 Task: Find connections with filter location Jianguang with filter topic #managementwith filter profile language English with filter current company Crompton Greaves Consumer Electricals Limited with filter school Shanmugha Arts, Science, Technology & Reserch Academy (SASTRA), Thanjavur with filter industry Wholesale Apparel and Sewing Supplies with filter service category Public Speaking with filter keywords title Physical Therapist
Action: Mouse moved to (635, 82)
Screenshot: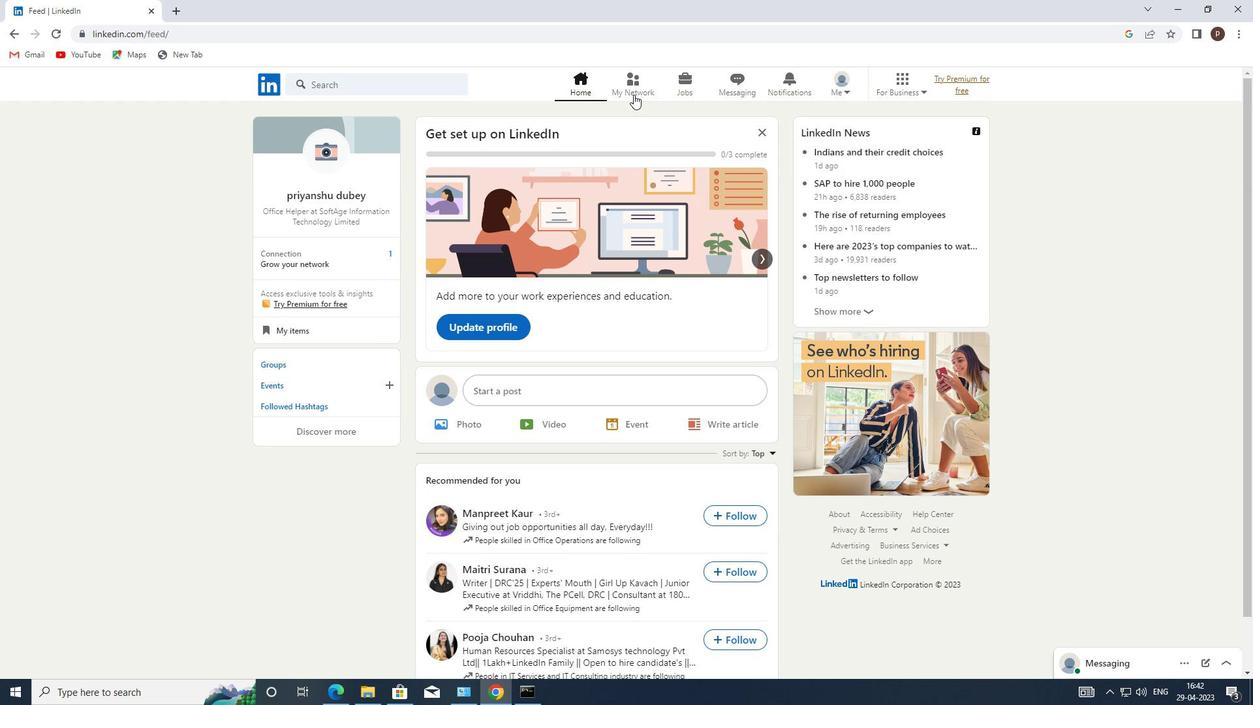 
Action: Mouse pressed left at (635, 82)
Screenshot: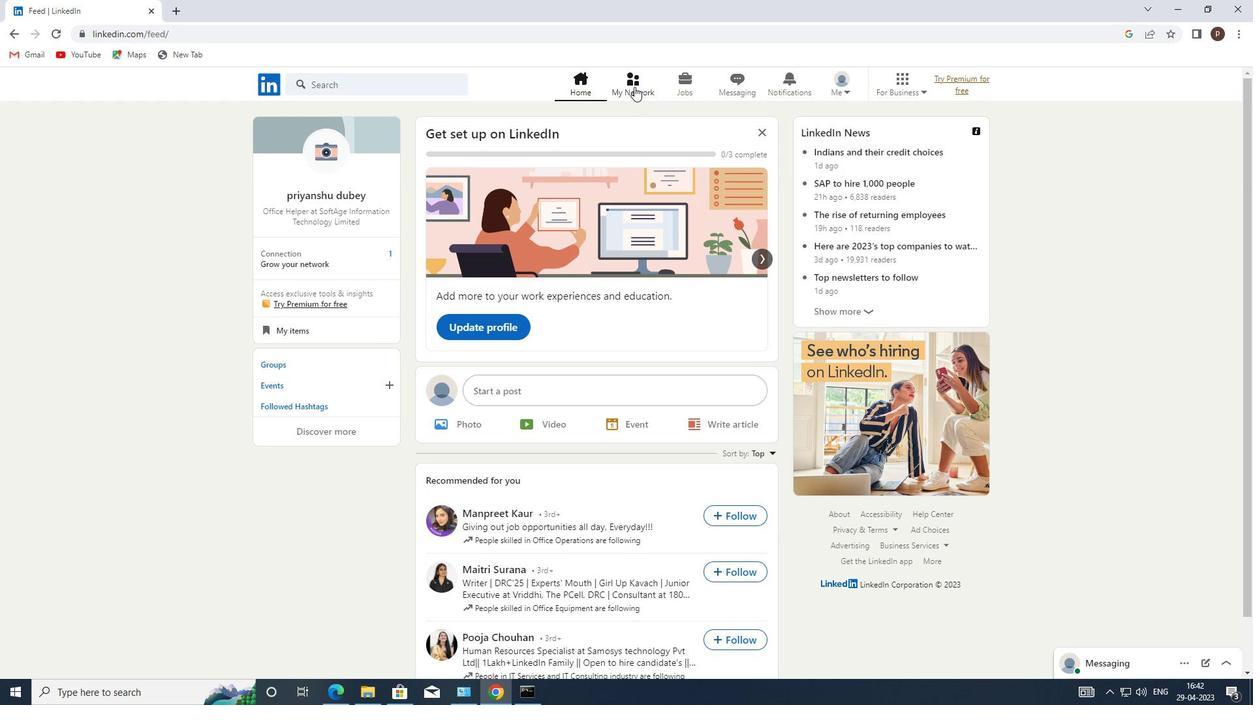
Action: Mouse moved to (324, 161)
Screenshot: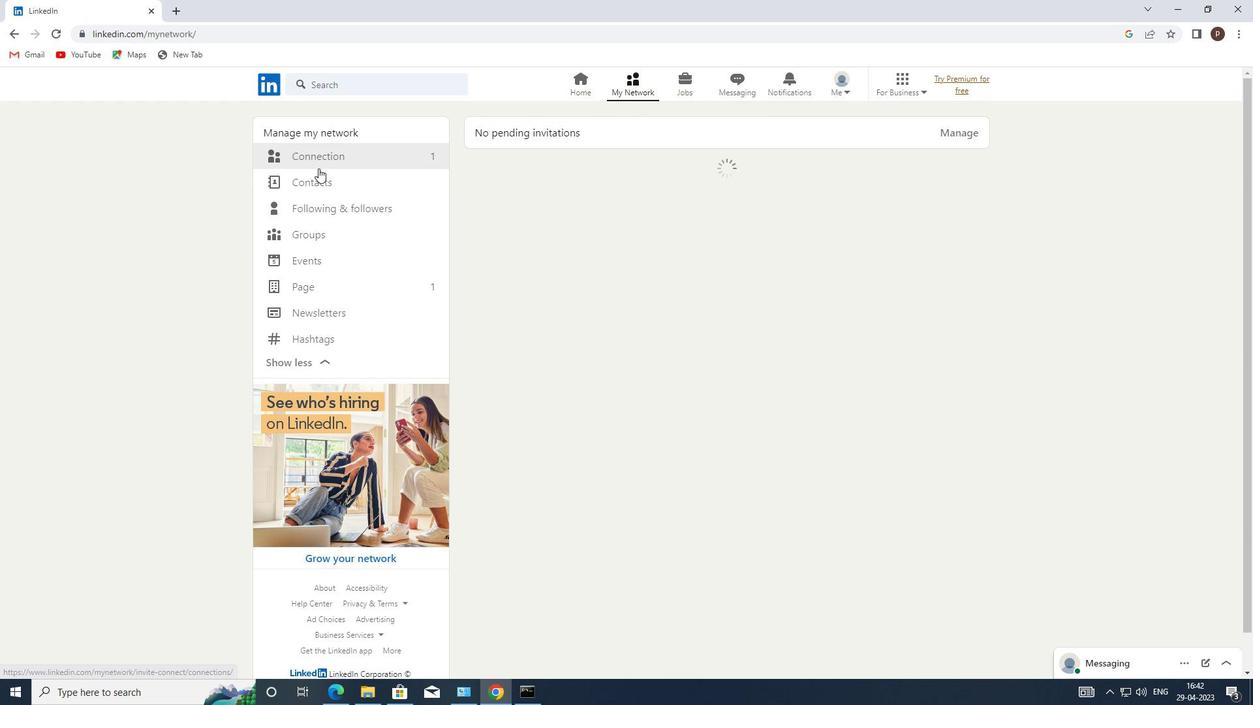 
Action: Mouse pressed left at (324, 161)
Screenshot: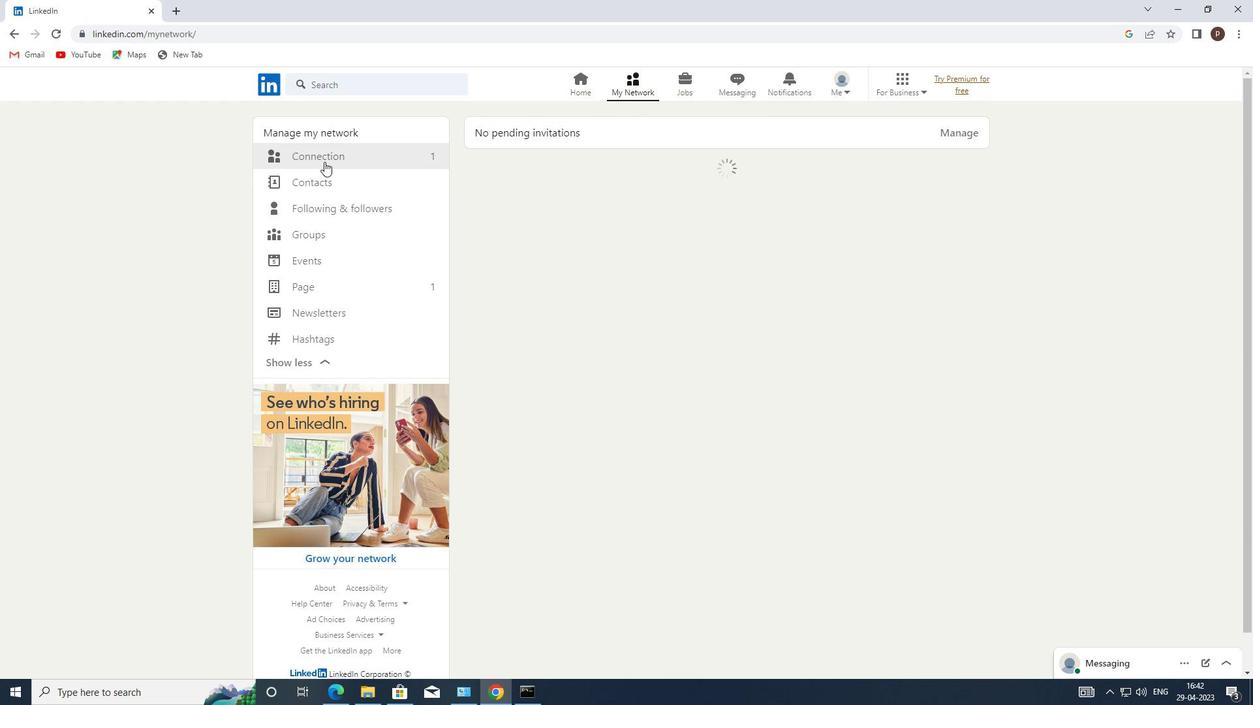 
Action: Mouse moved to (747, 158)
Screenshot: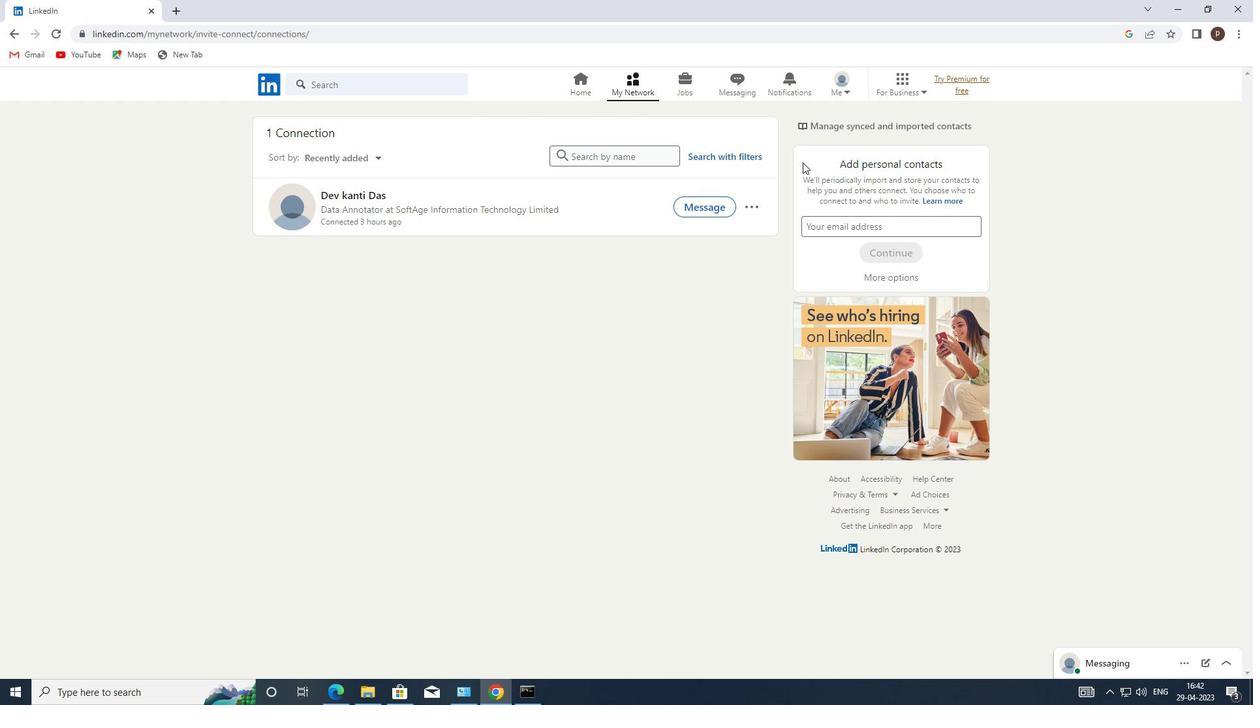 
Action: Mouse pressed left at (747, 158)
Screenshot: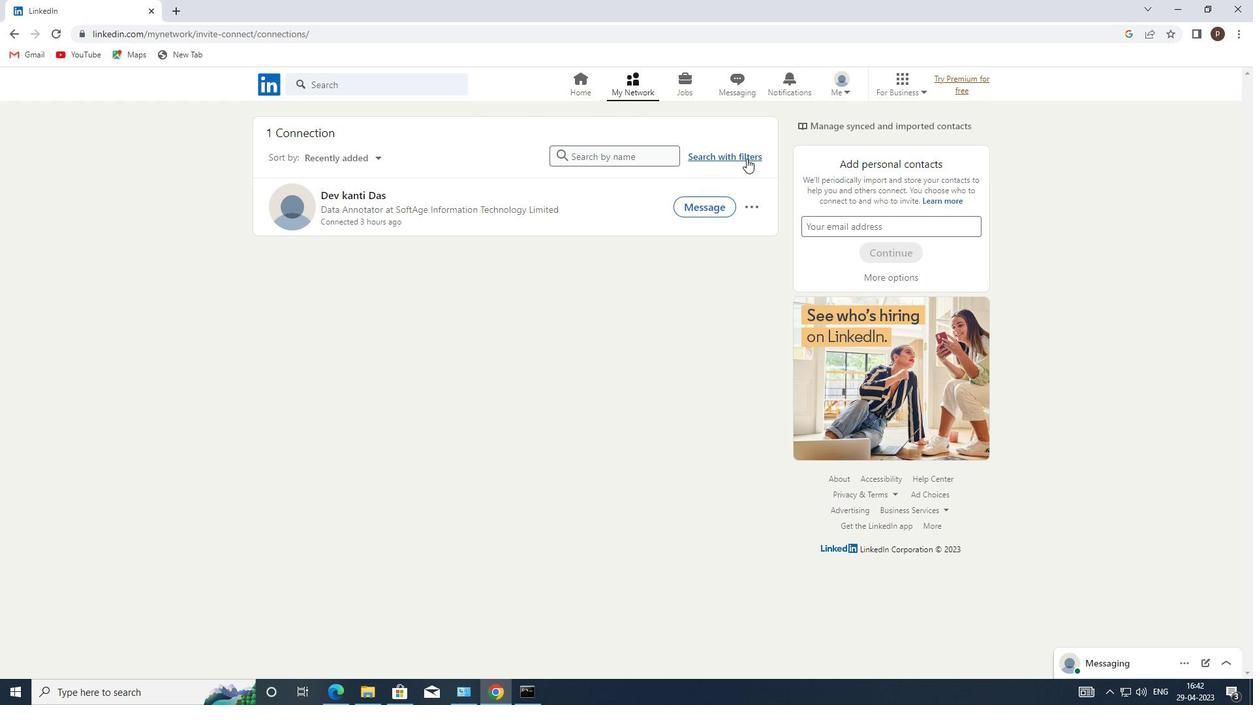 
Action: Mouse moved to (679, 126)
Screenshot: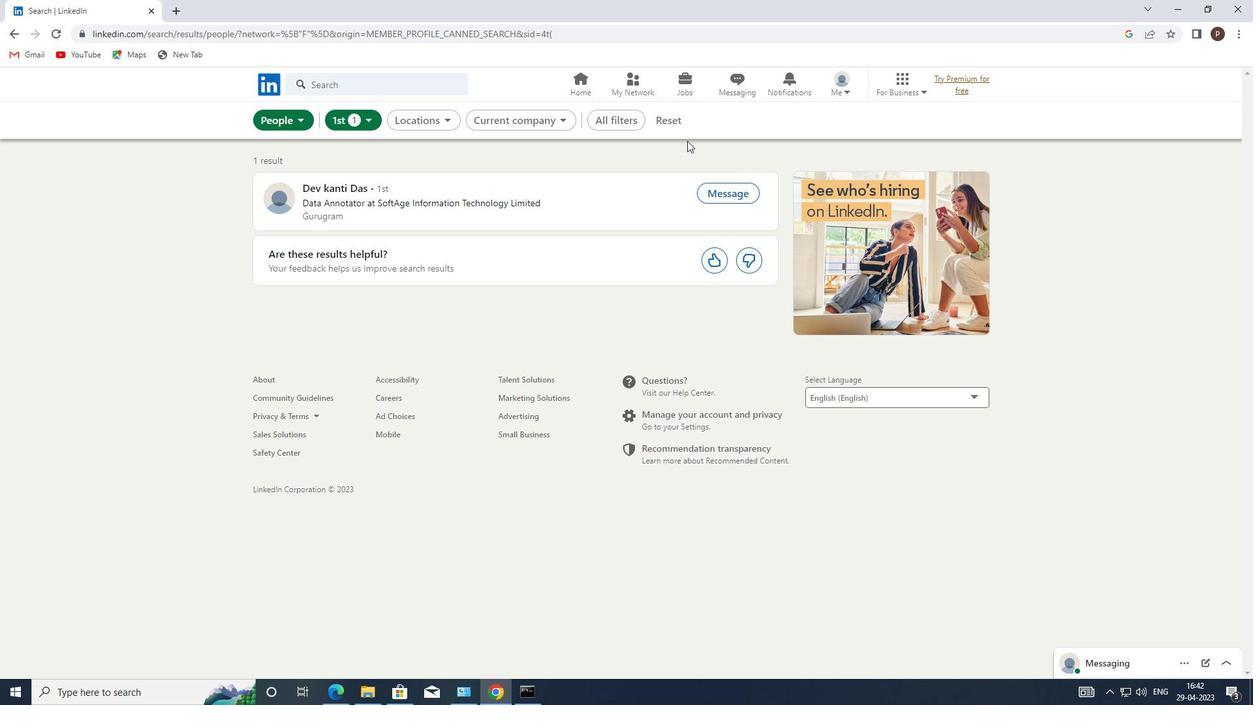 
Action: Mouse pressed left at (679, 126)
Screenshot: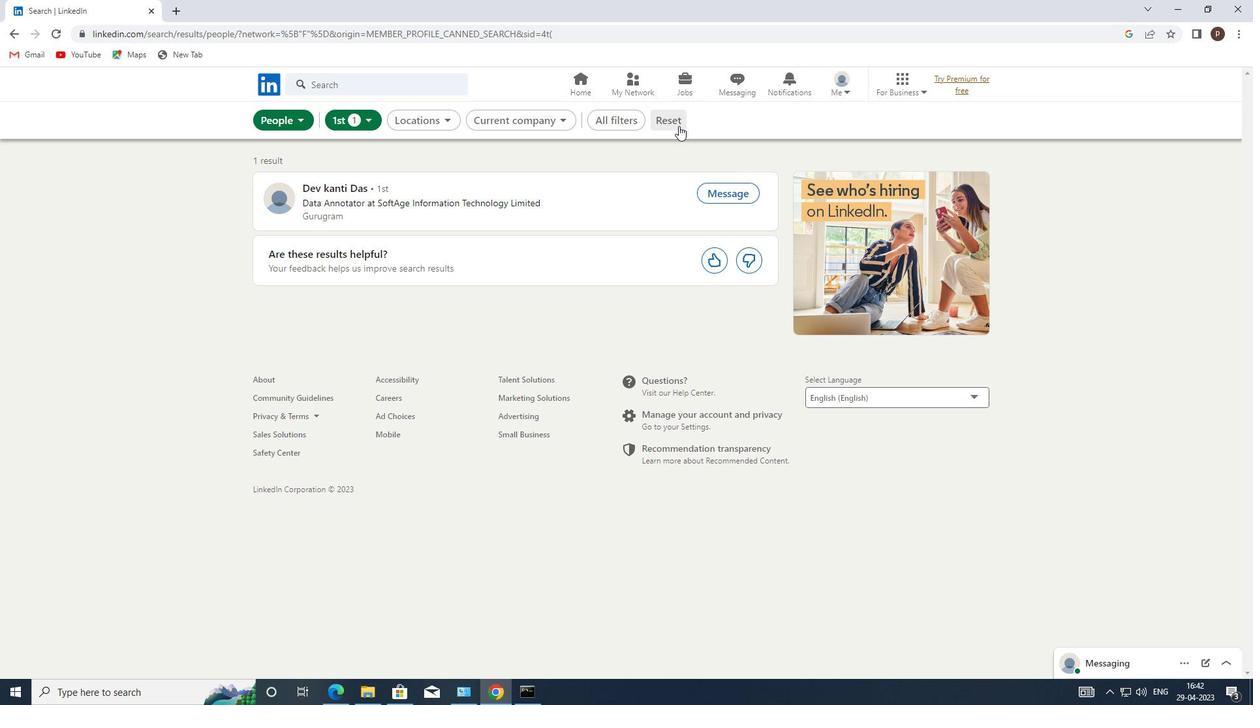 
Action: Mouse moved to (651, 127)
Screenshot: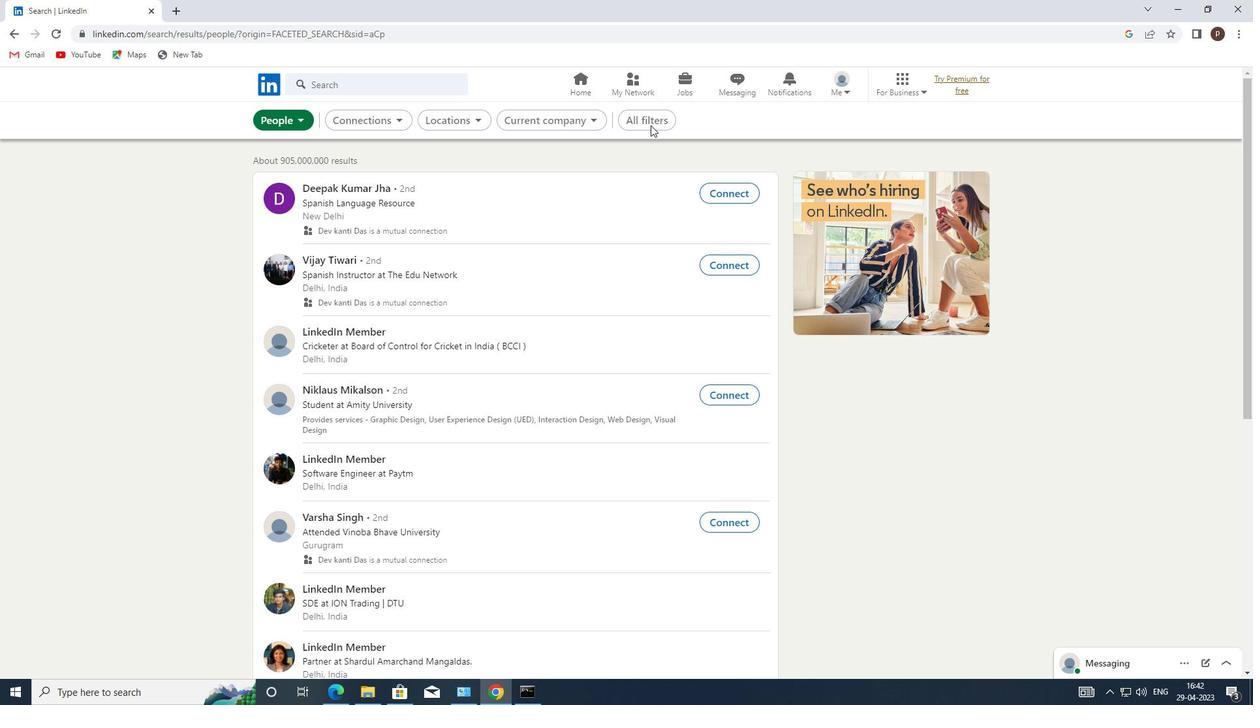 
Action: Mouse pressed left at (651, 127)
Screenshot: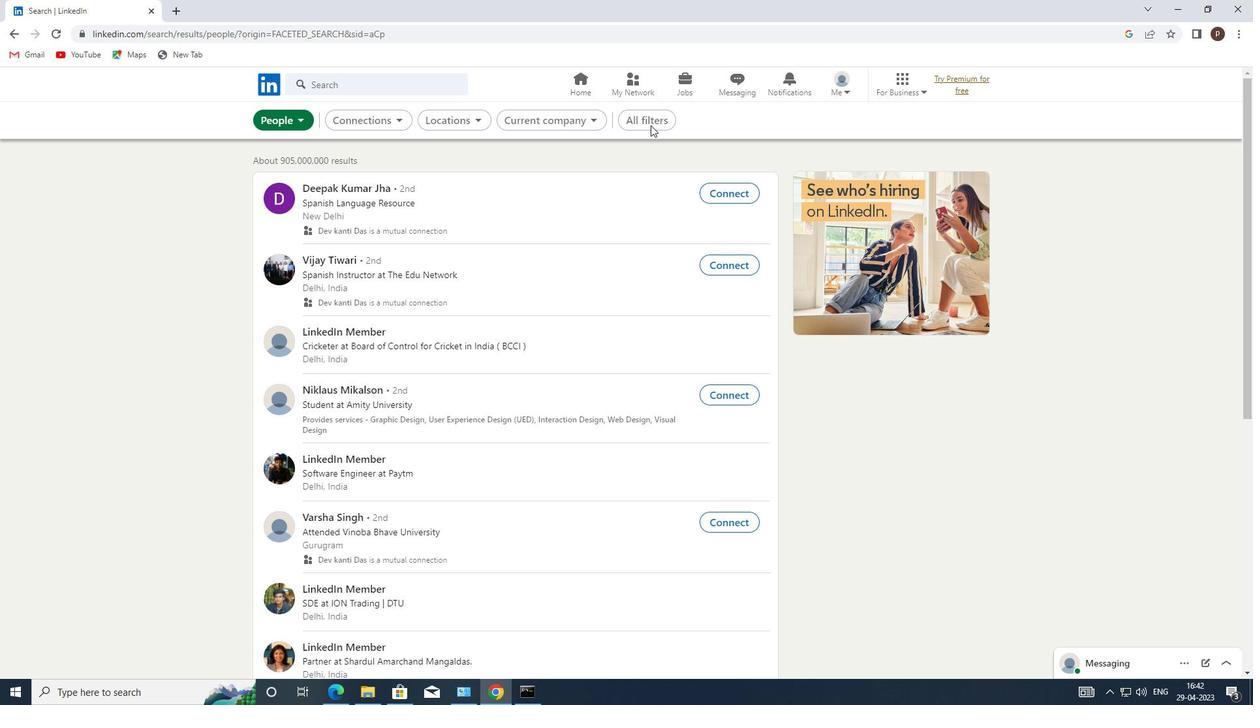 
Action: Mouse moved to (1102, 515)
Screenshot: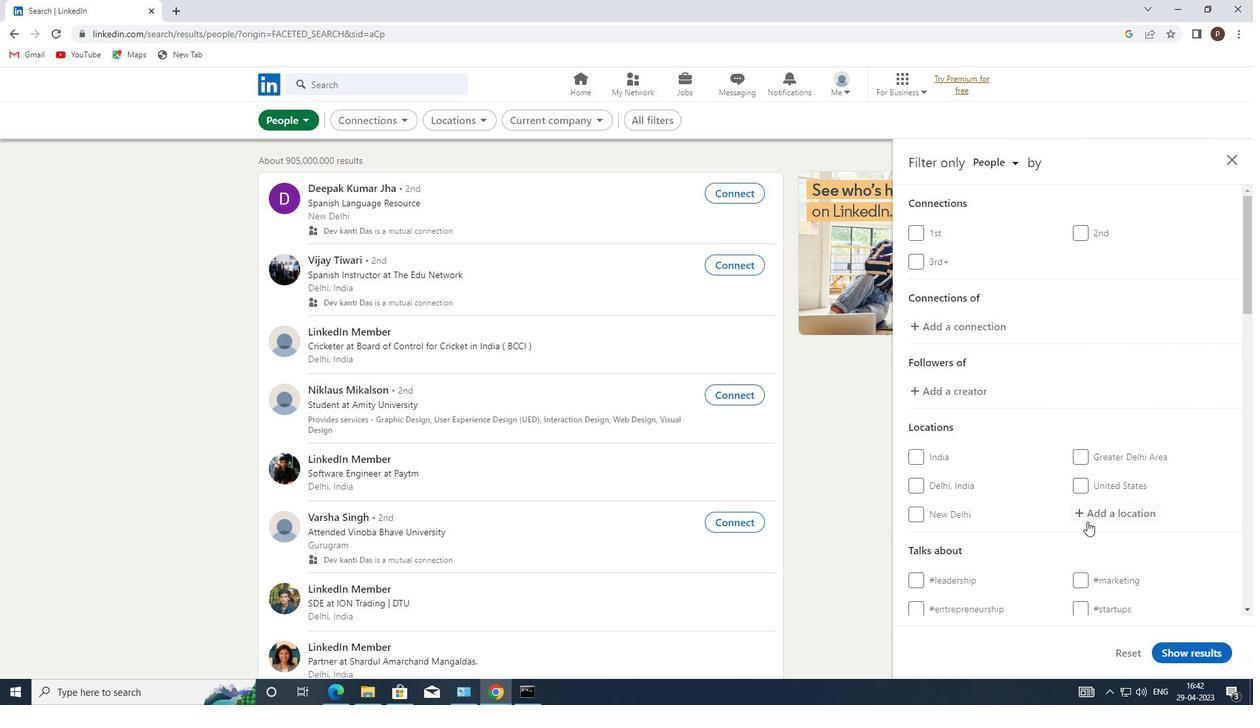 
Action: Mouse pressed left at (1102, 515)
Screenshot: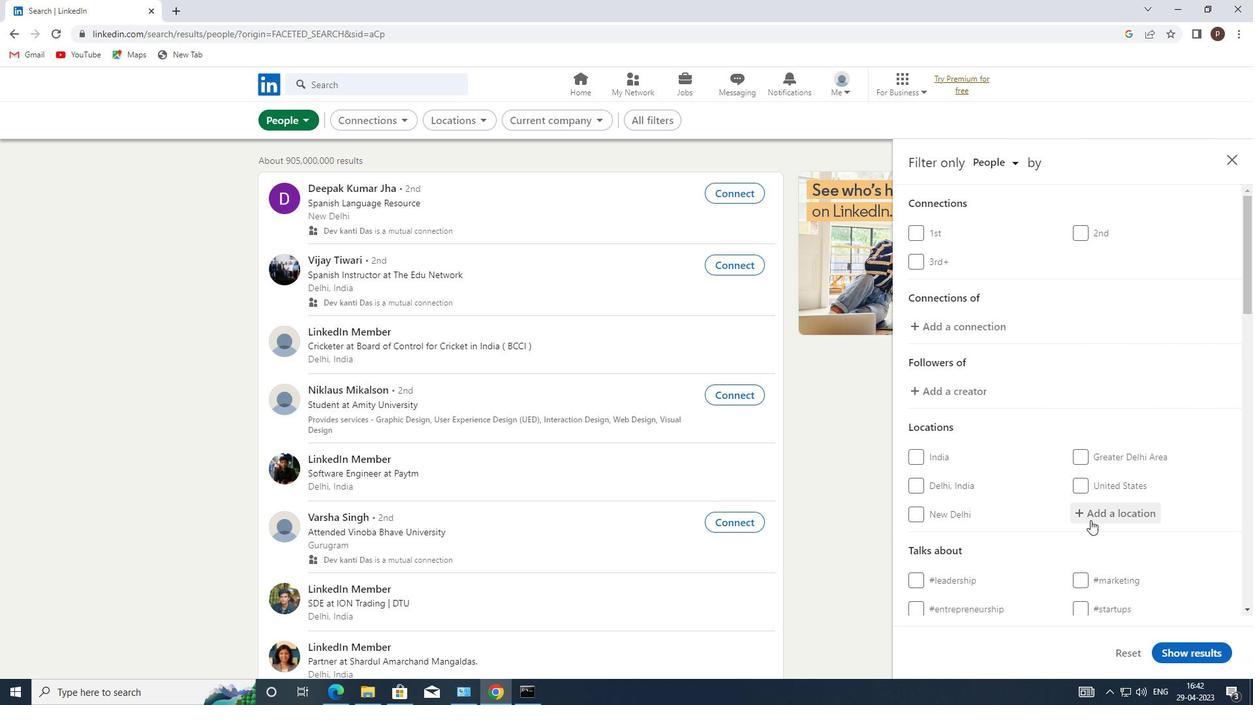 
Action: Key pressed j<Key.caps_lock>ianguang
Screenshot: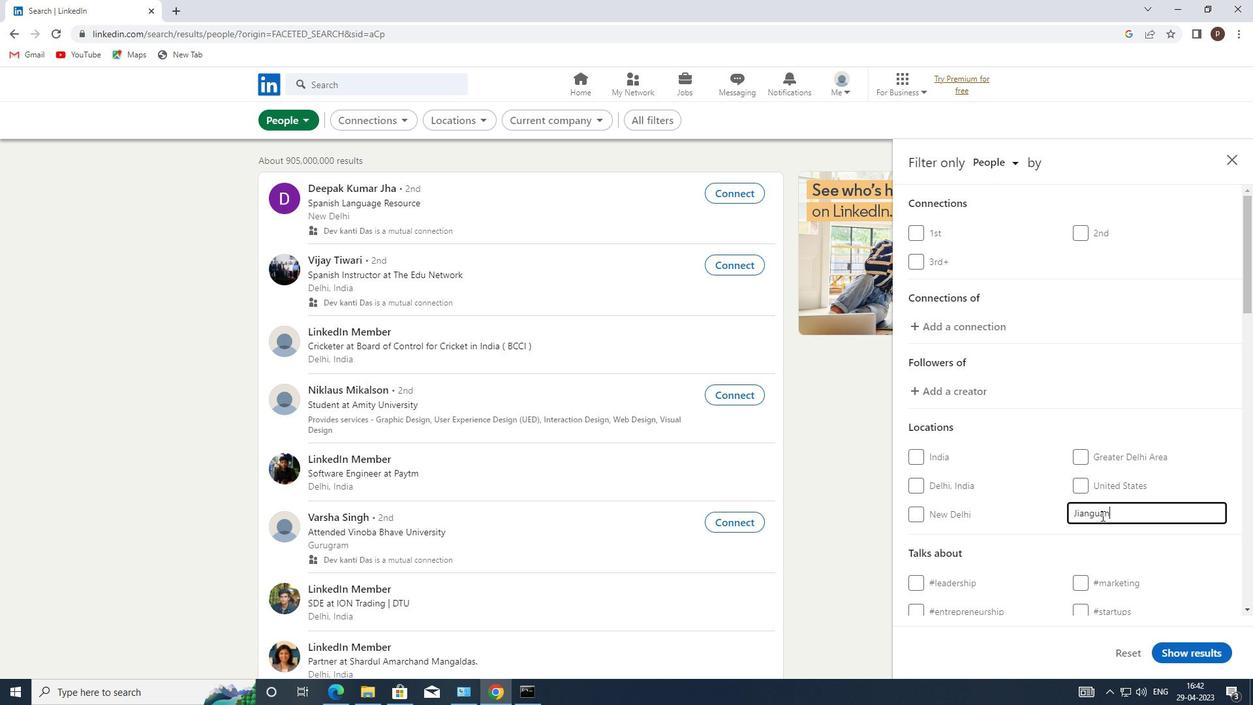 
Action: Mouse moved to (1059, 526)
Screenshot: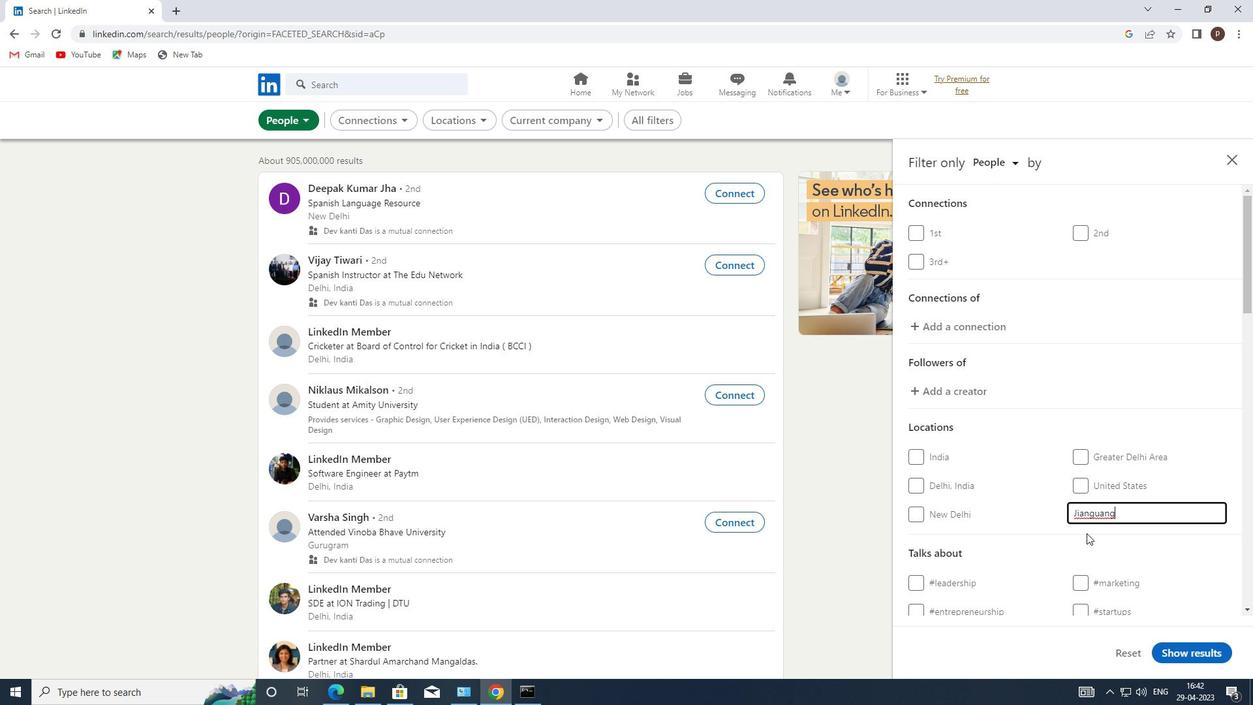 
Action: Mouse scrolled (1059, 526) with delta (0, 0)
Screenshot: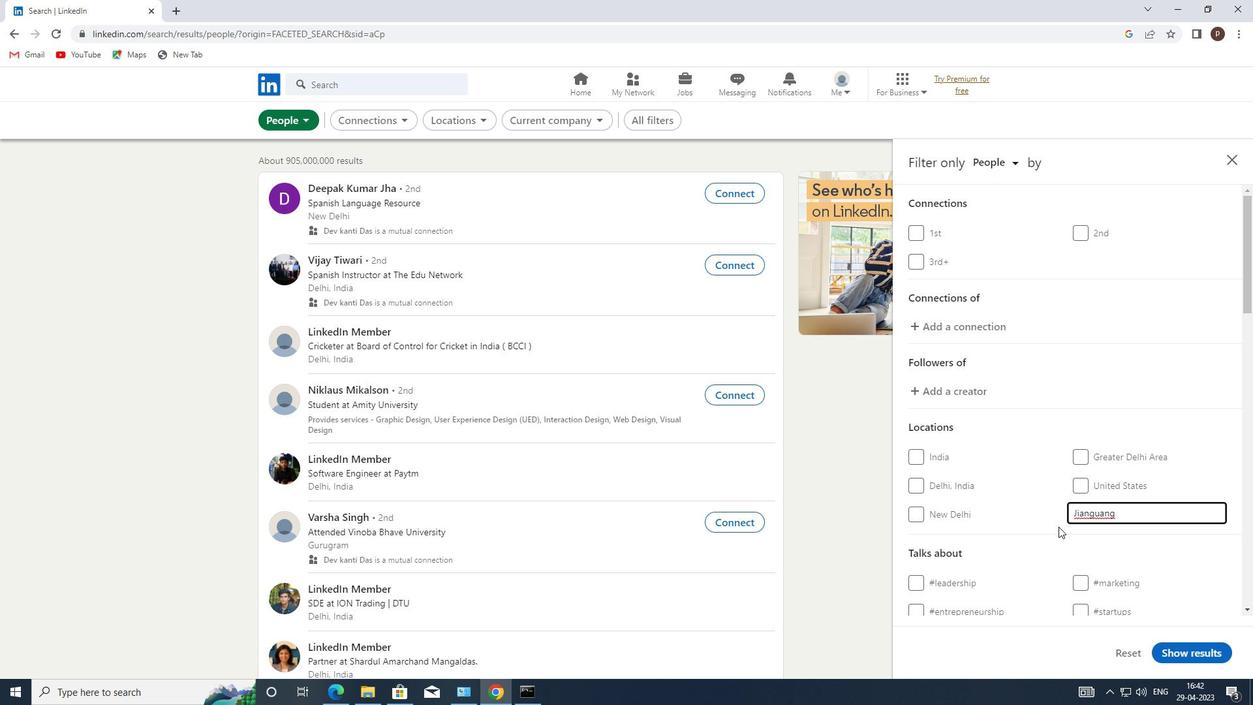 
Action: Mouse moved to (1092, 539)
Screenshot: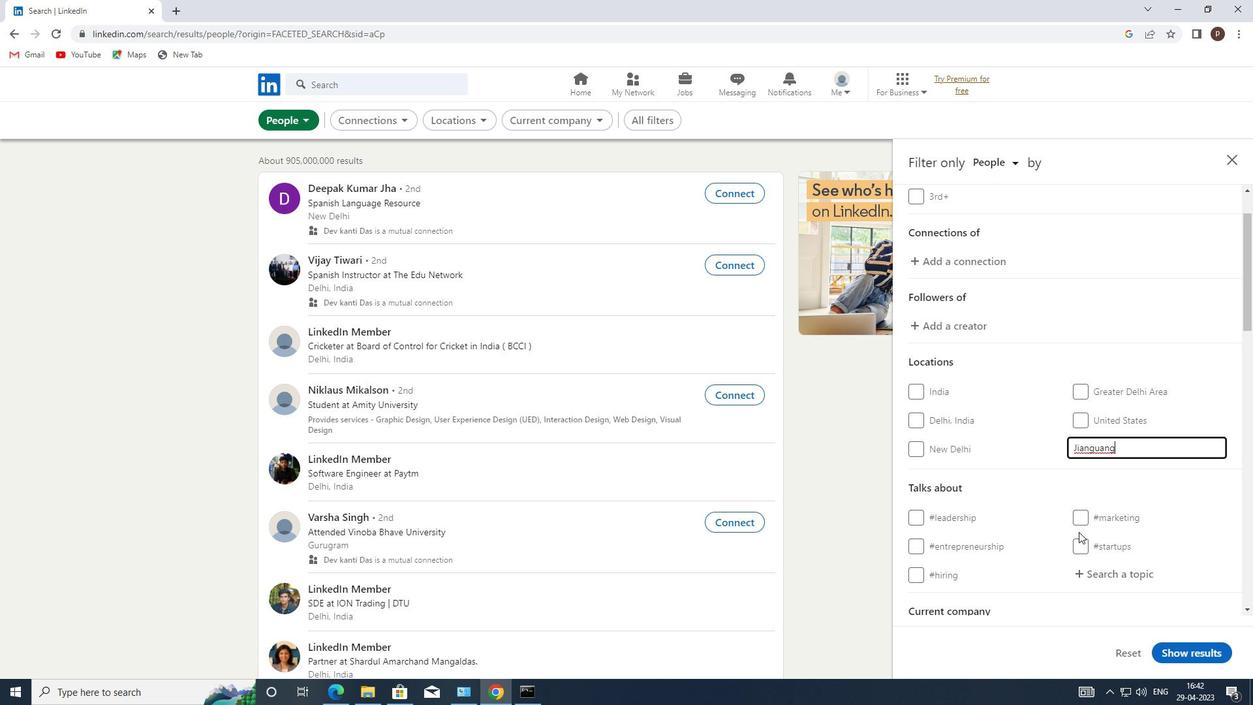 
Action: Mouse scrolled (1092, 538) with delta (0, 0)
Screenshot: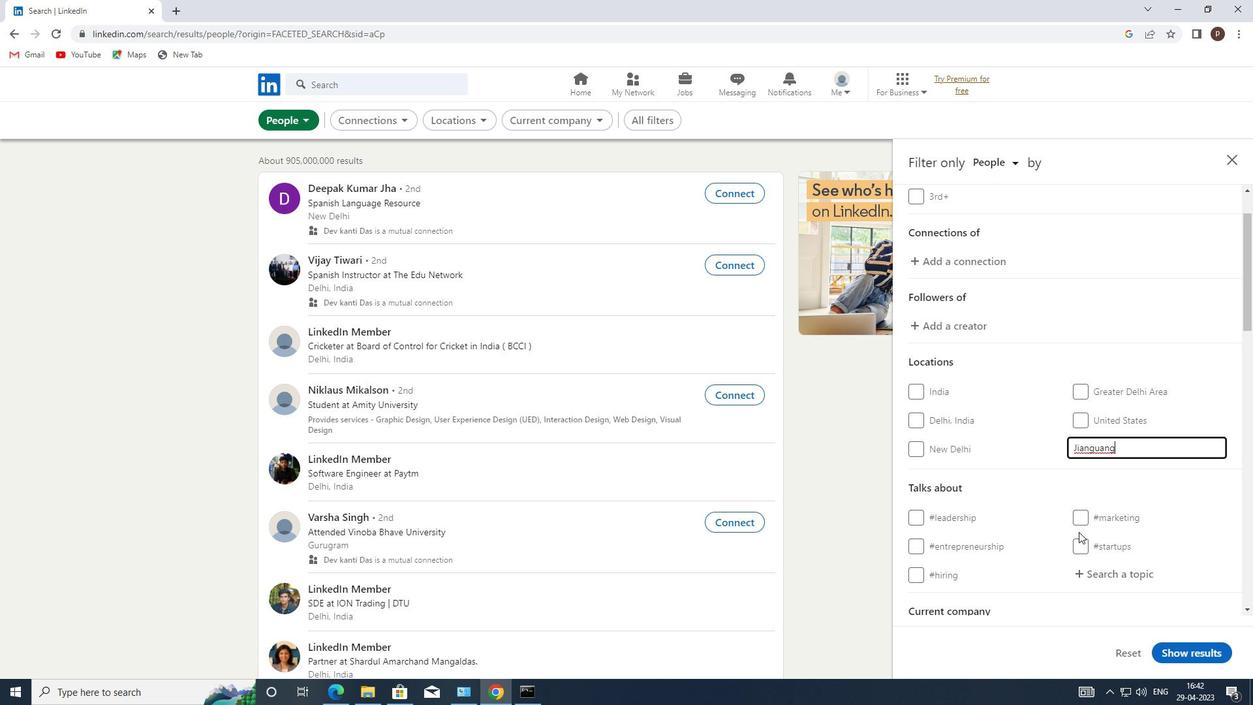 
Action: Mouse moved to (1104, 507)
Screenshot: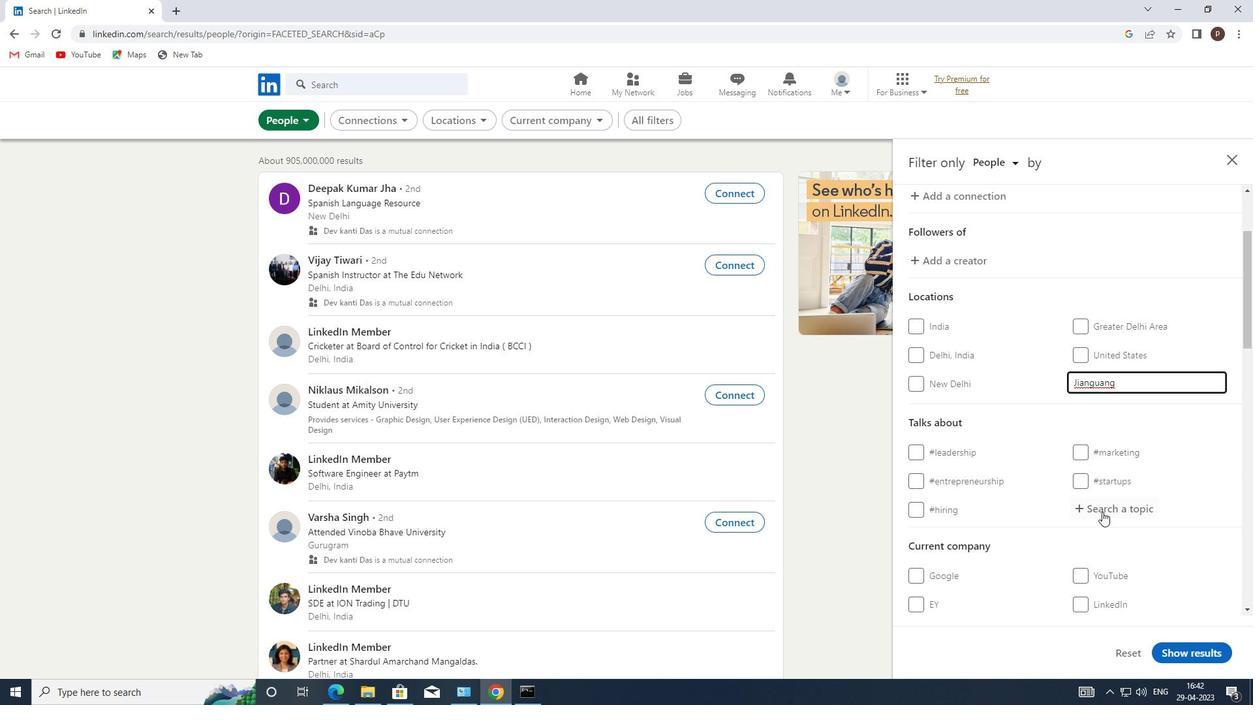 
Action: Mouse pressed left at (1104, 507)
Screenshot: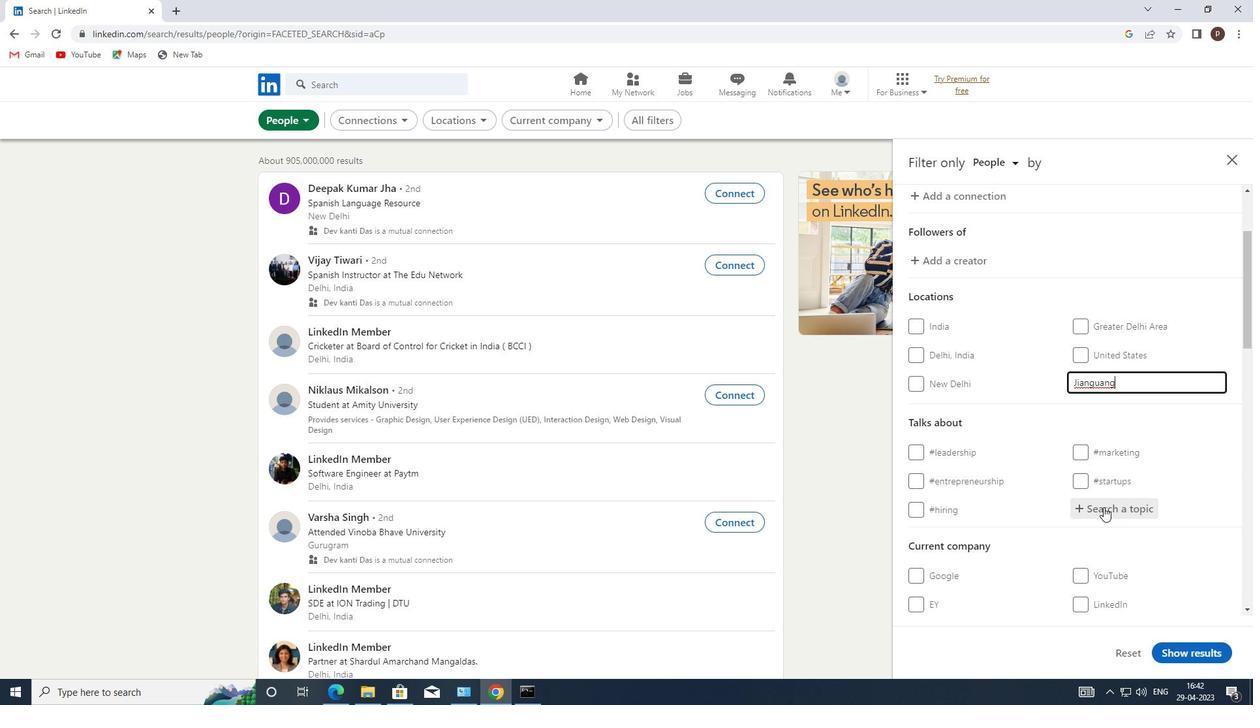 
Action: Key pressed <Key.shift>#MANAGEMENT
Screenshot: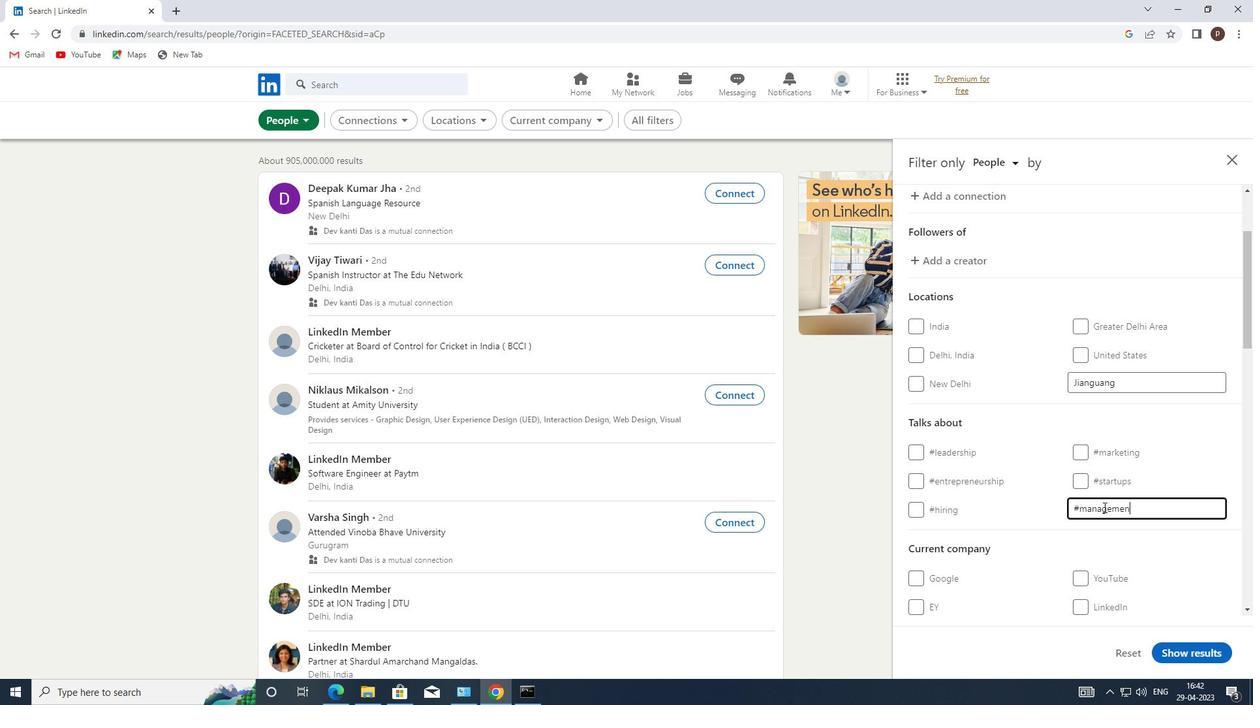 
Action: Mouse moved to (1038, 519)
Screenshot: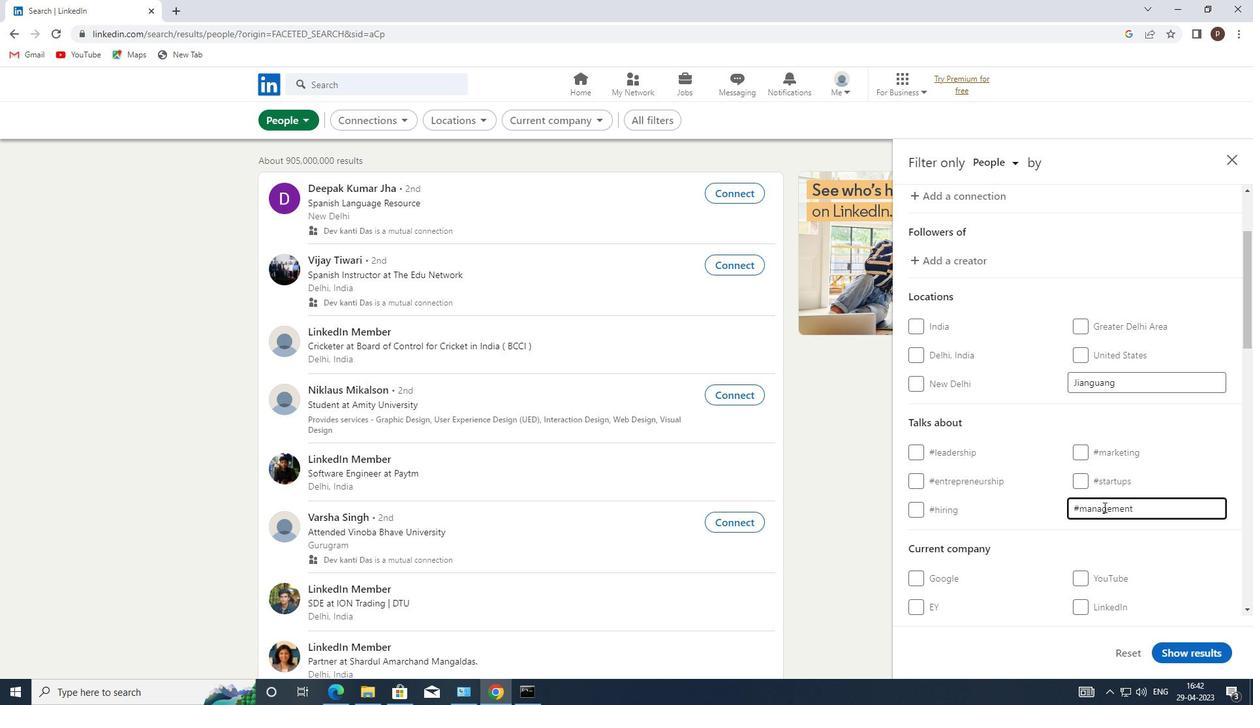 
Action: Mouse scrolled (1038, 518) with delta (0, 0)
Screenshot: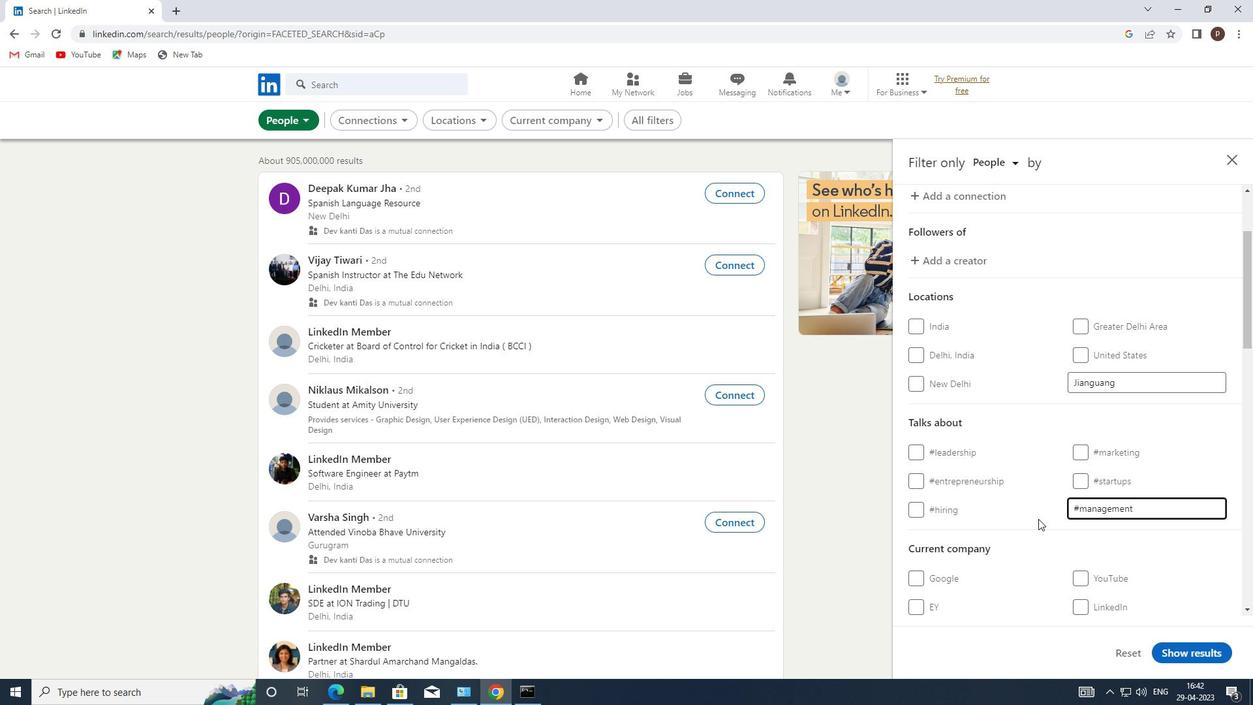 
Action: Mouse scrolled (1038, 518) with delta (0, 0)
Screenshot: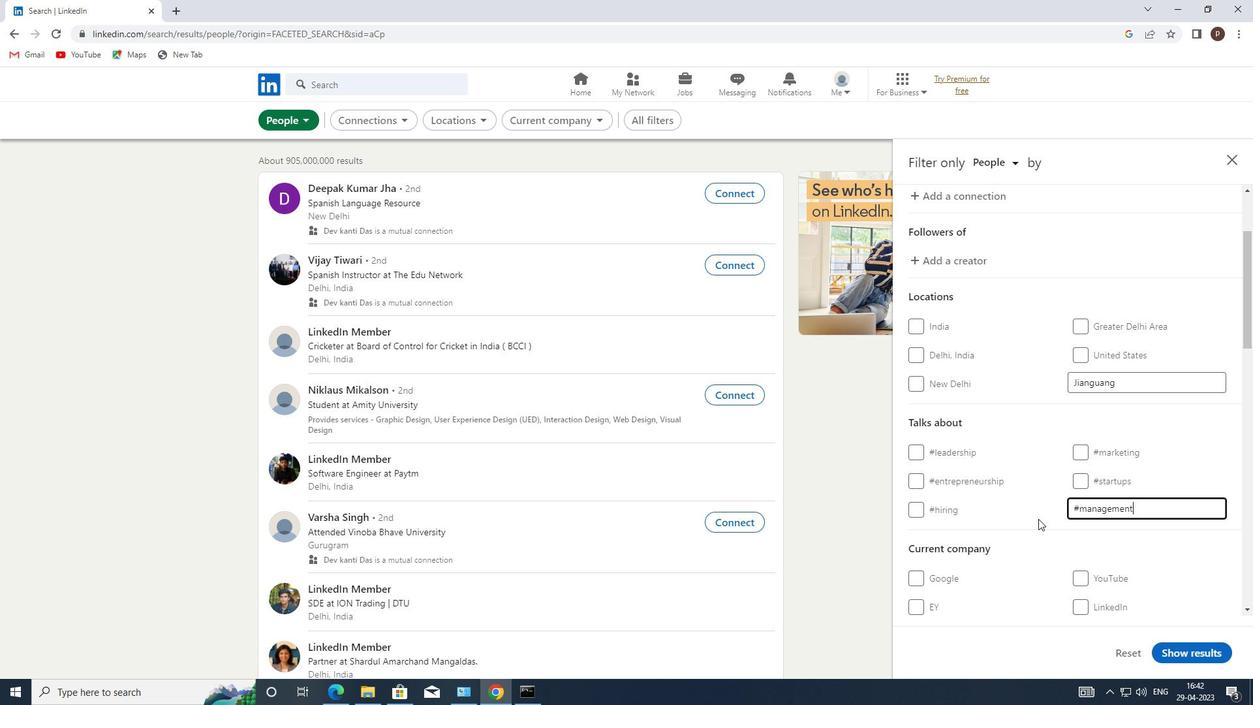 
Action: Mouse moved to (1038, 520)
Screenshot: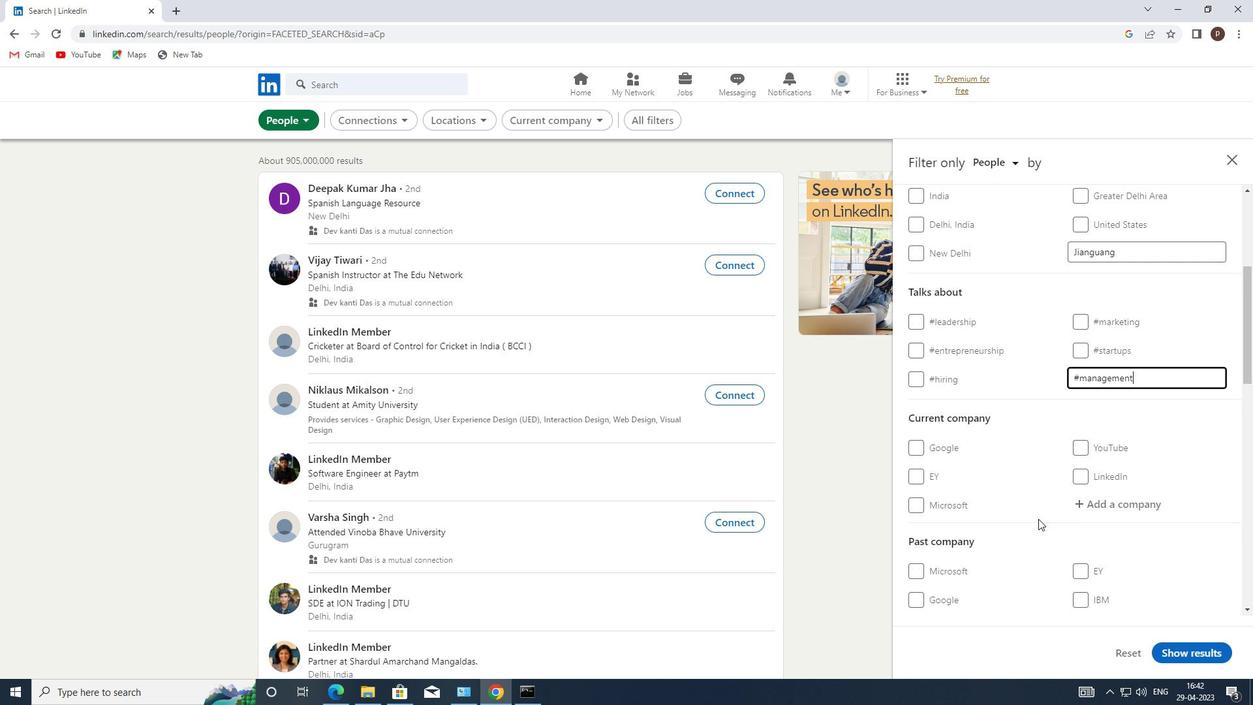 
Action: Mouse scrolled (1038, 519) with delta (0, 0)
Screenshot: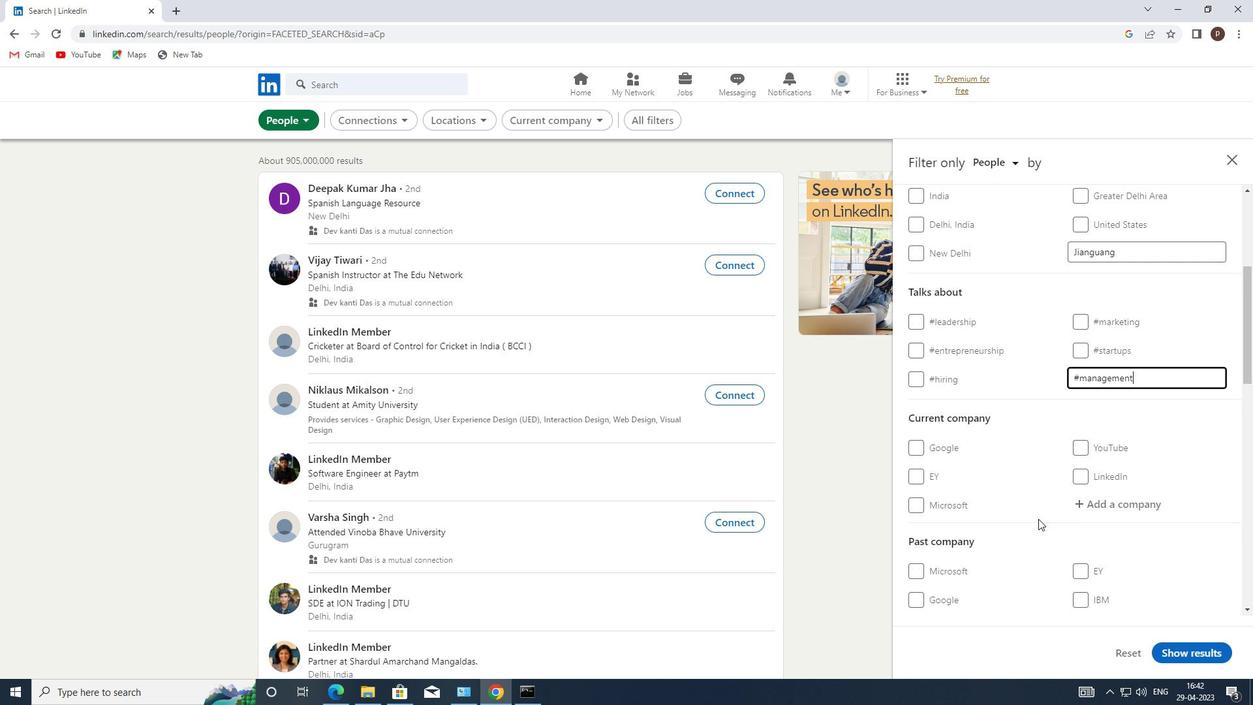 
Action: Mouse moved to (1047, 522)
Screenshot: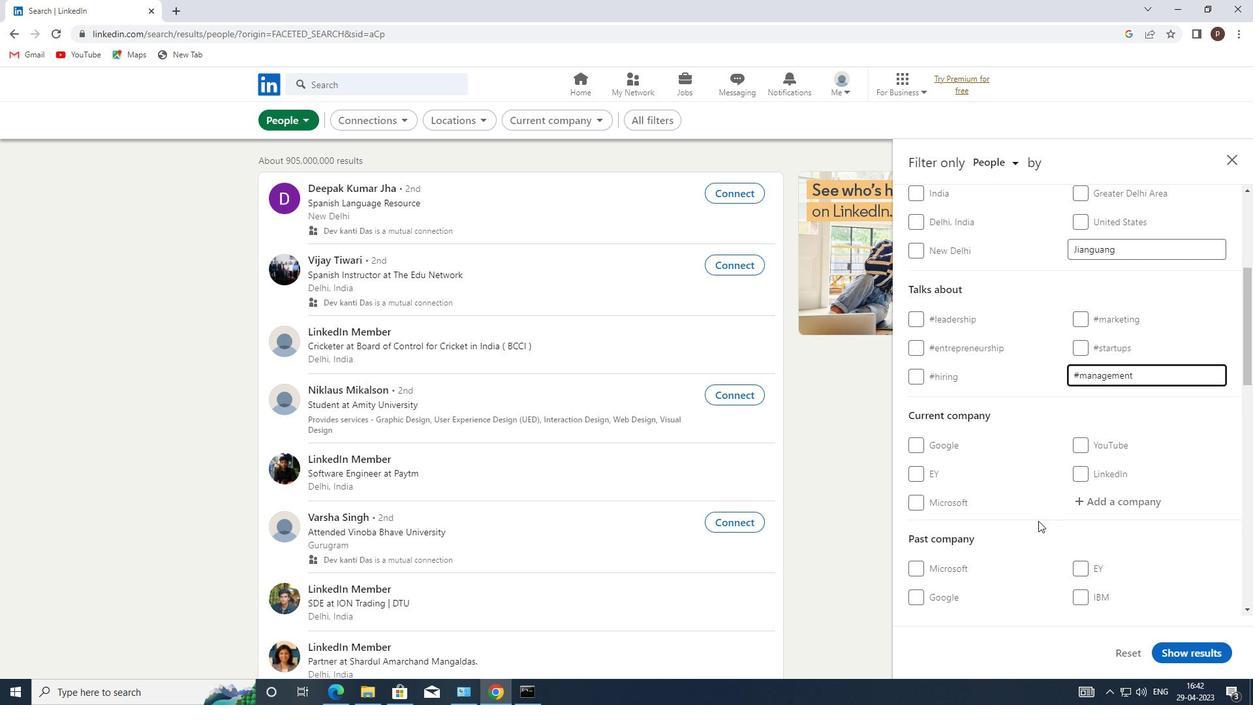 
Action: Mouse scrolled (1047, 521) with delta (0, 0)
Screenshot: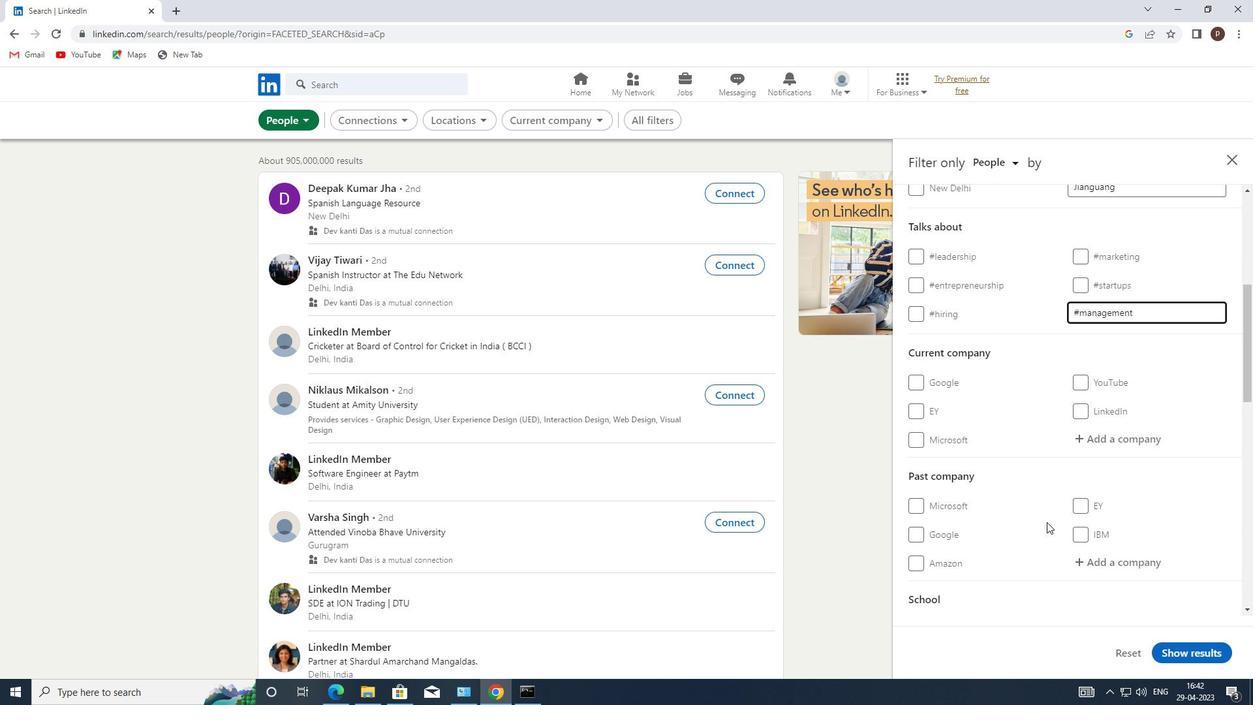 
Action: Mouse moved to (1048, 523)
Screenshot: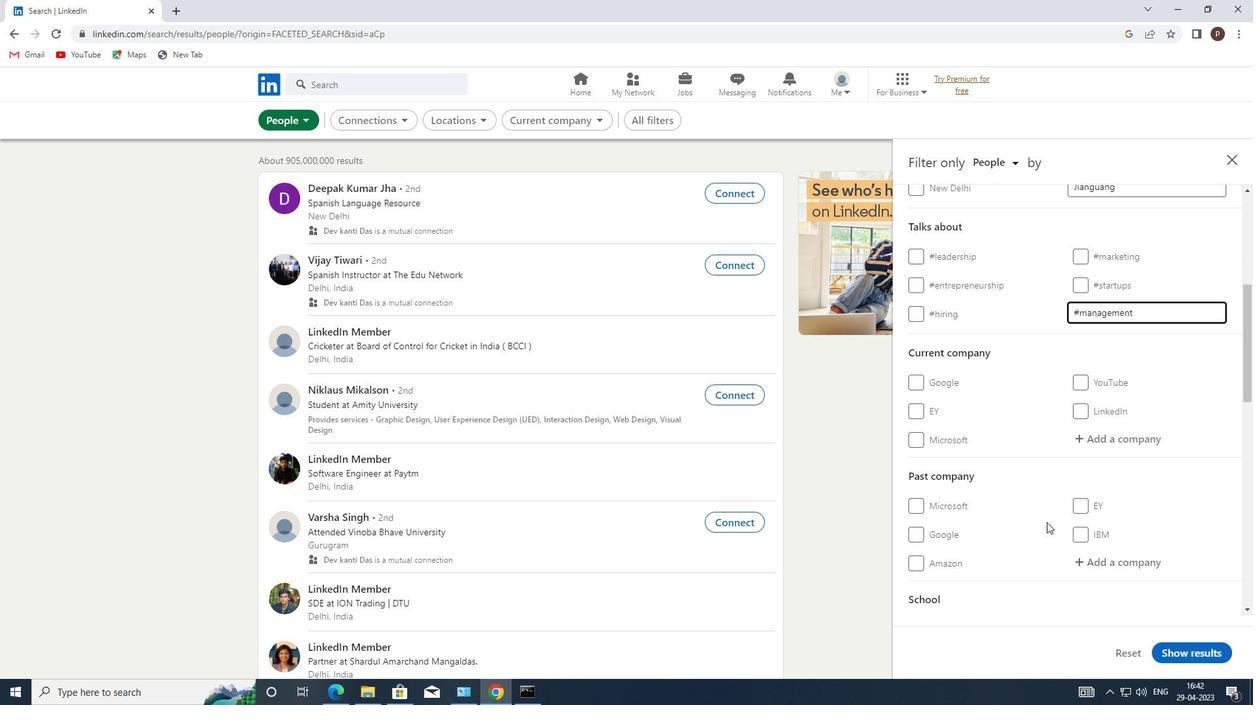 
Action: Mouse scrolled (1048, 523) with delta (0, 0)
Screenshot: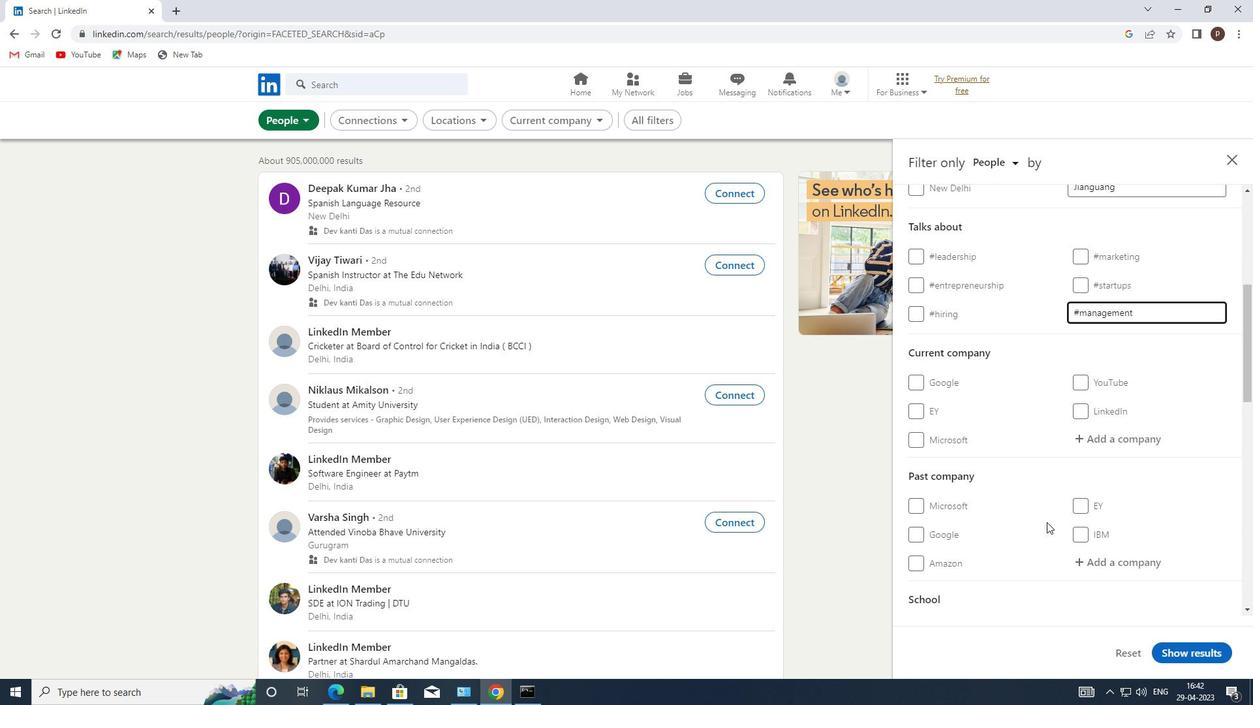 
Action: Mouse moved to (1050, 523)
Screenshot: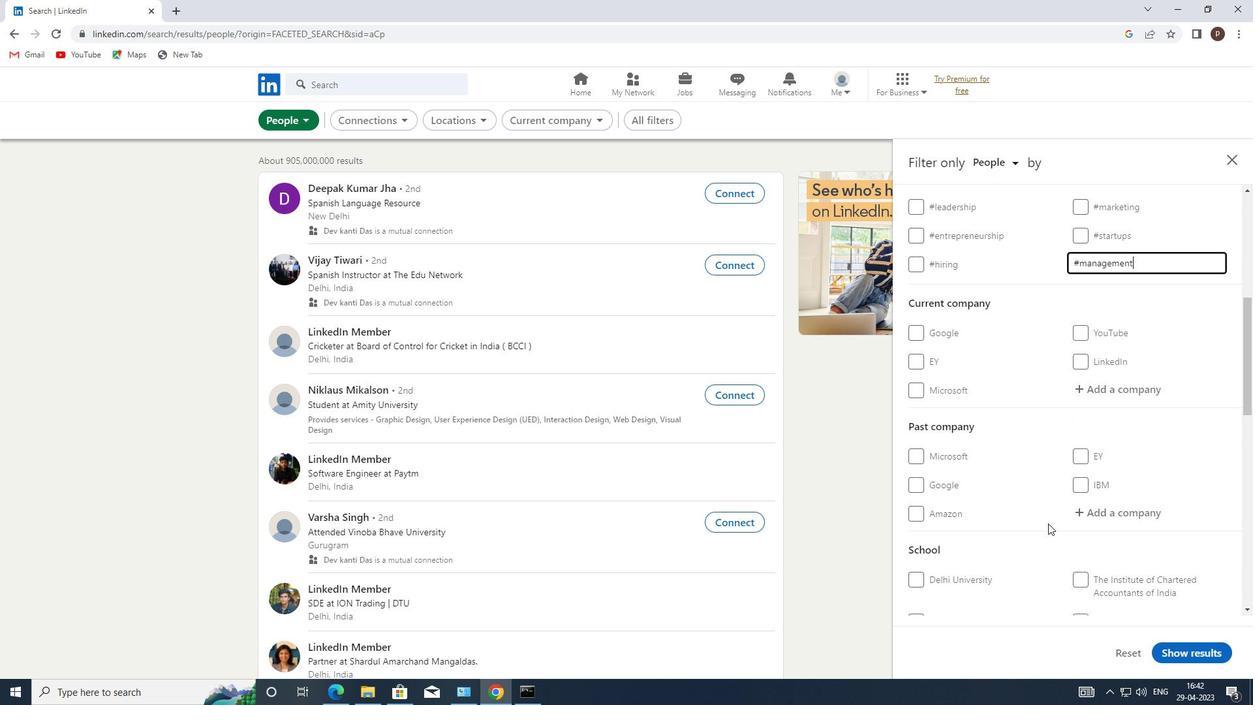 
Action: Mouse scrolled (1050, 523) with delta (0, 0)
Screenshot: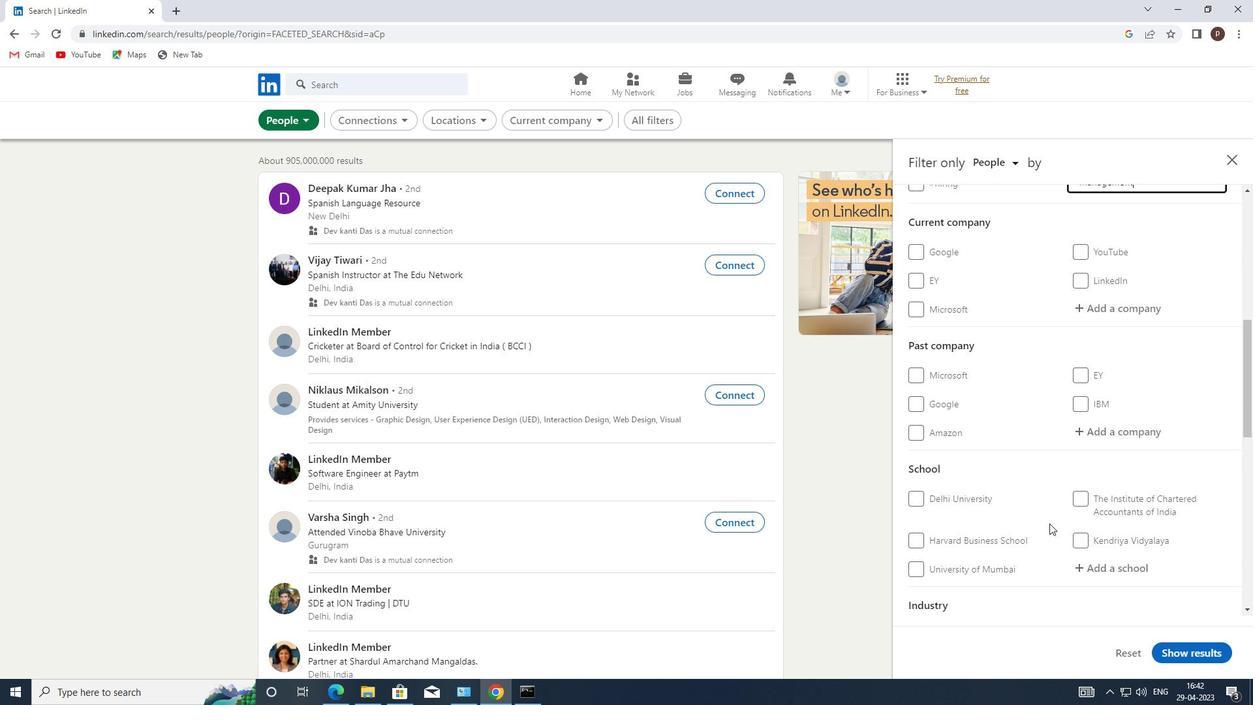 
Action: Mouse scrolled (1050, 523) with delta (0, 0)
Screenshot: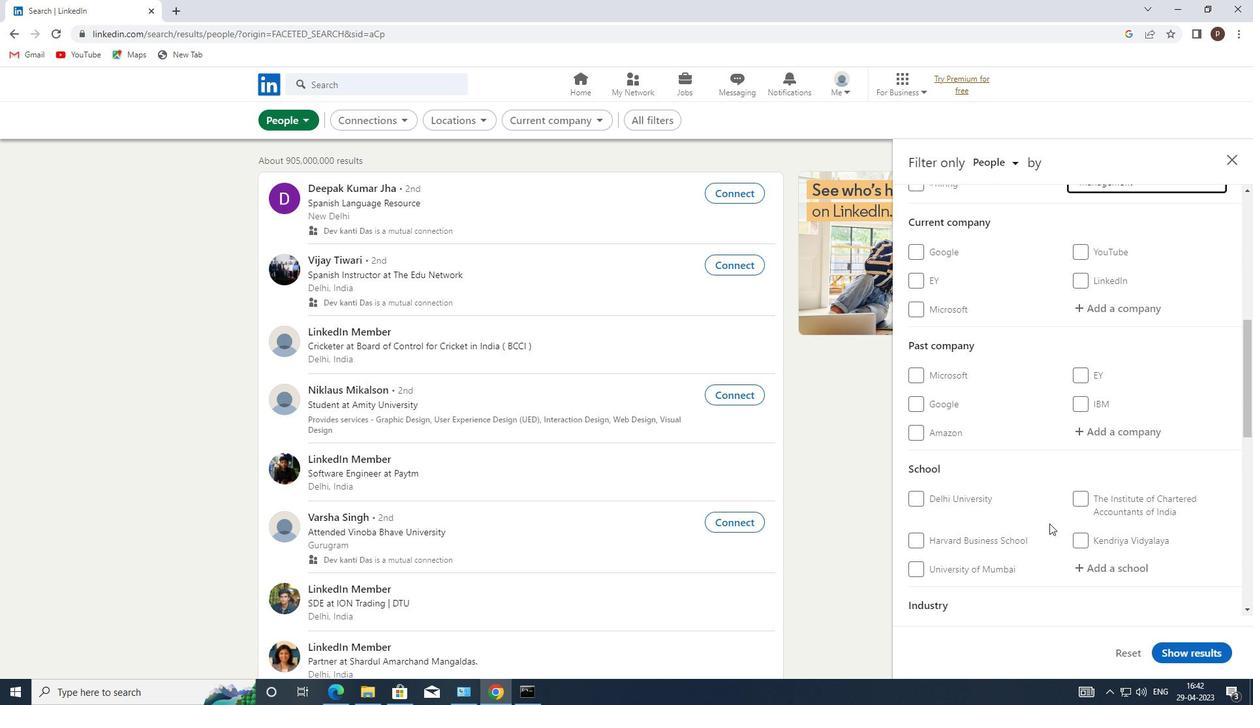 
Action: Mouse scrolled (1050, 523) with delta (0, 0)
Screenshot: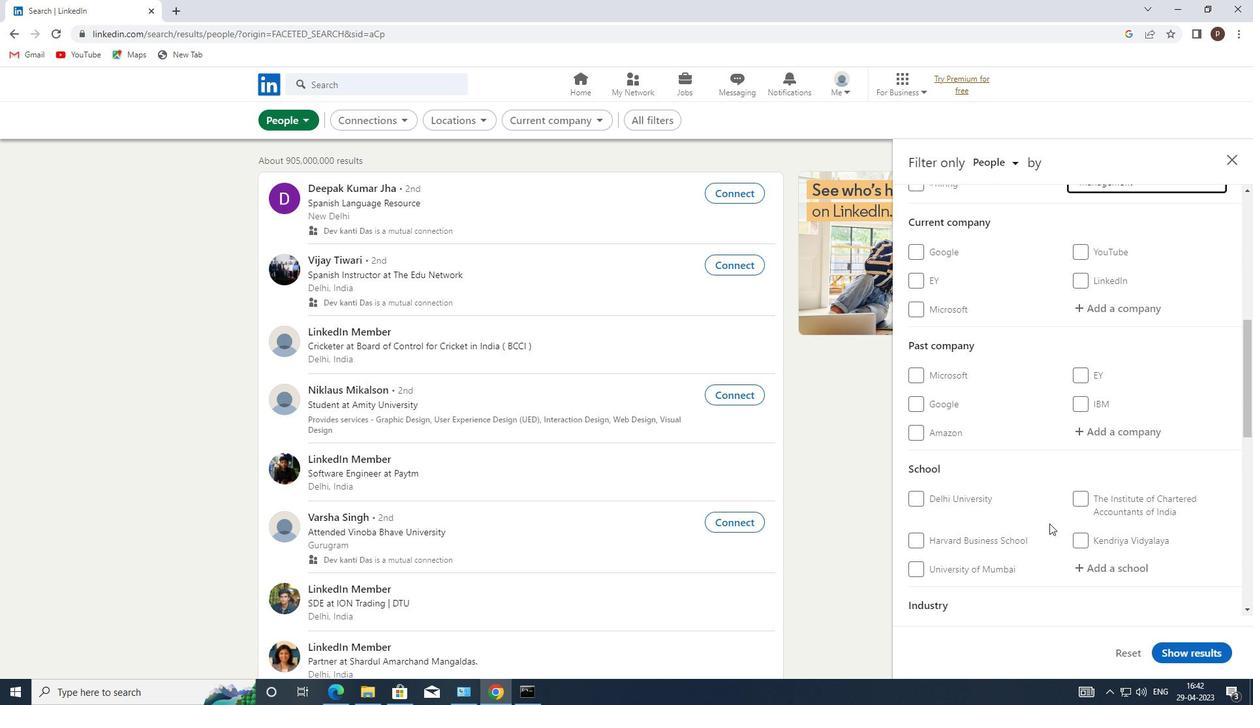 
Action: Mouse moved to (1052, 526)
Screenshot: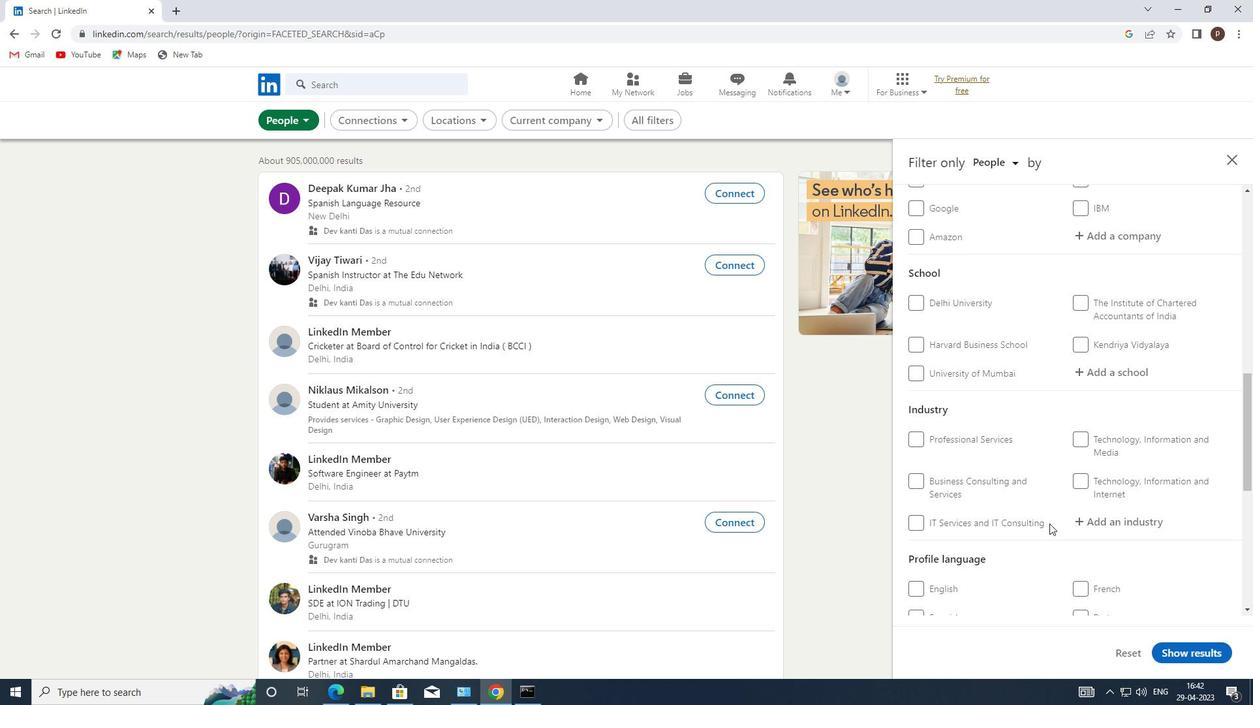 
Action: Mouse scrolled (1052, 526) with delta (0, 0)
Screenshot: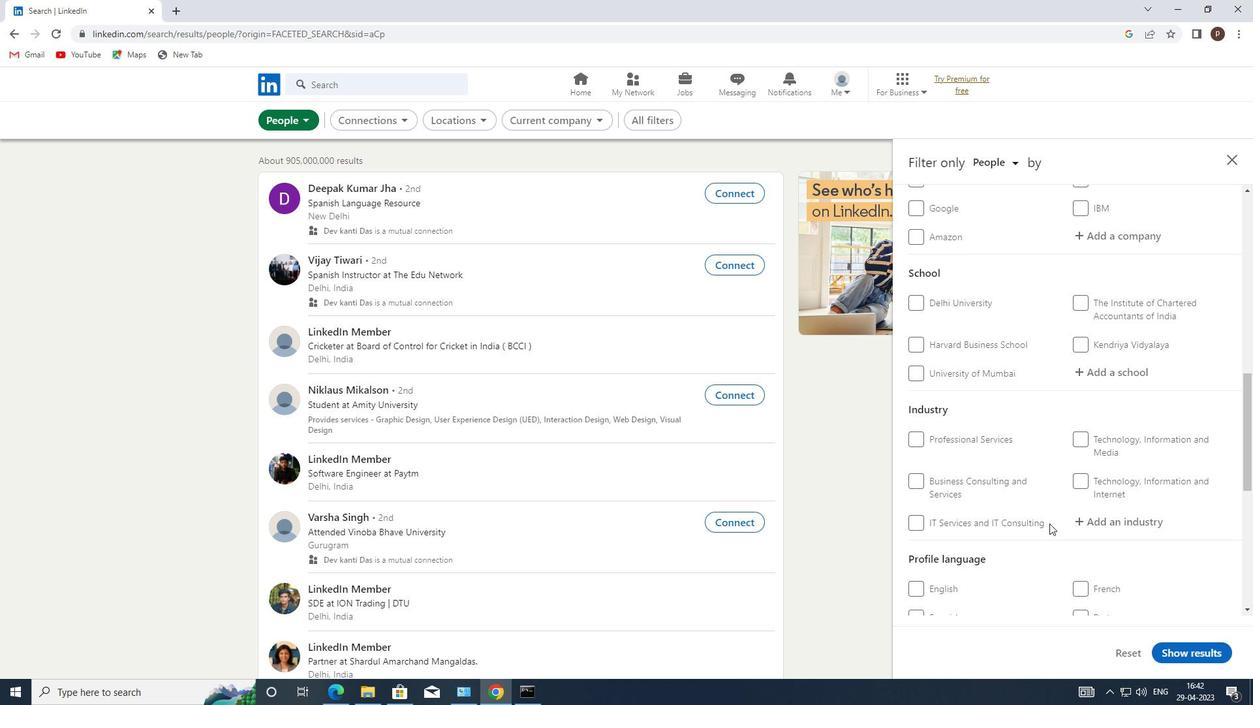 
Action: Mouse moved to (918, 522)
Screenshot: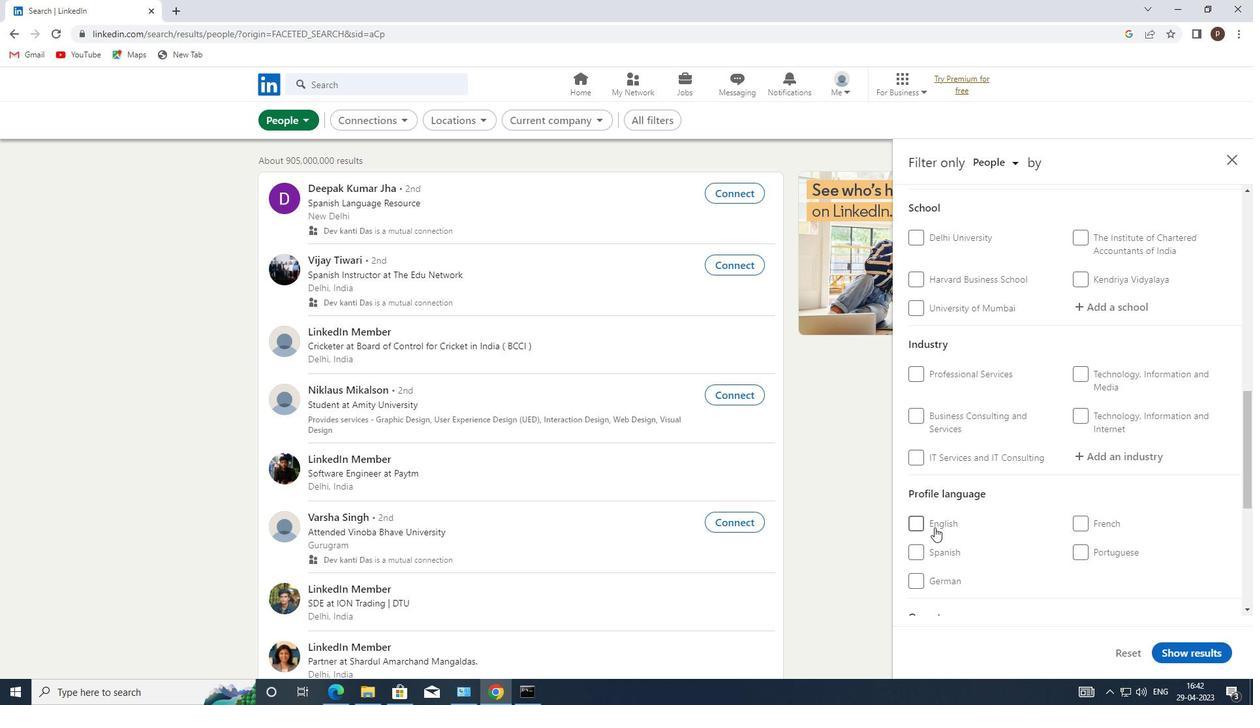 
Action: Mouse pressed left at (918, 522)
Screenshot: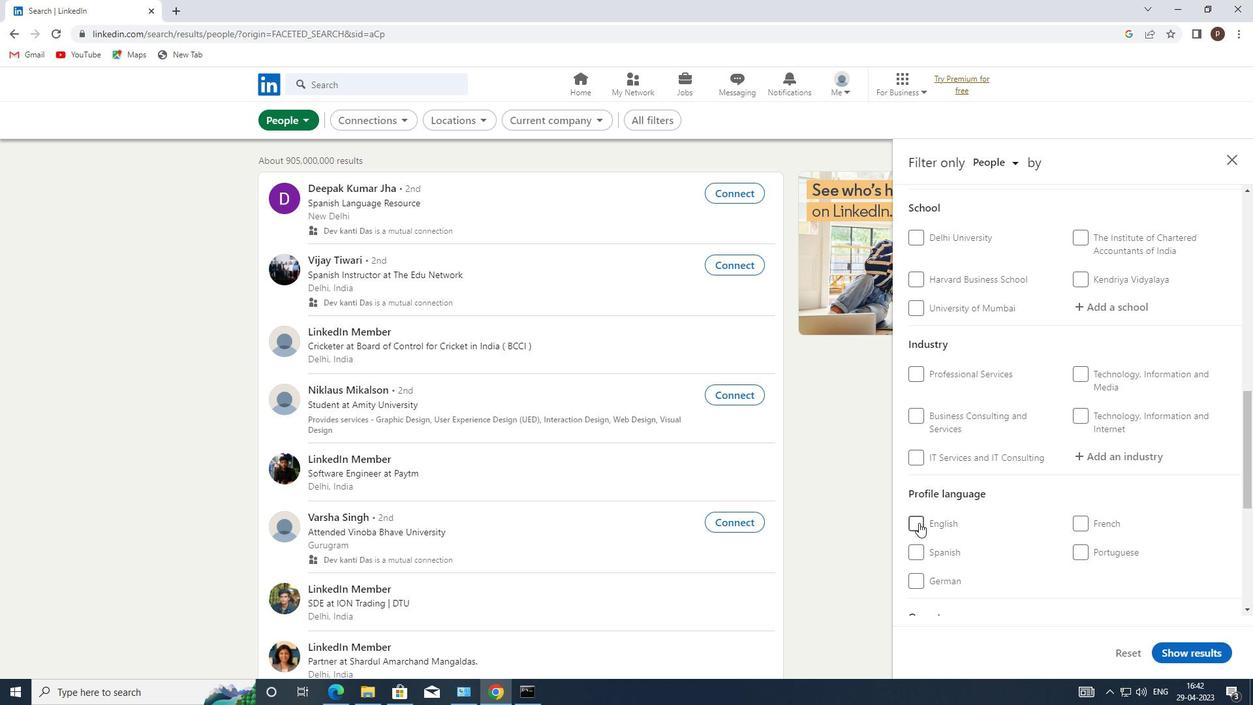 
Action: Mouse moved to (1020, 489)
Screenshot: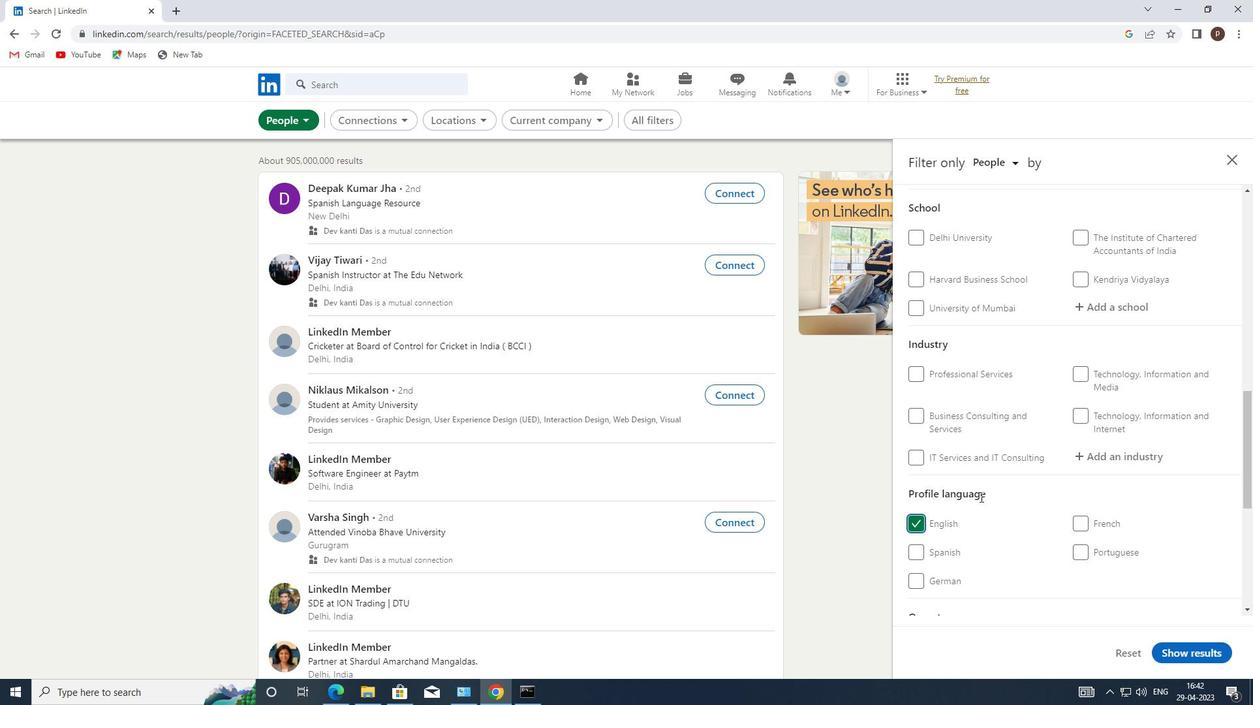 
Action: Mouse scrolled (1020, 489) with delta (0, 0)
Screenshot: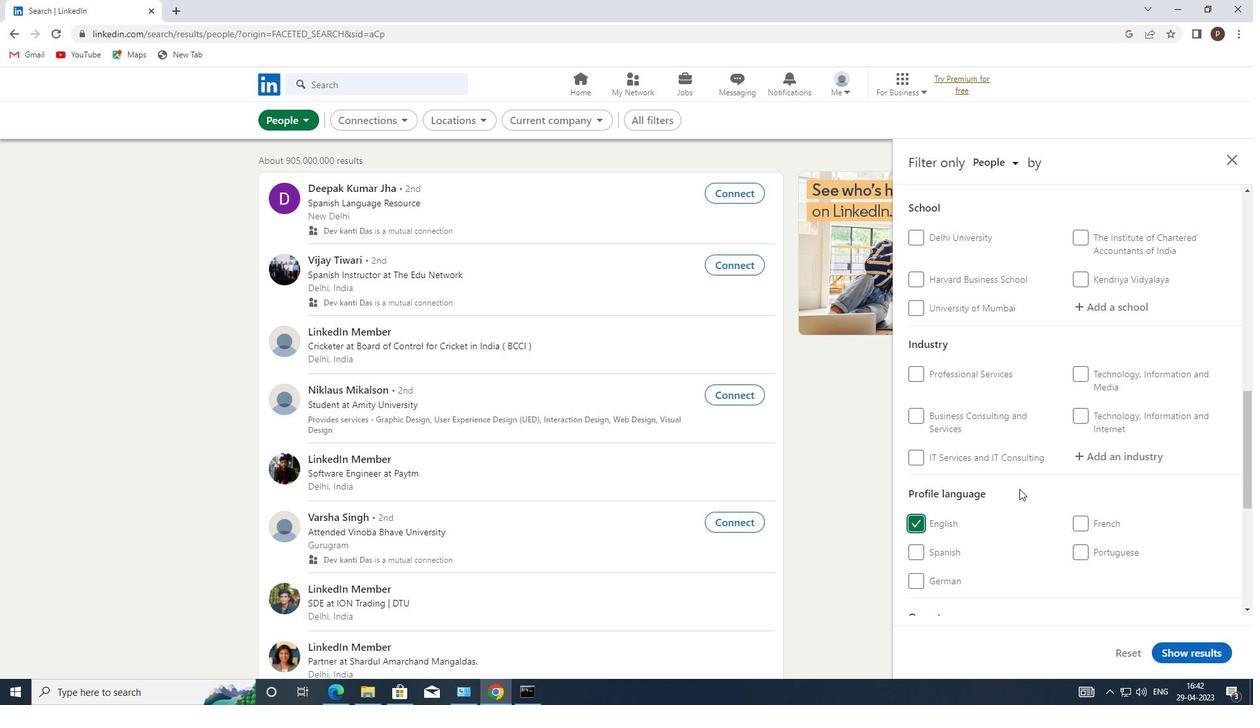 
Action: Mouse scrolled (1020, 489) with delta (0, 0)
Screenshot: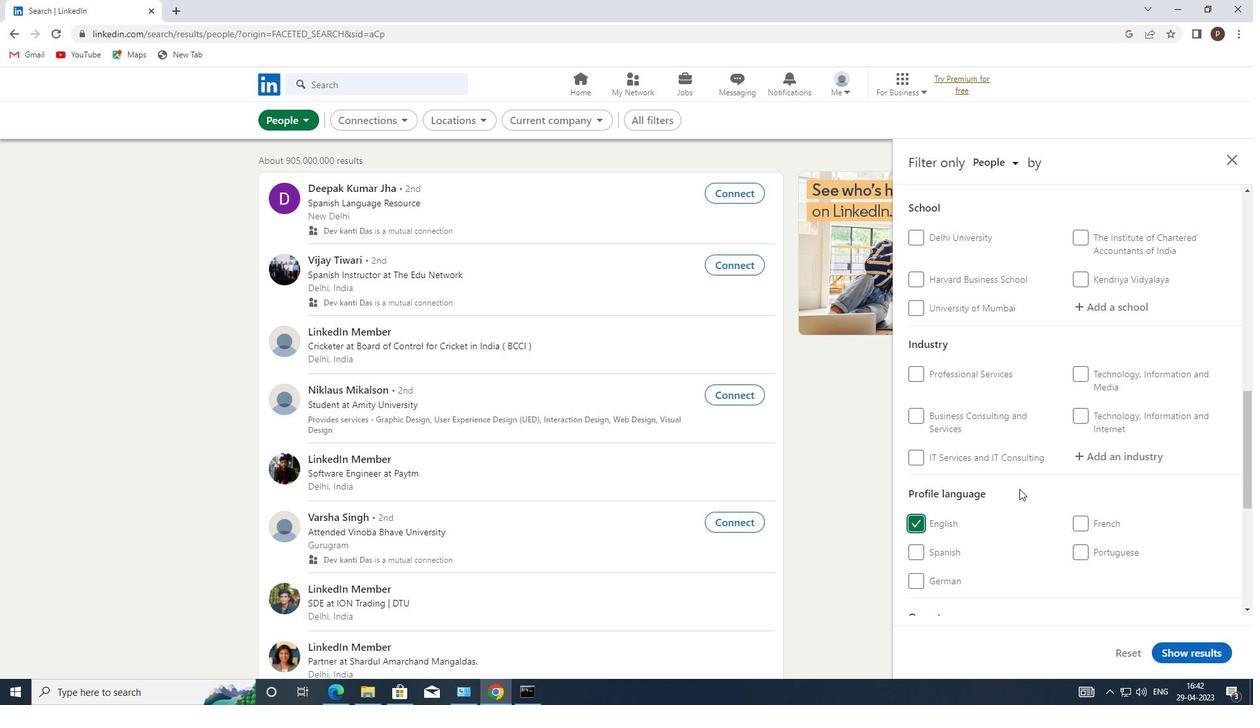
Action: Mouse moved to (1020, 489)
Screenshot: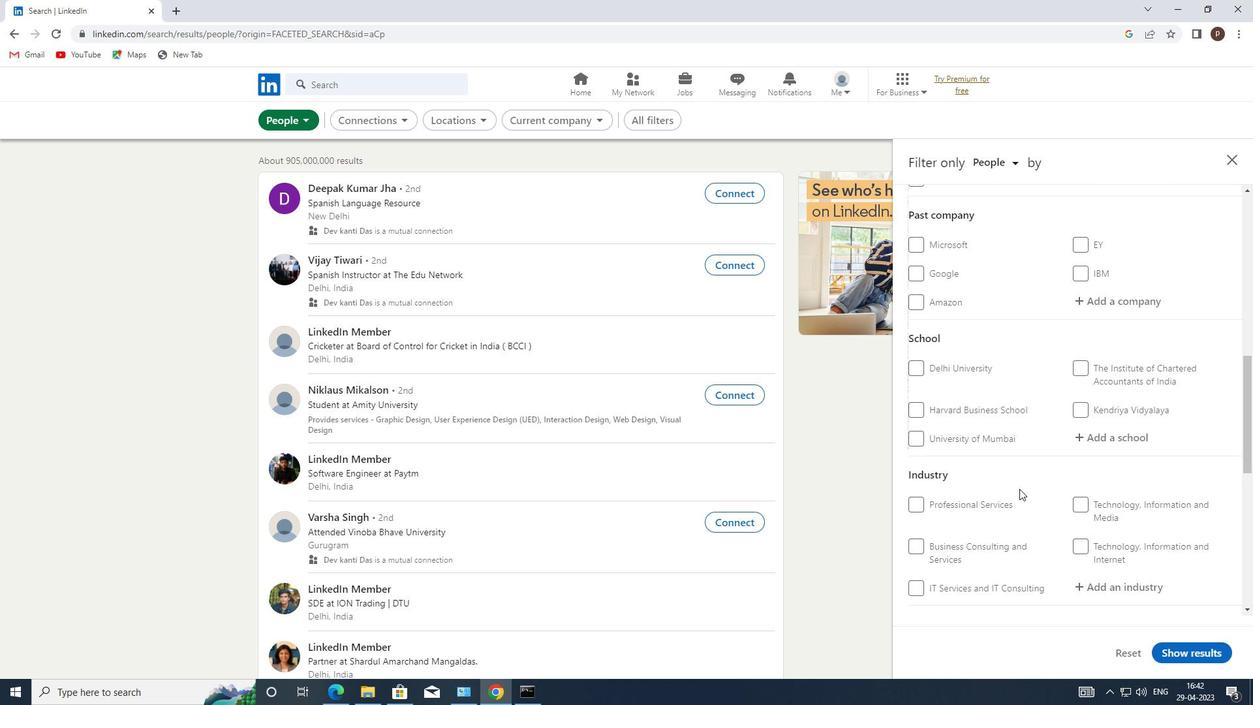 
Action: Mouse scrolled (1020, 489) with delta (0, 0)
Screenshot: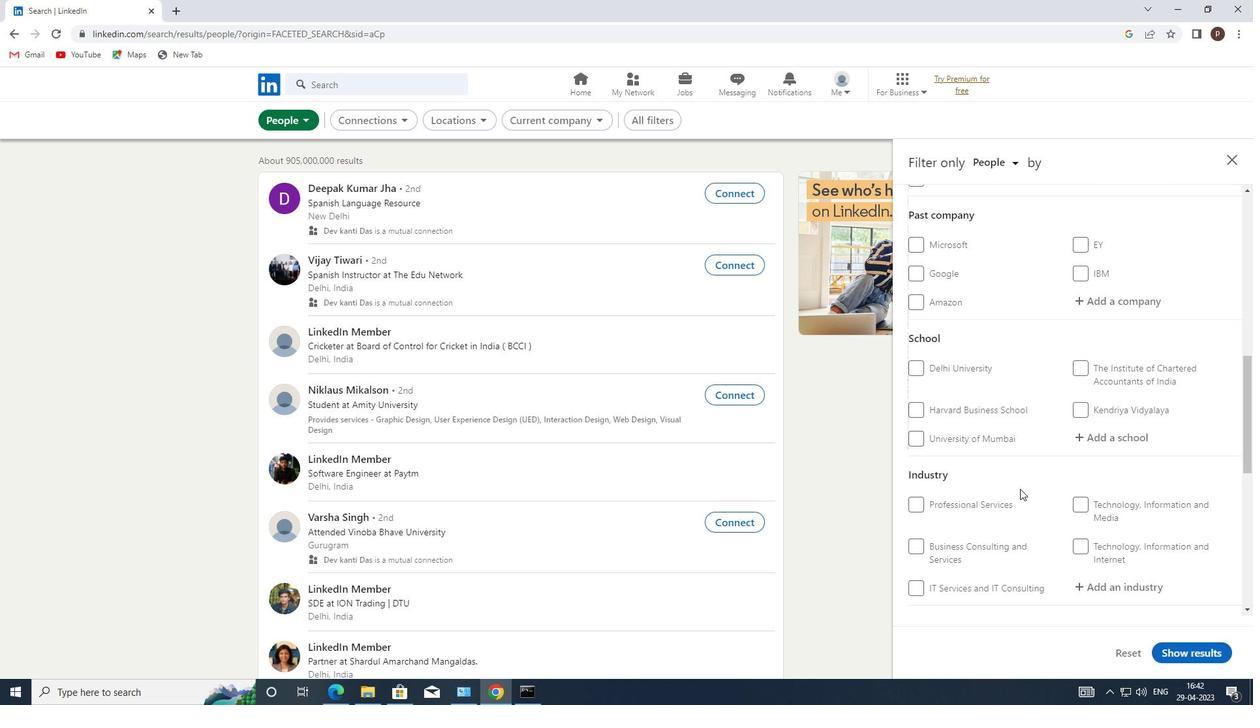 
Action: Mouse moved to (1033, 468)
Screenshot: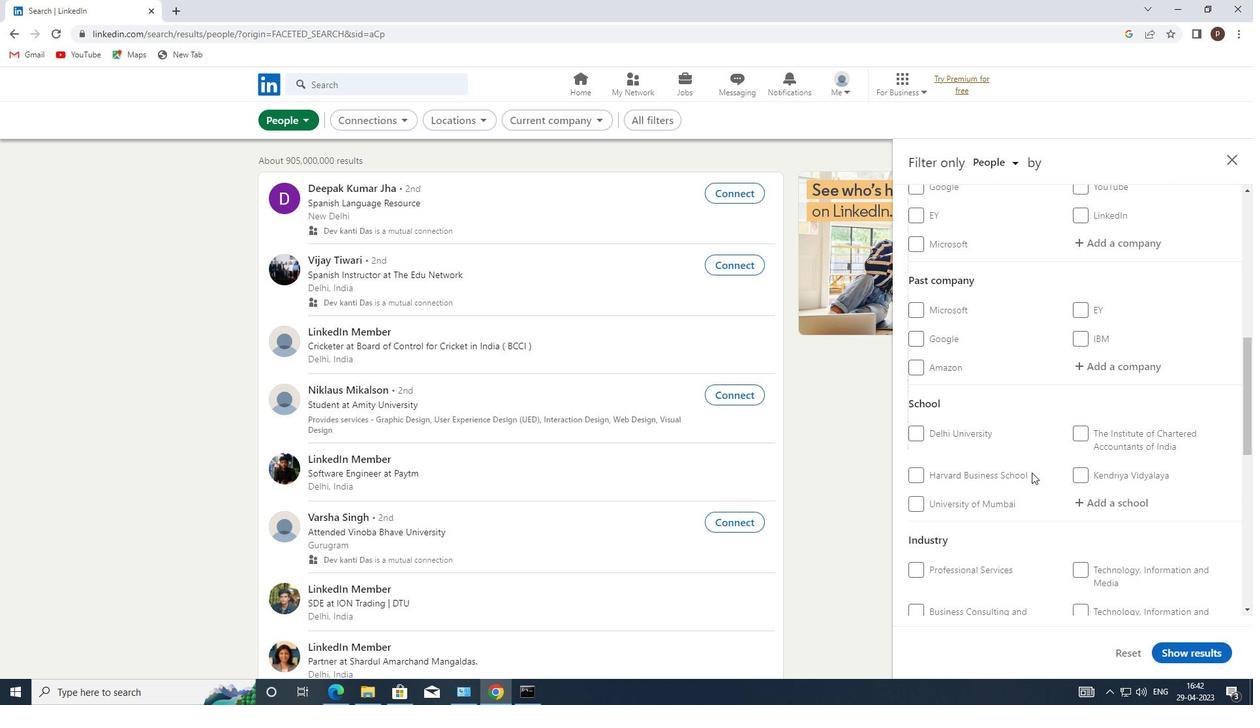 
Action: Mouse scrolled (1033, 468) with delta (0, 0)
Screenshot: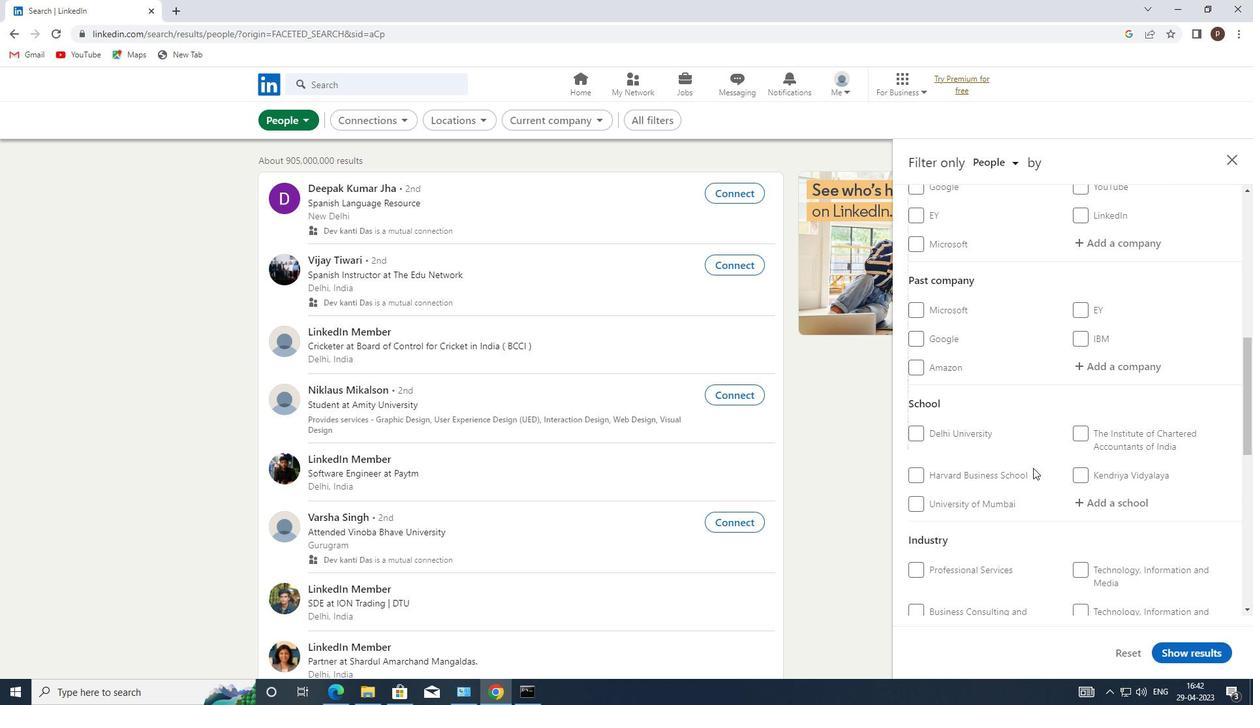 
Action: Mouse moved to (1033, 467)
Screenshot: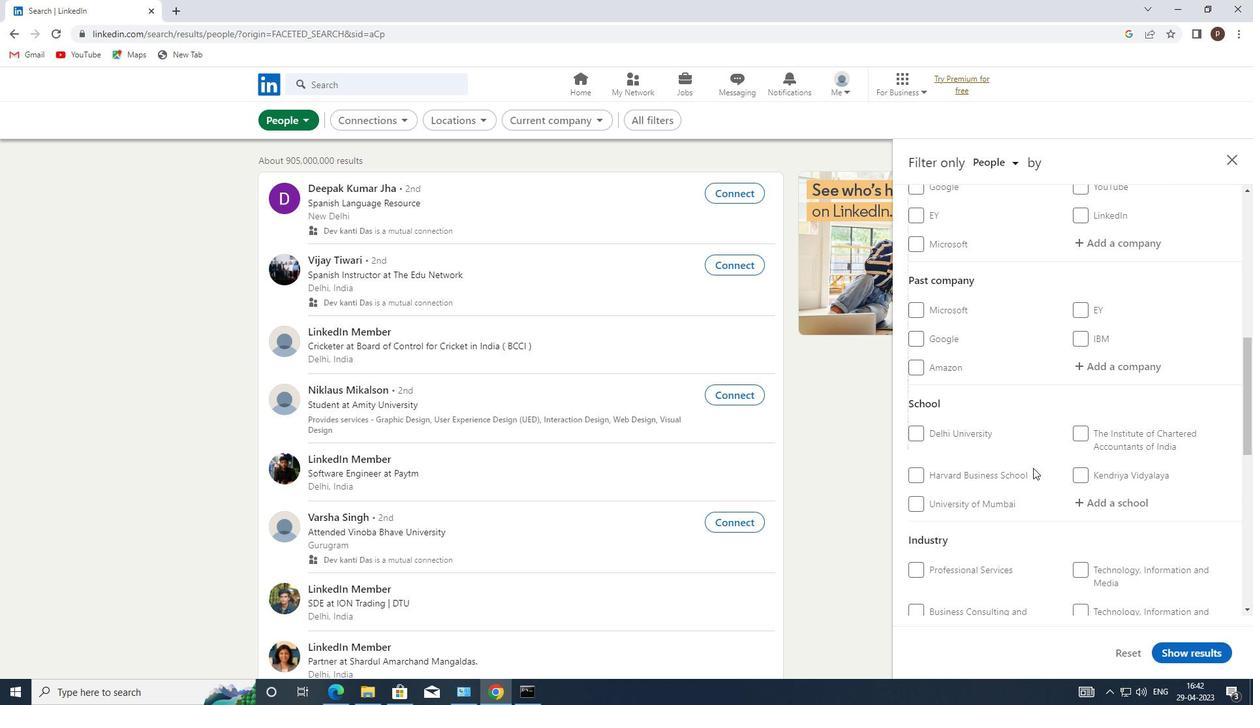
Action: Mouse scrolled (1033, 468) with delta (0, 0)
Screenshot: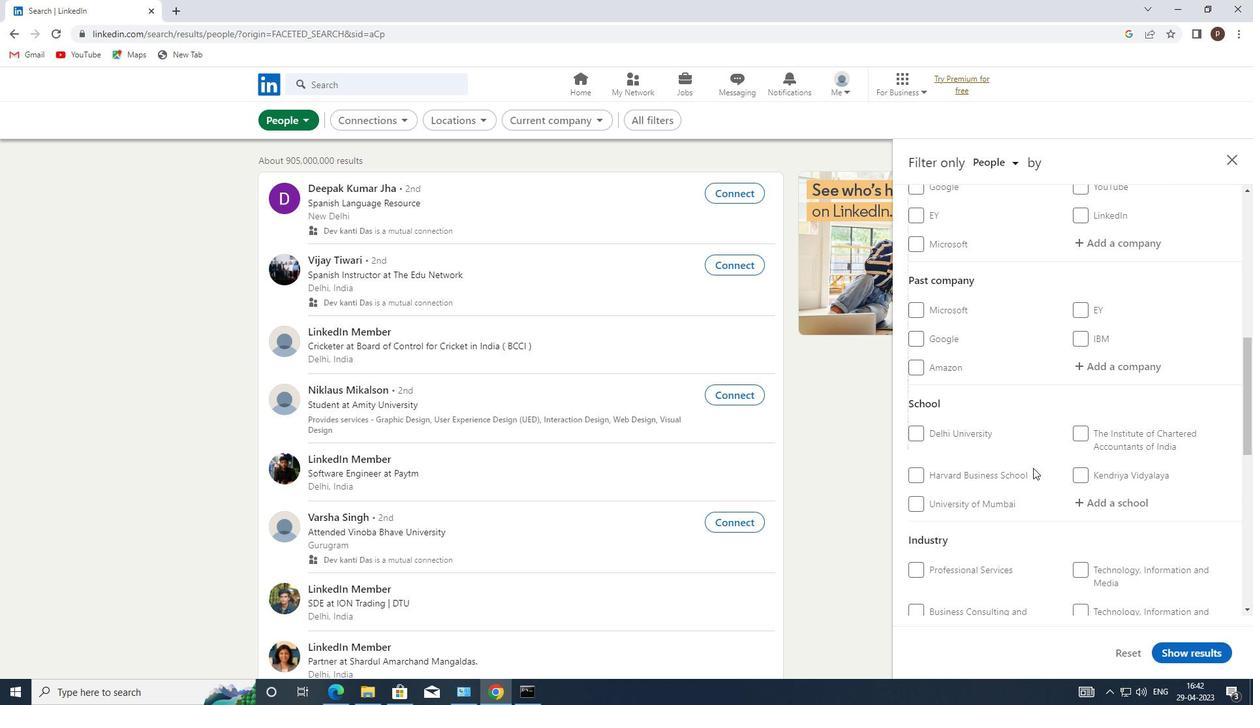 
Action: Mouse moved to (1084, 373)
Screenshot: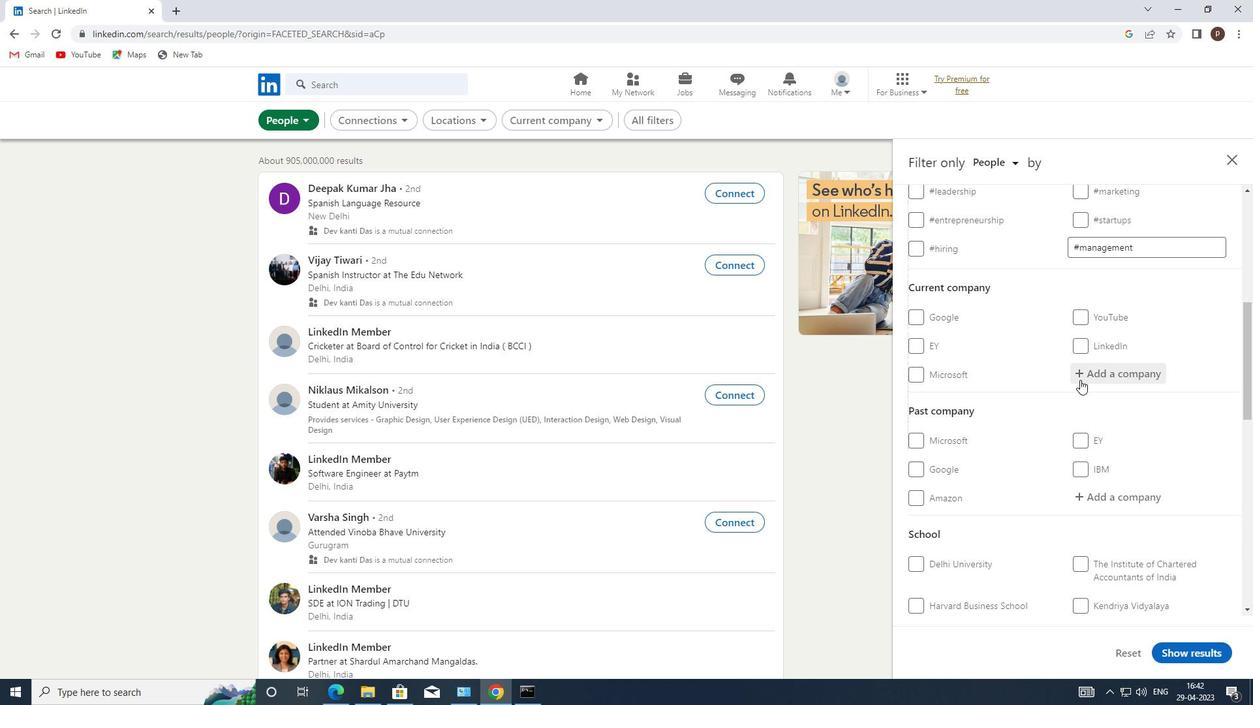 
Action: Mouse pressed left at (1084, 373)
Screenshot: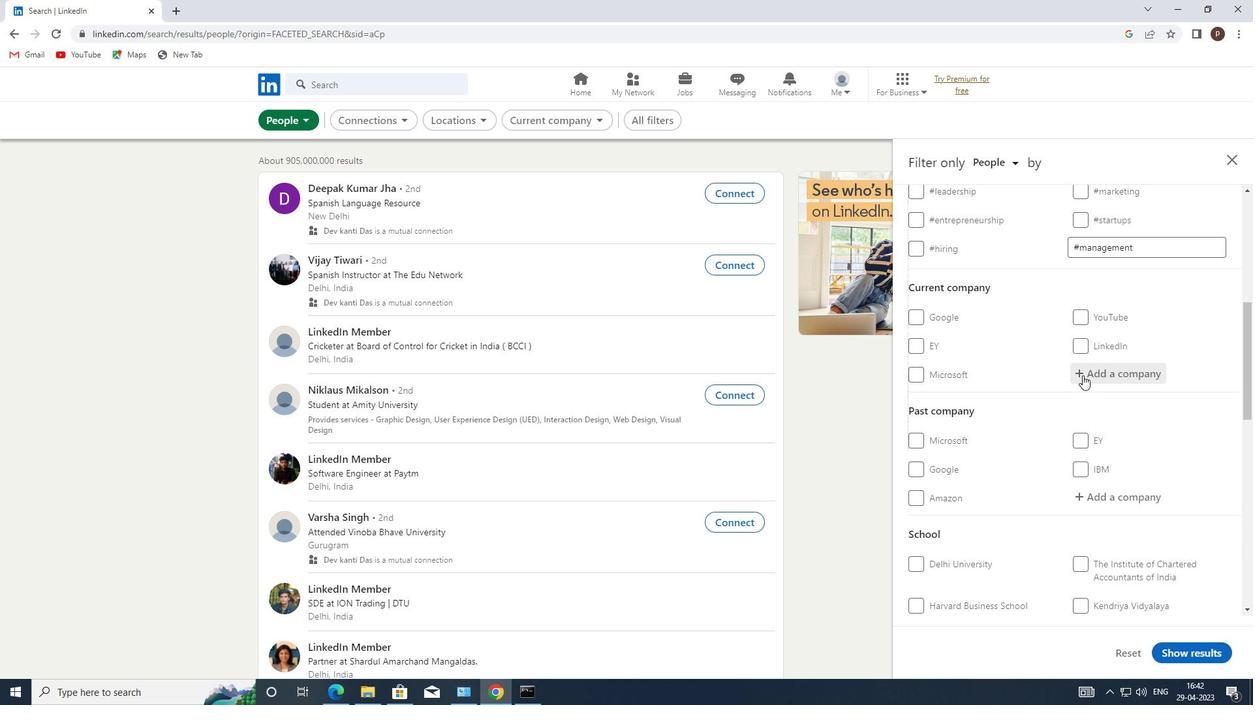 
Action: Key pressed <Key.caps_lock>C<Key.caps_lock>ROMPTON<Key.space>
Screenshot: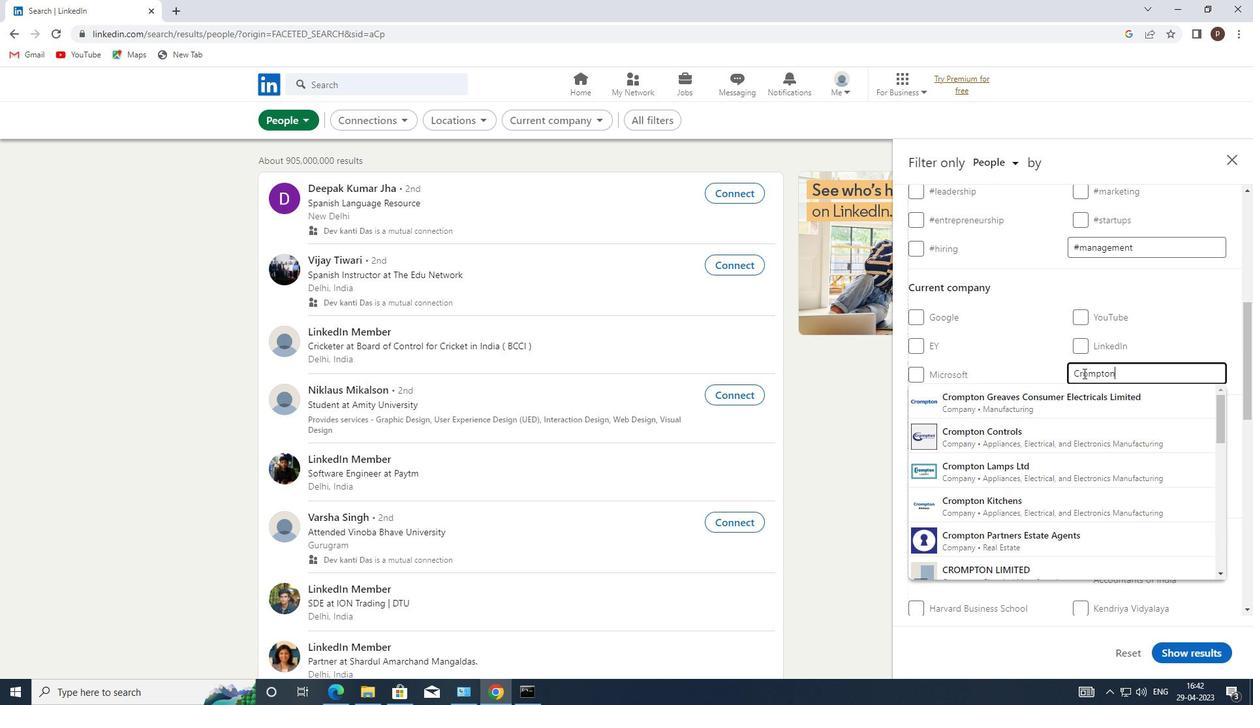 
Action: Mouse moved to (1087, 398)
Screenshot: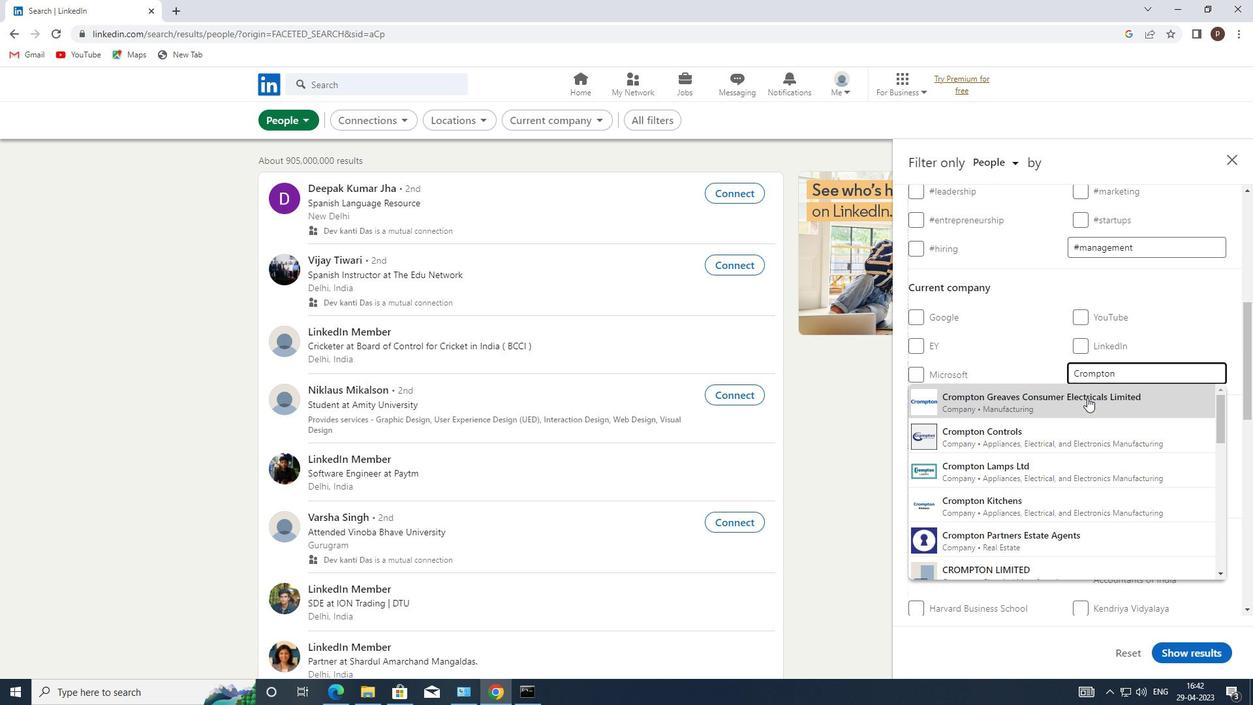 
Action: Mouse pressed left at (1087, 398)
Screenshot: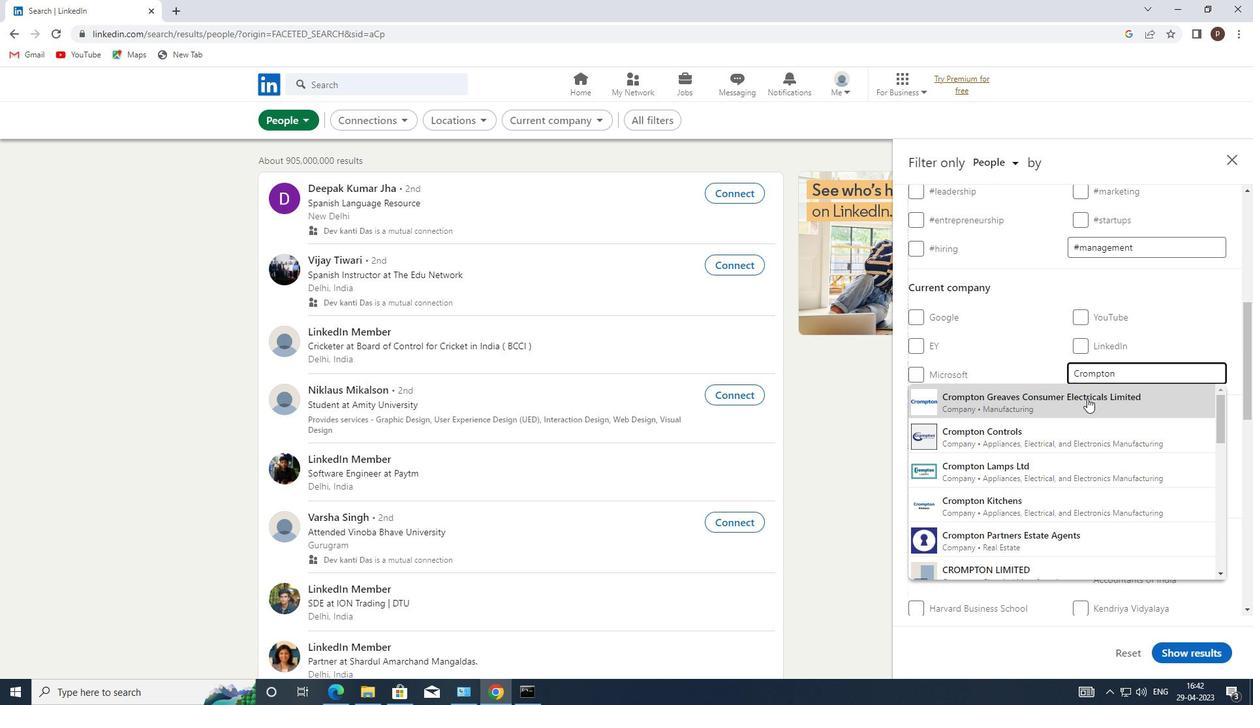 
Action: Mouse moved to (1057, 397)
Screenshot: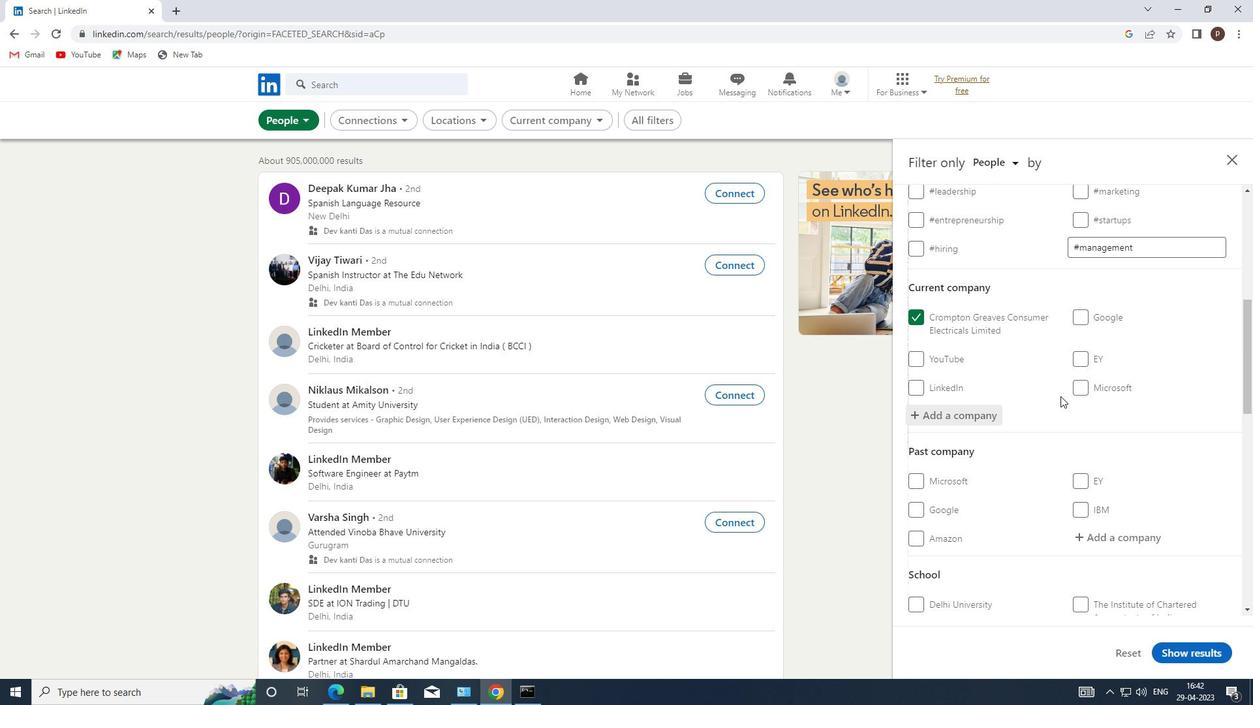 
Action: Mouse scrolled (1057, 397) with delta (0, 0)
Screenshot: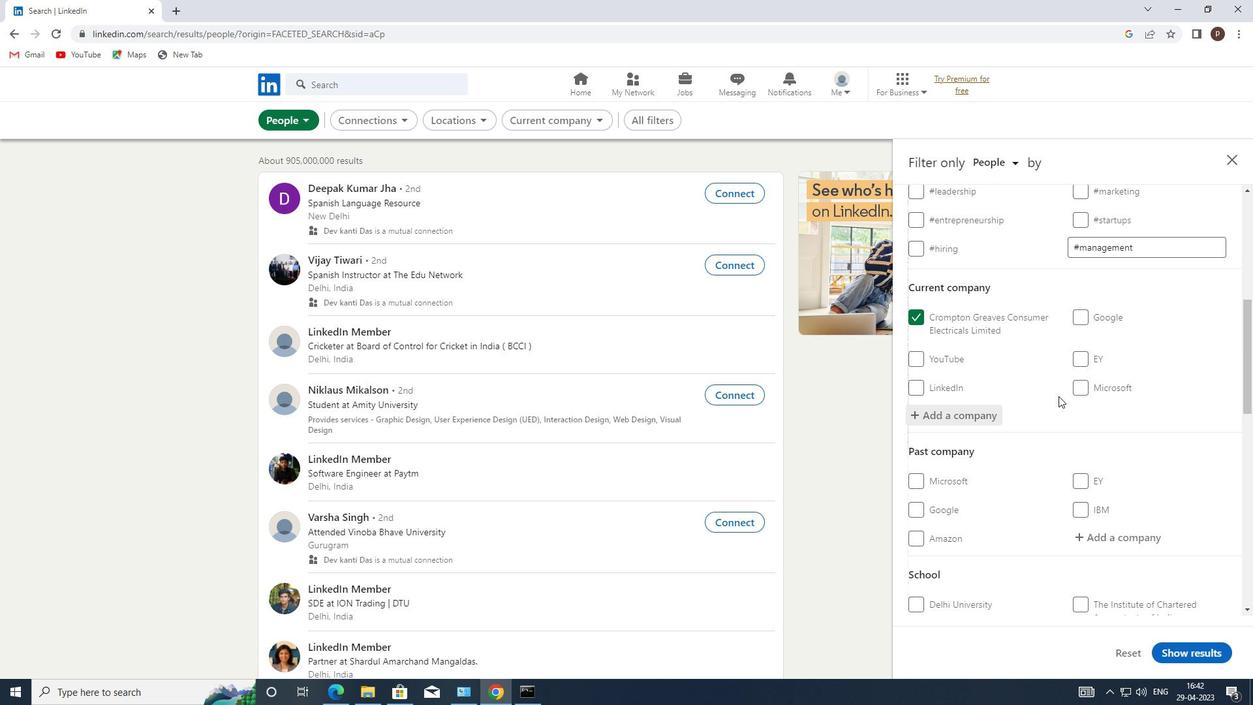 
Action: Mouse moved to (1055, 399)
Screenshot: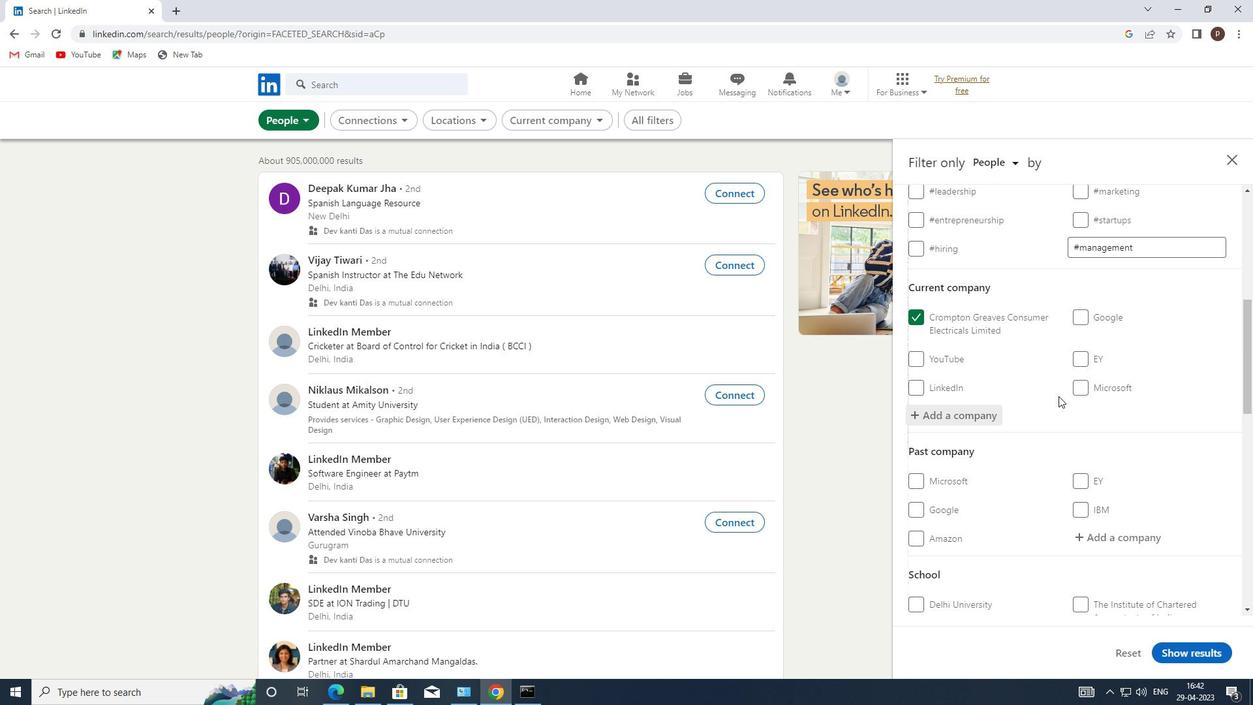 
Action: Mouse scrolled (1055, 398) with delta (0, 0)
Screenshot: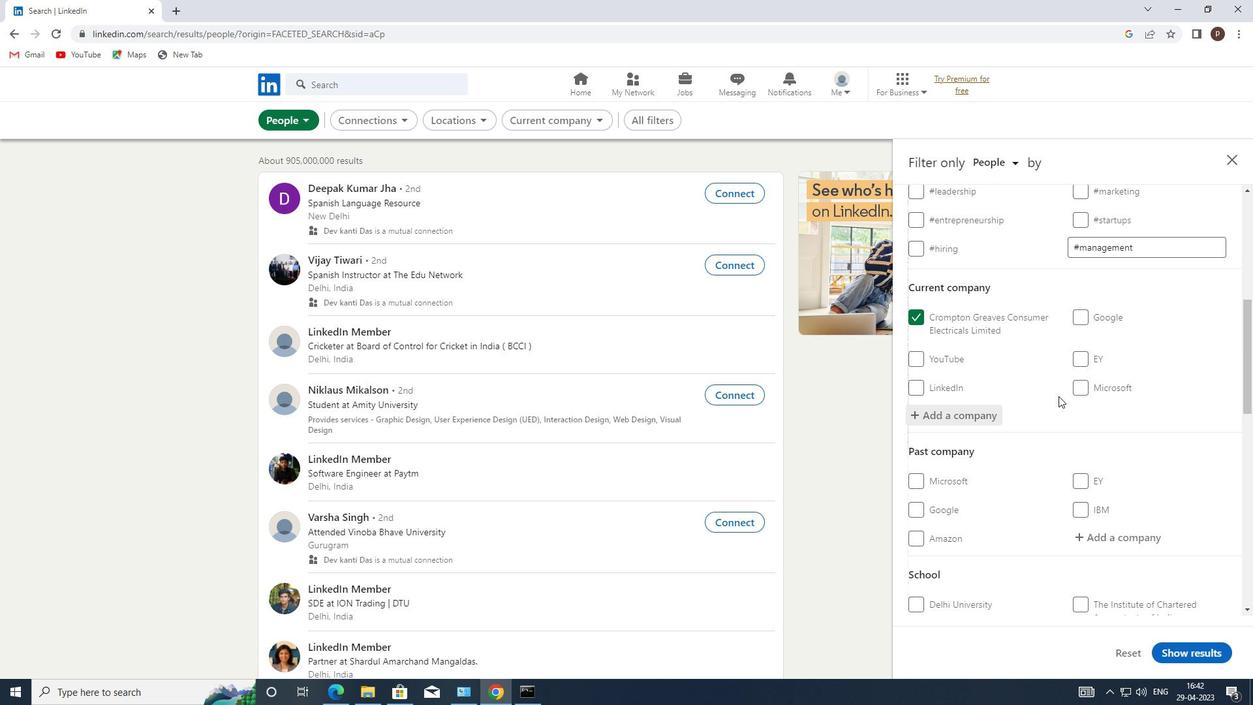 
Action: Mouse moved to (1080, 472)
Screenshot: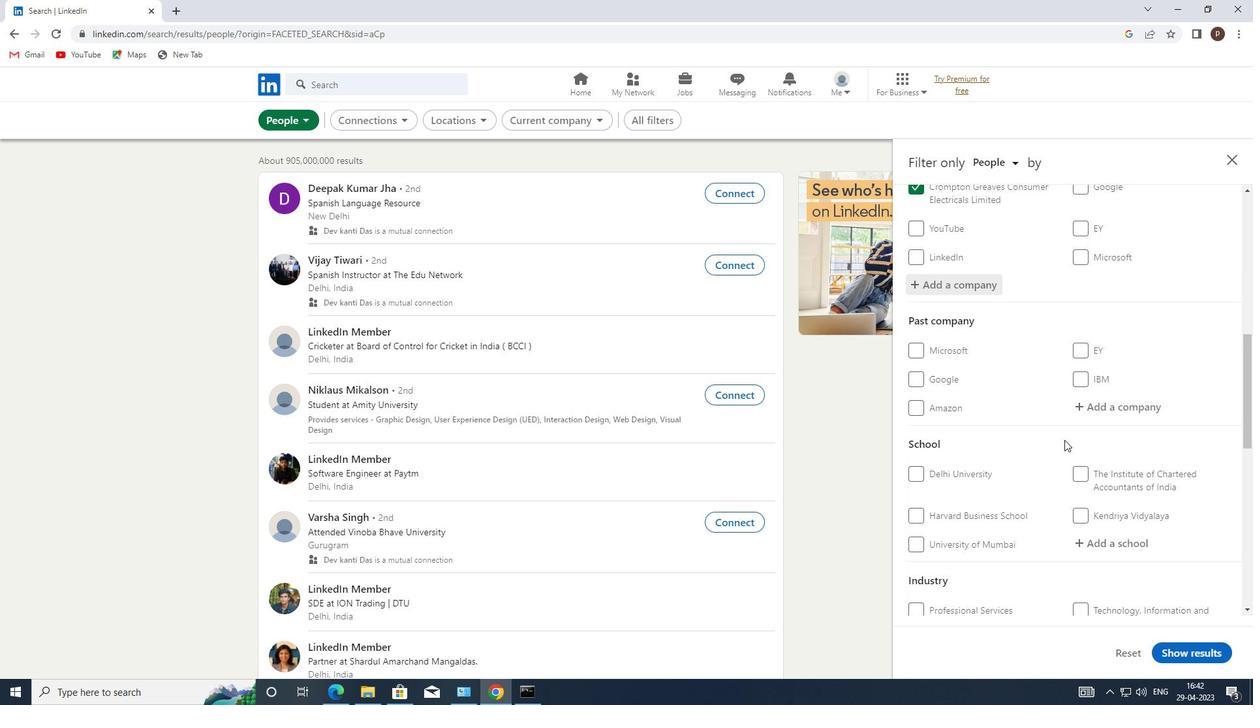 
Action: Mouse scrolled (1080, 472) with delta (0, 0)
Screenshot: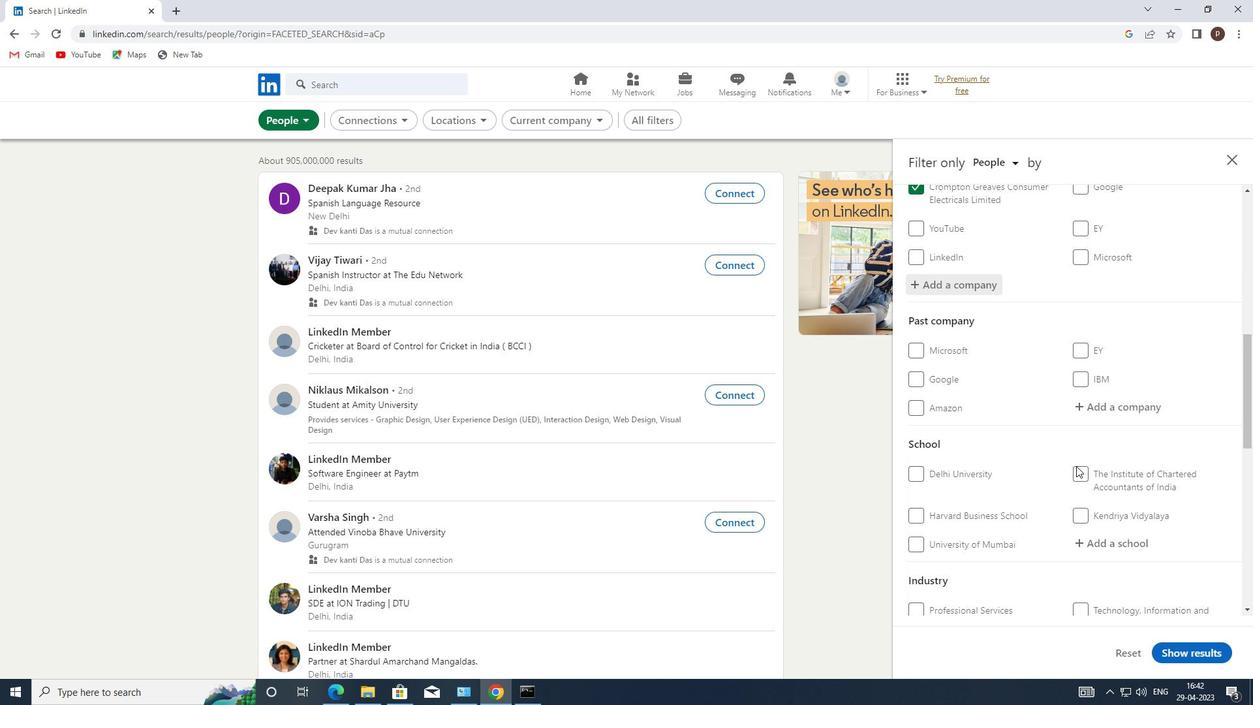 
Action: Mouse moved to (1099, 481)
Screenshot: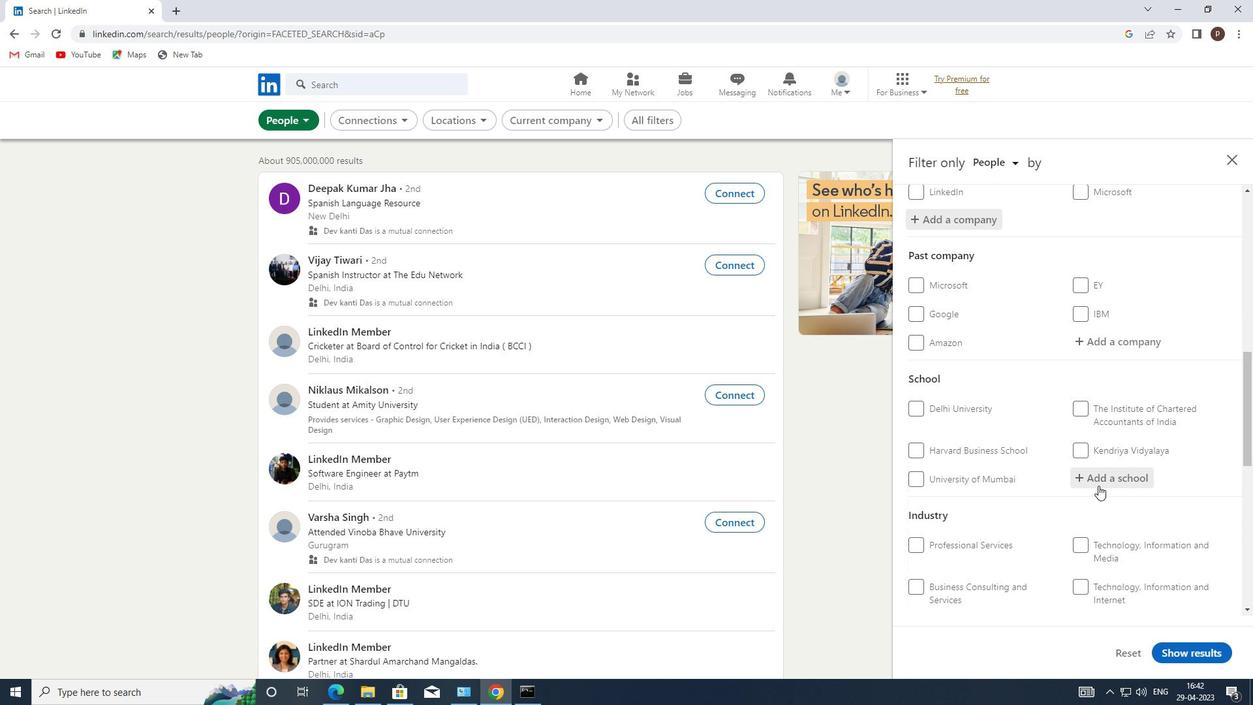 
Action: Mouse pressed left at (1099, 481)
Screenshot: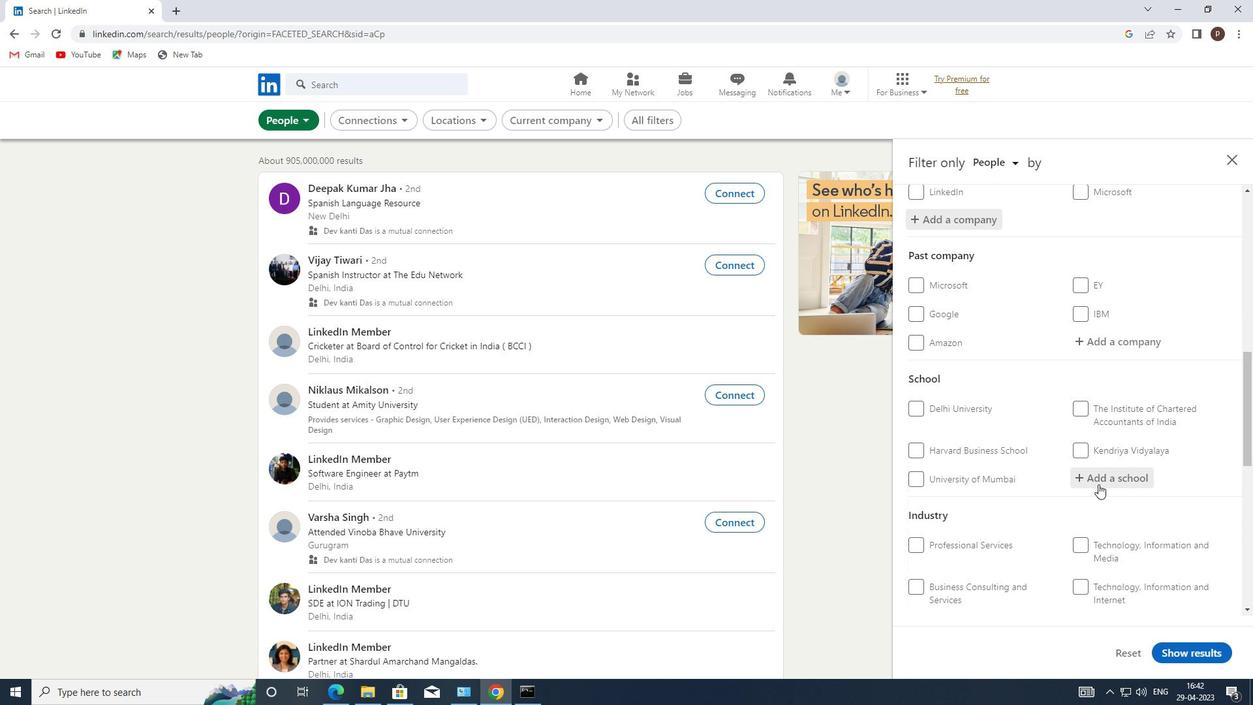 
Action: Mouse pressed left at (1099, 481)
Screenshot: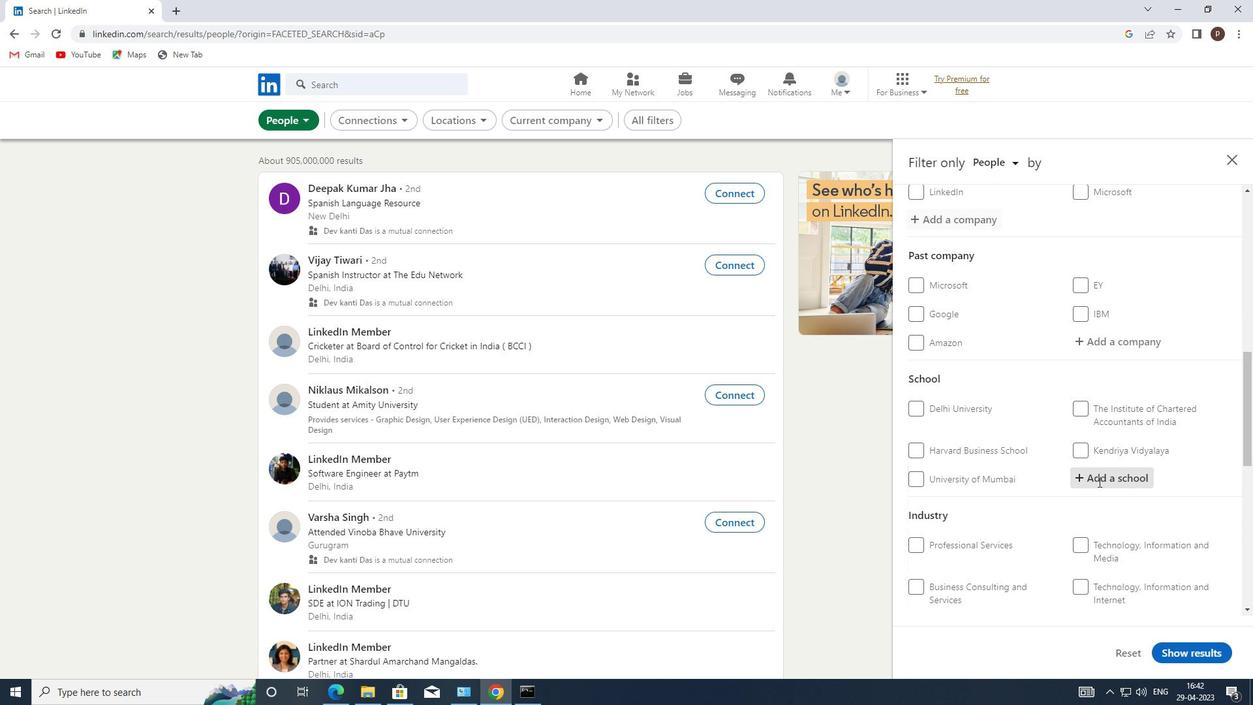 
Action: Key pressed <Key.caps_lock>S<Key.caps_lock>HANMUGHA<Key.caps_lock>
Screenshot: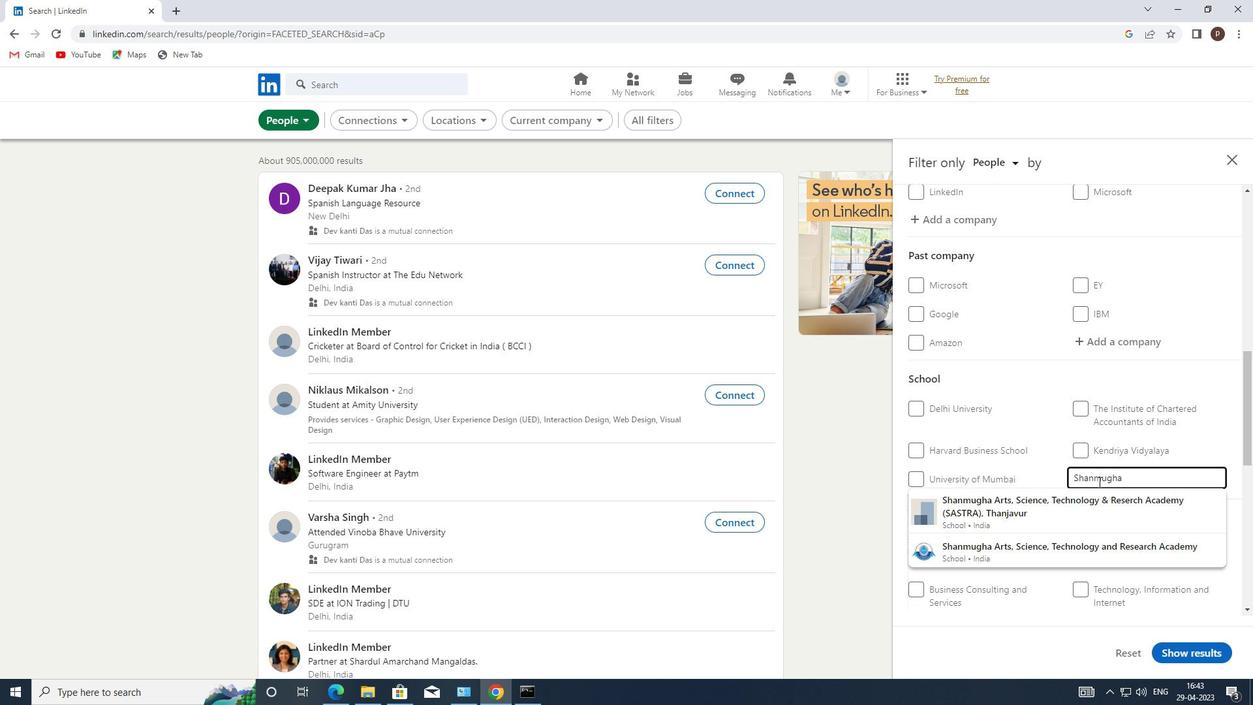 
Action: Mouse moved to (1043, 508)
Screenshot: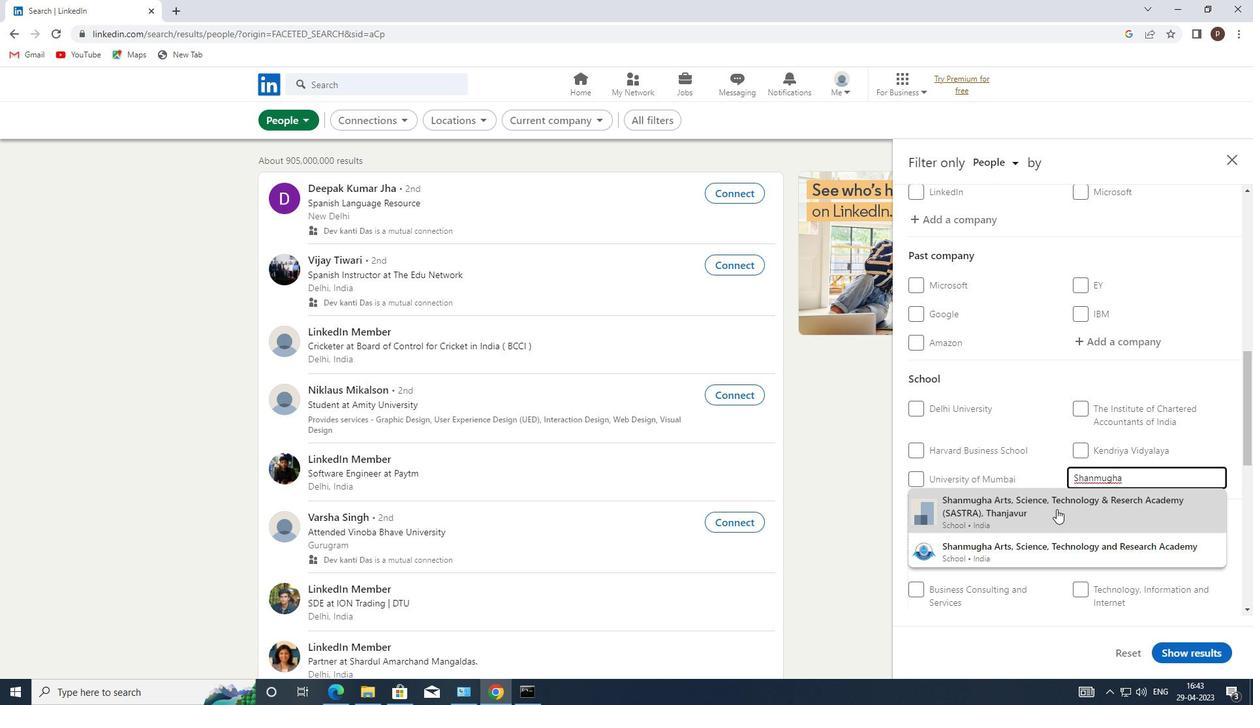 
Action: Mouse pressed left at (1043, 508)
Screenshot: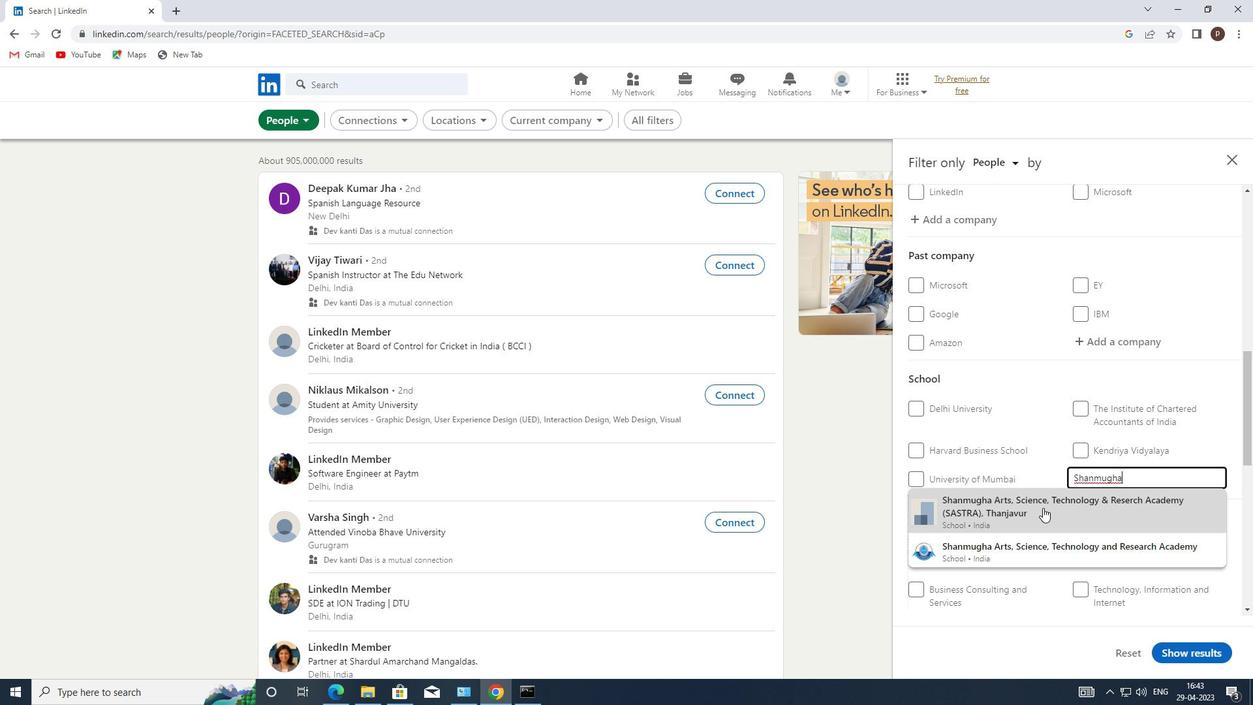 
Action: Mouse scrolled (1043, 507) with delta (0, 0)
Screenshot: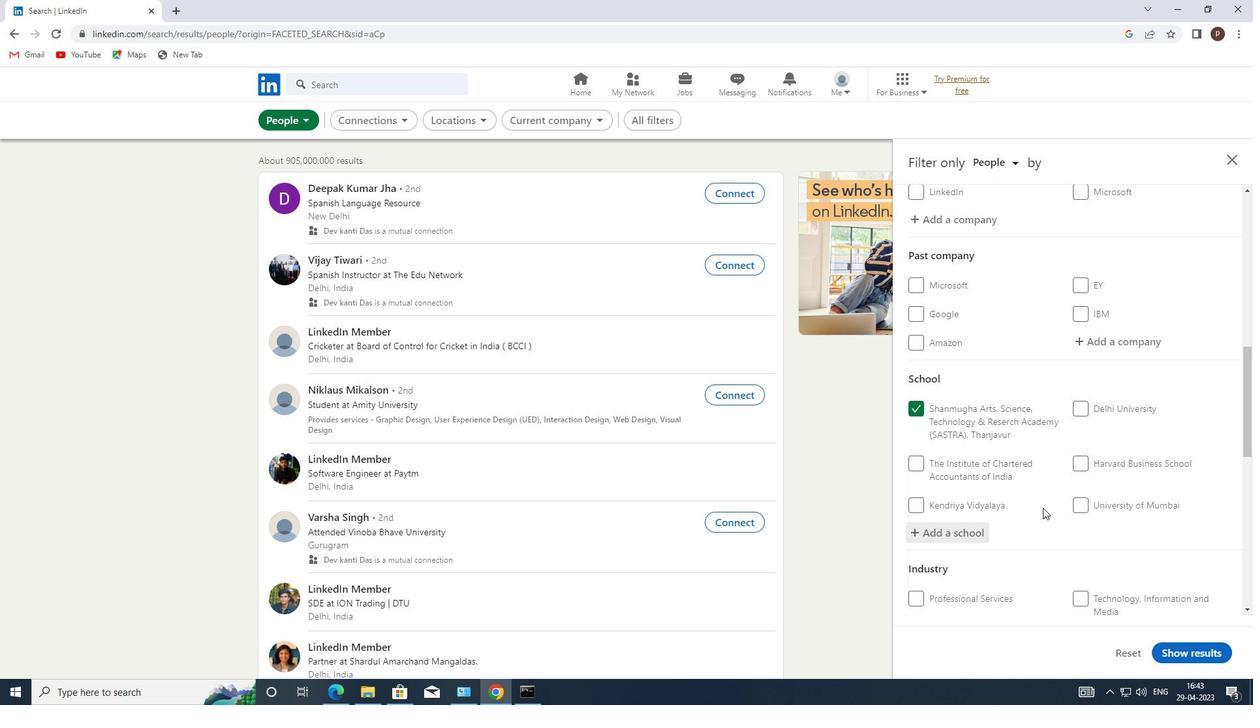 
Action: Mouse scrolled (1043, 507) with delta (0, 0)
Screenshot: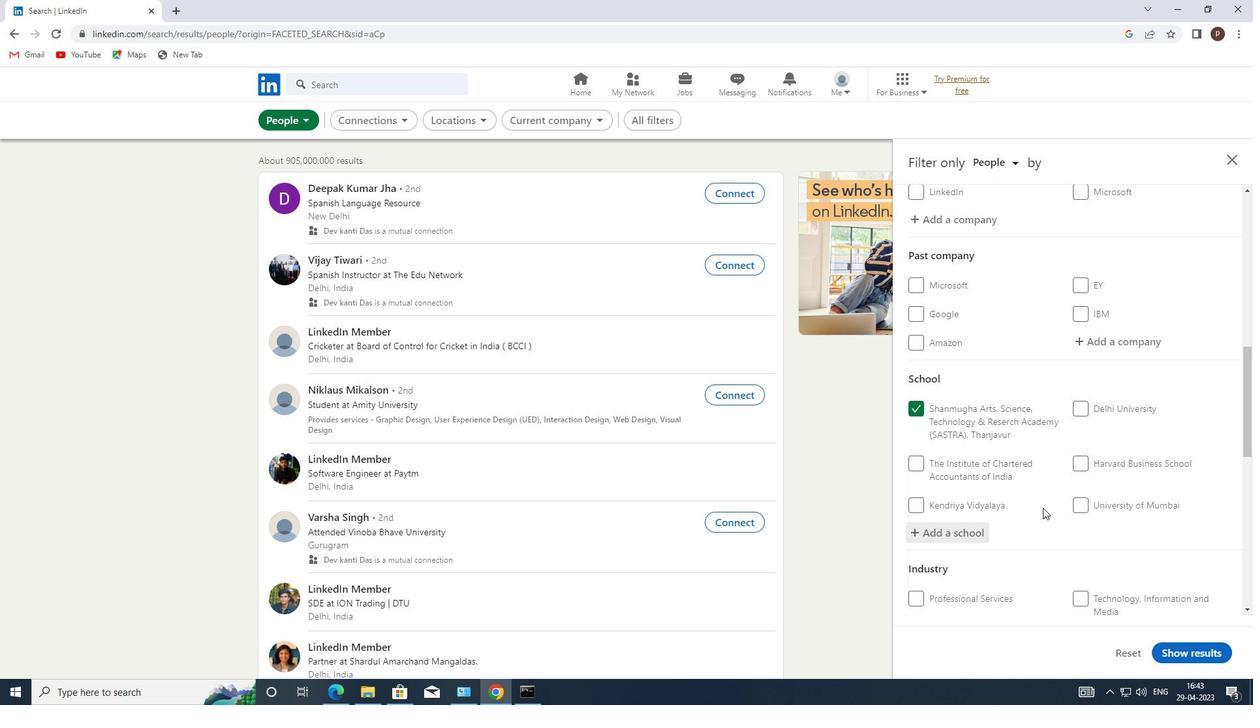 
Action: Mouse scrolled (1043, 507) with delta (0, 0)
Screenshot: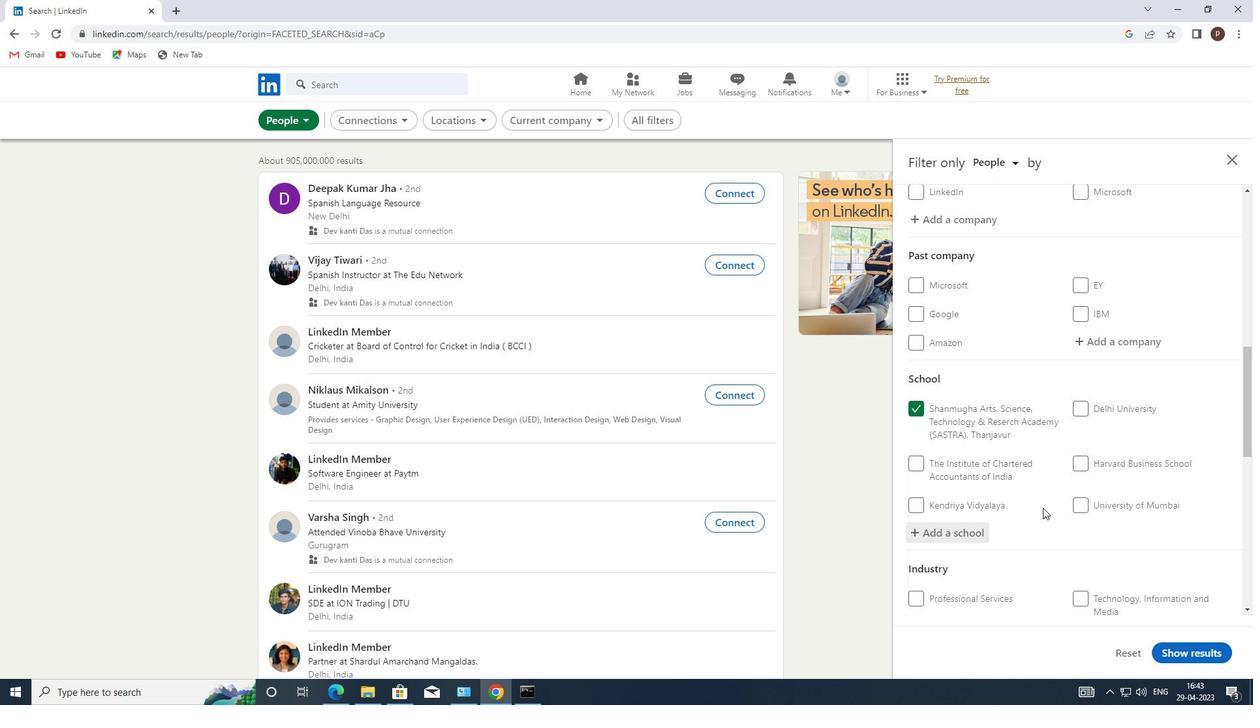
Action: Mouse moved to (1113, 476)
Screenshot: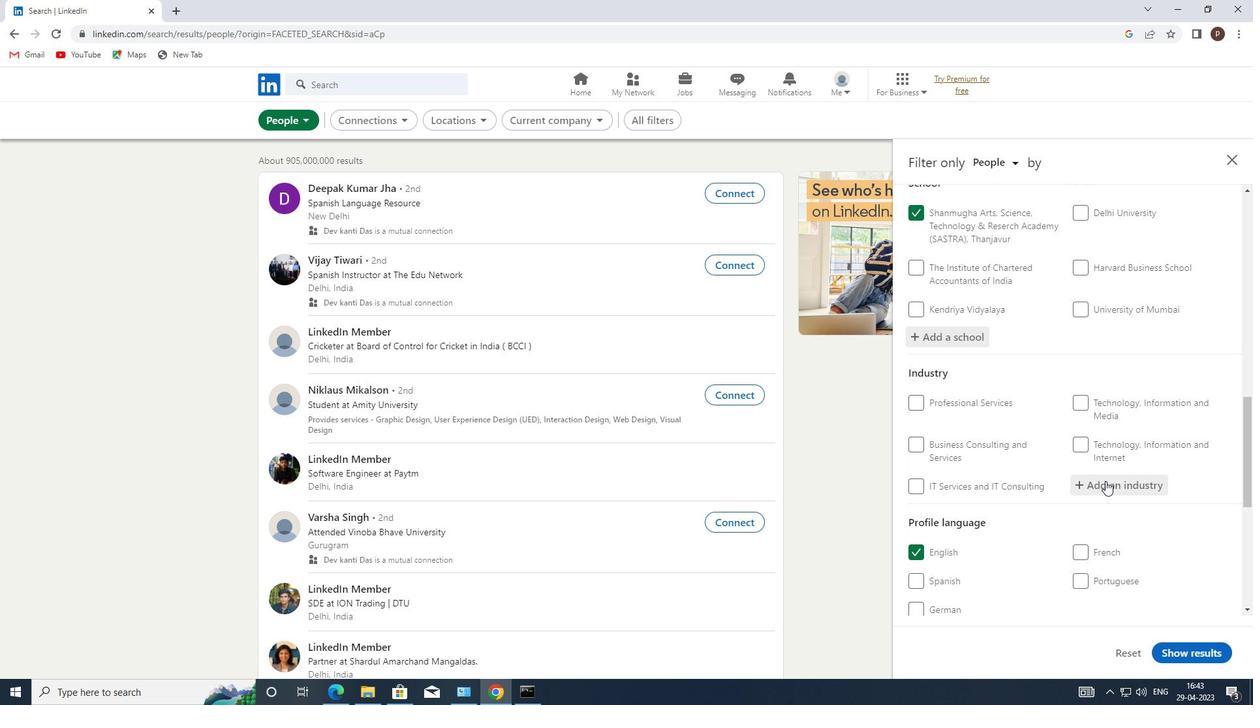 
Action: Mouse pressed left at (1113, 476)
Screenshot: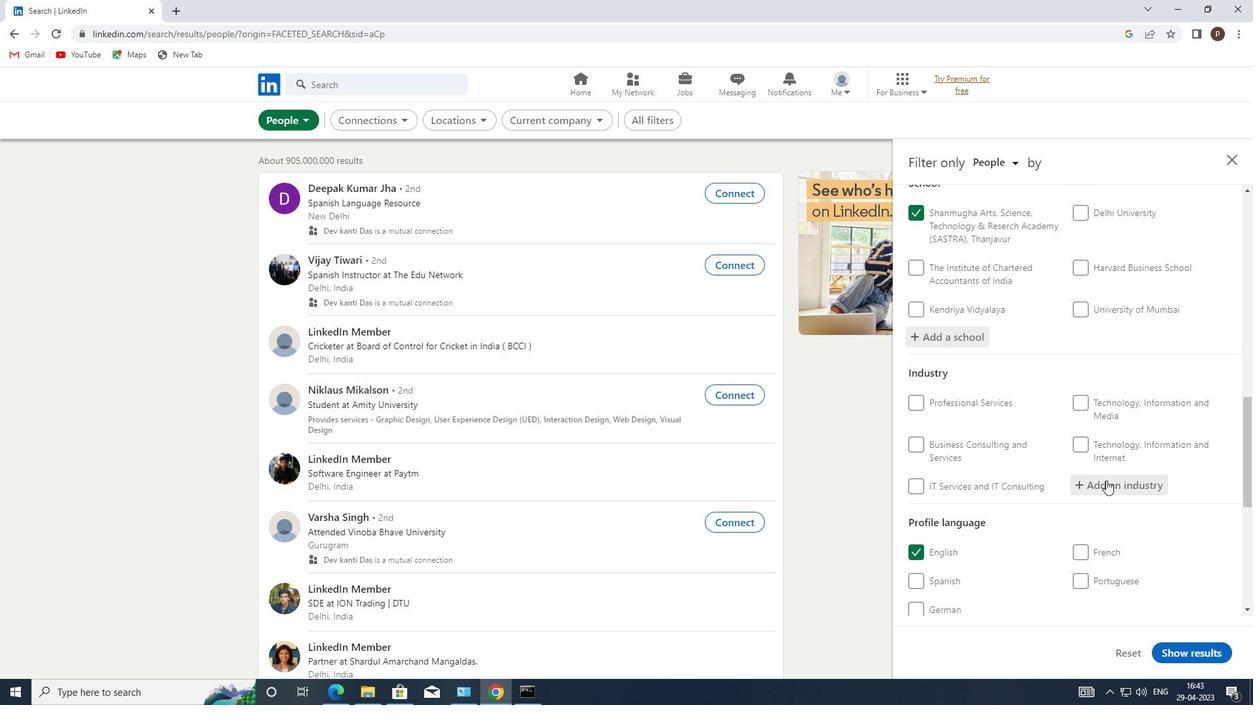 
Action: Mouse moved to (1110, 483)
Screenshot: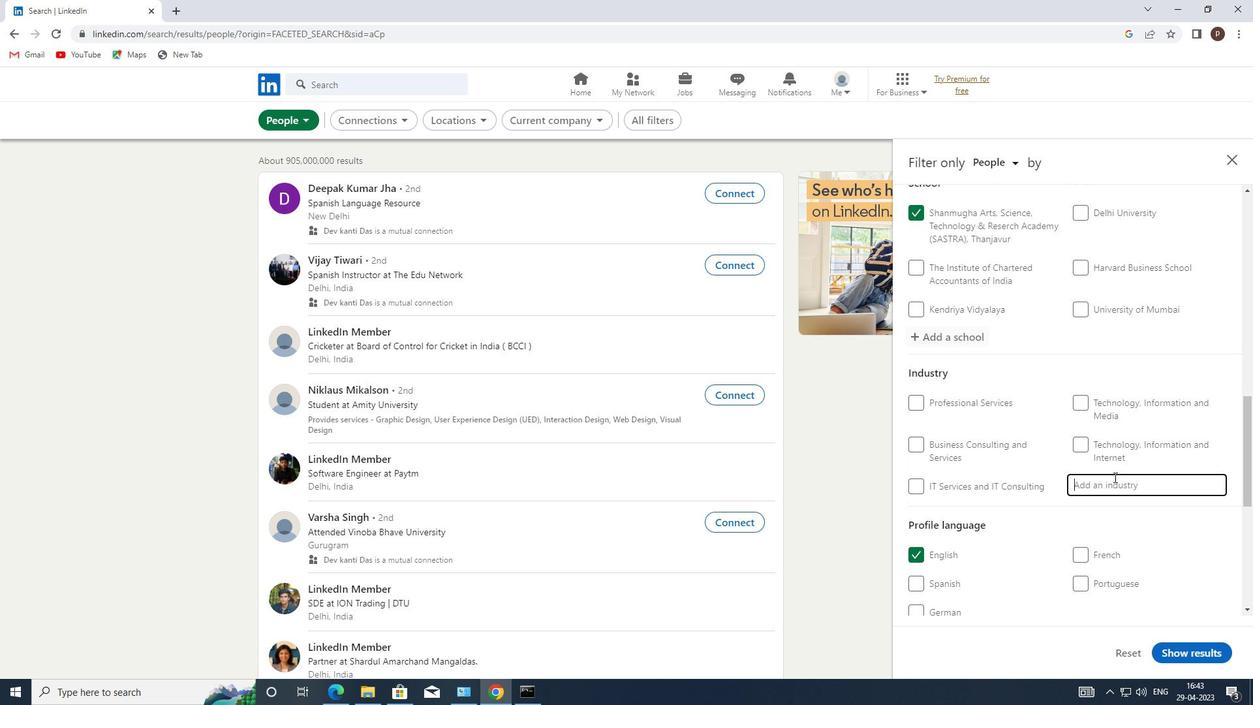 
Action: Mouse pressed left at (1110, 483)
Screenshot: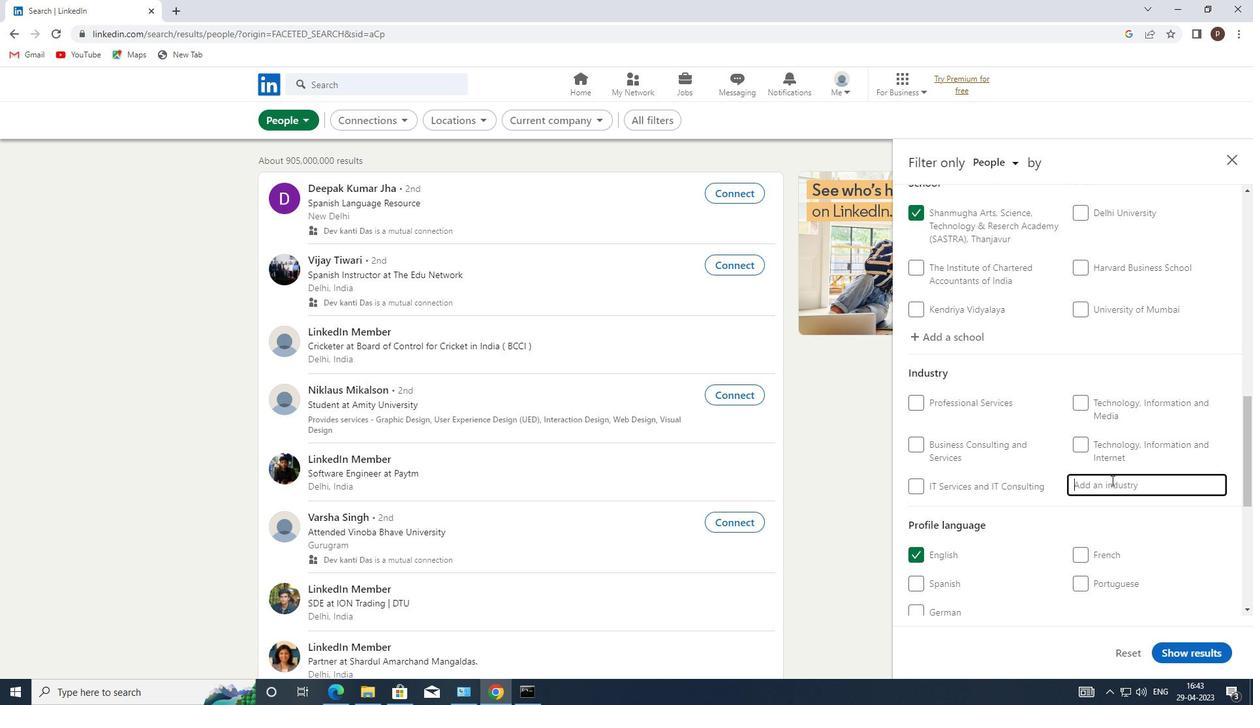 
Action: Key pressed <Key.caps_lock>W<Key.caps_lock>HOLE<Key.backspace><Key.backspace><Key.backspace><Key.backspace><Key.backspace><Key.backspace><Key.backspace><Key.backspace><Key.backspace><Key.backspace><Key.backspace><Key.backspace><Key.backspace><Key.backspace>W<Key.caps_lock>HOLESALE<Key.space><Key.caps_lock>A<Key.caps_lock>PPAREL
Screenshot: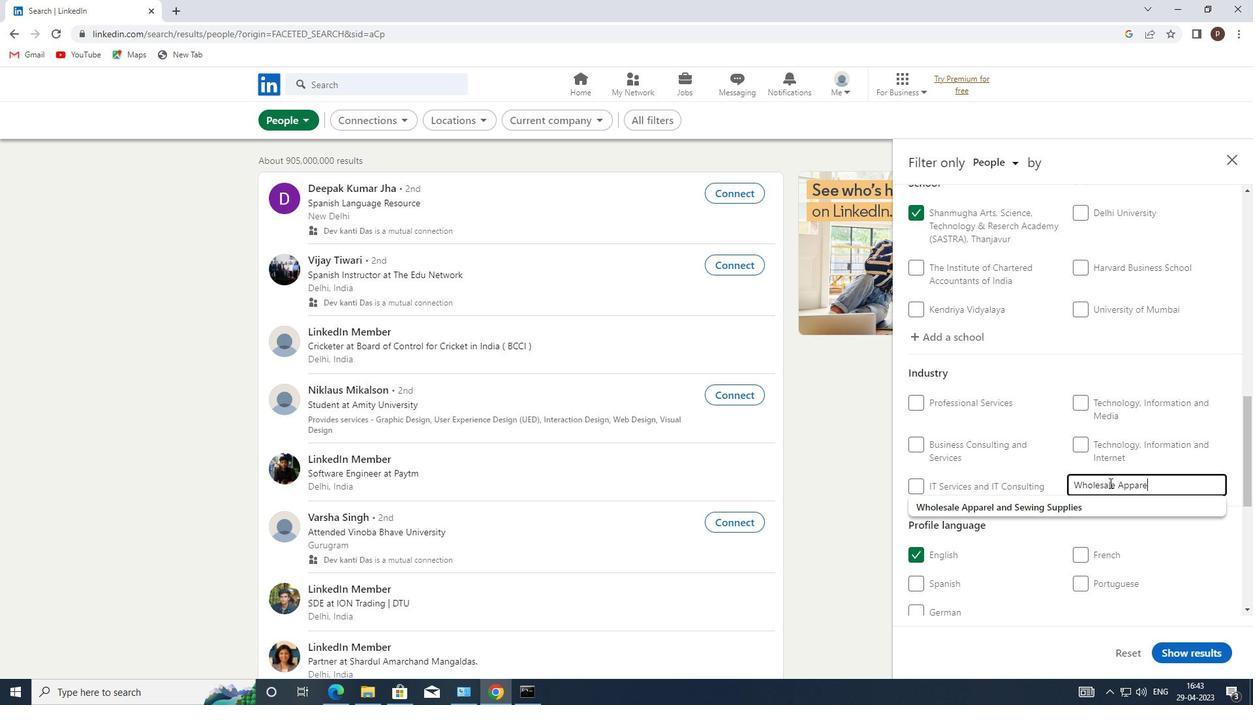
Action: Mouse moved to (1067, 506)
Screenshot: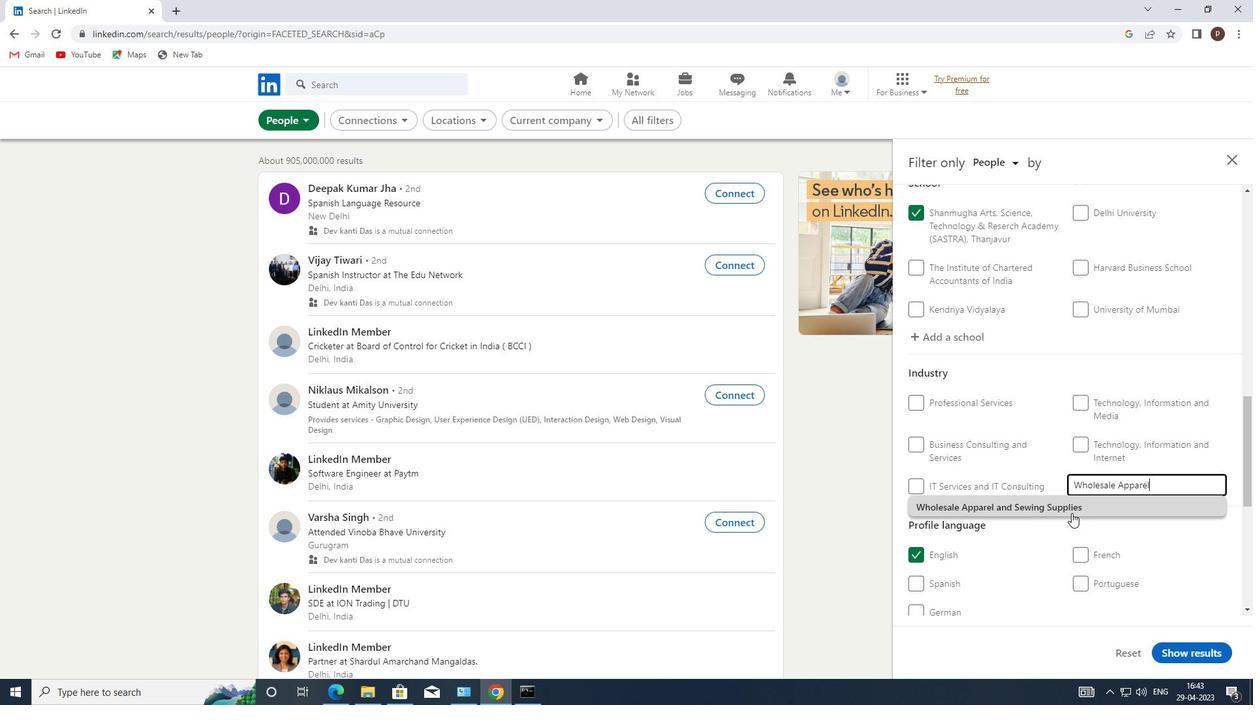 
Action: Mouse pressed left at (1067, 506)
Screenshot: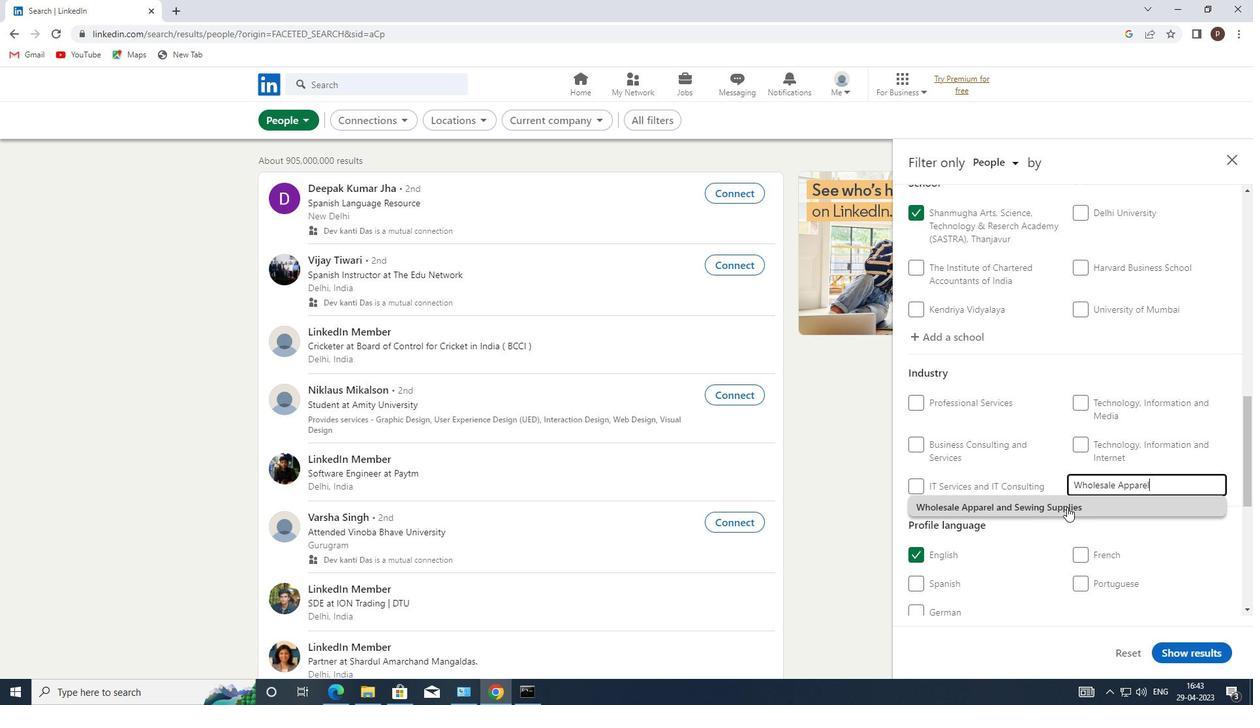
Action: Mouse moved to (1044, 508)
Screenshot: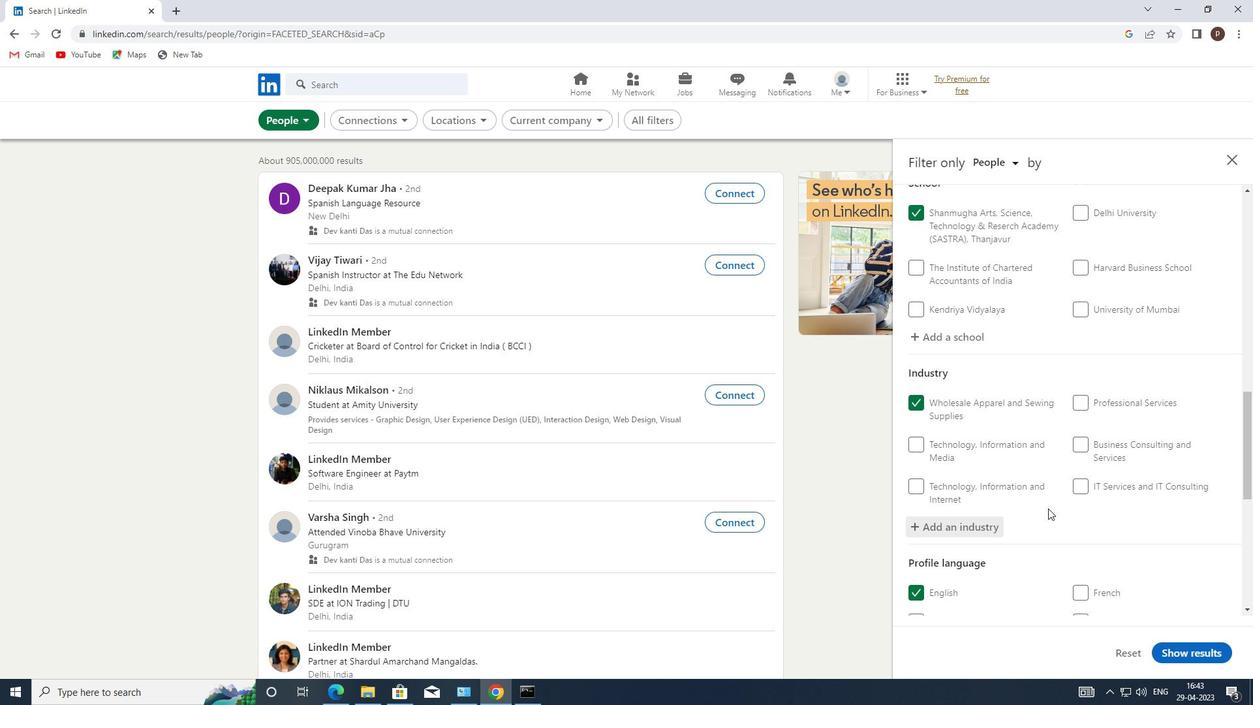 
Action: Mouse scrolled (1044, 508) with delta (0, 0)
Screenshot: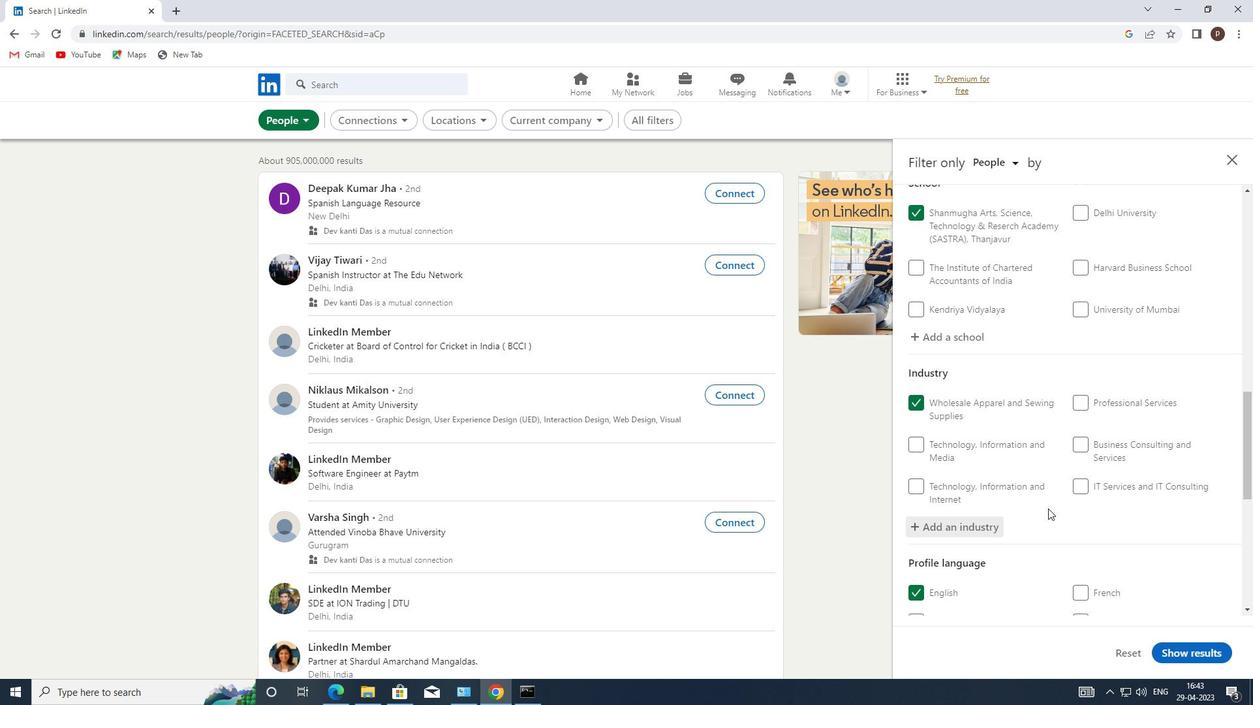 
Action: Mouse moved to (1043, 509)
Screenshot: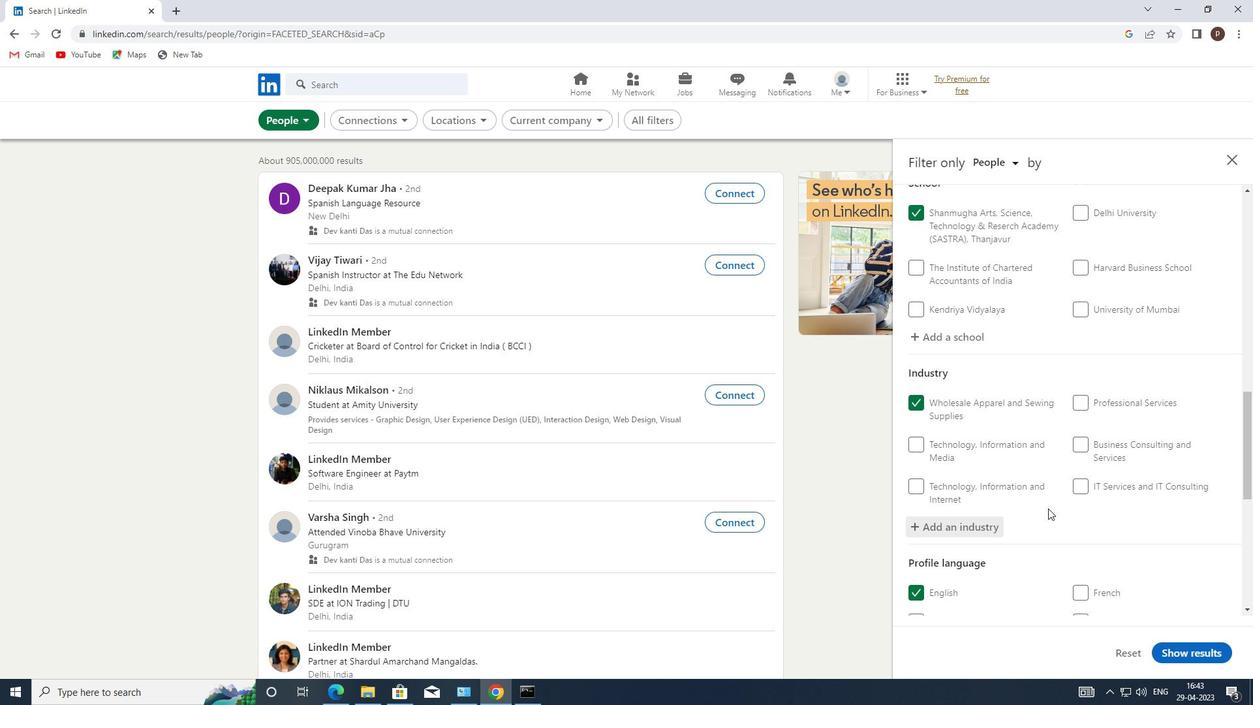 
Action: Mouse scrolled (1043, 508) with delta (0, 0)
Screenshot: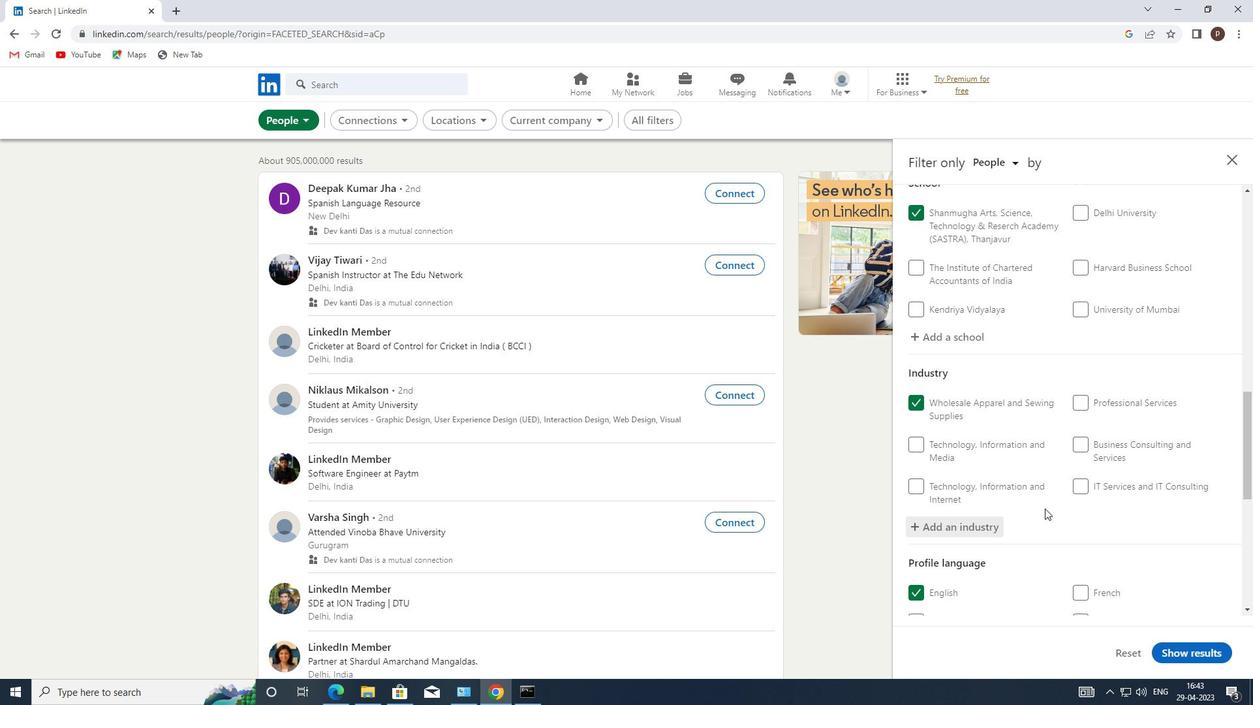 
Action: Mouse moved to (1042, 509)
Screenshot: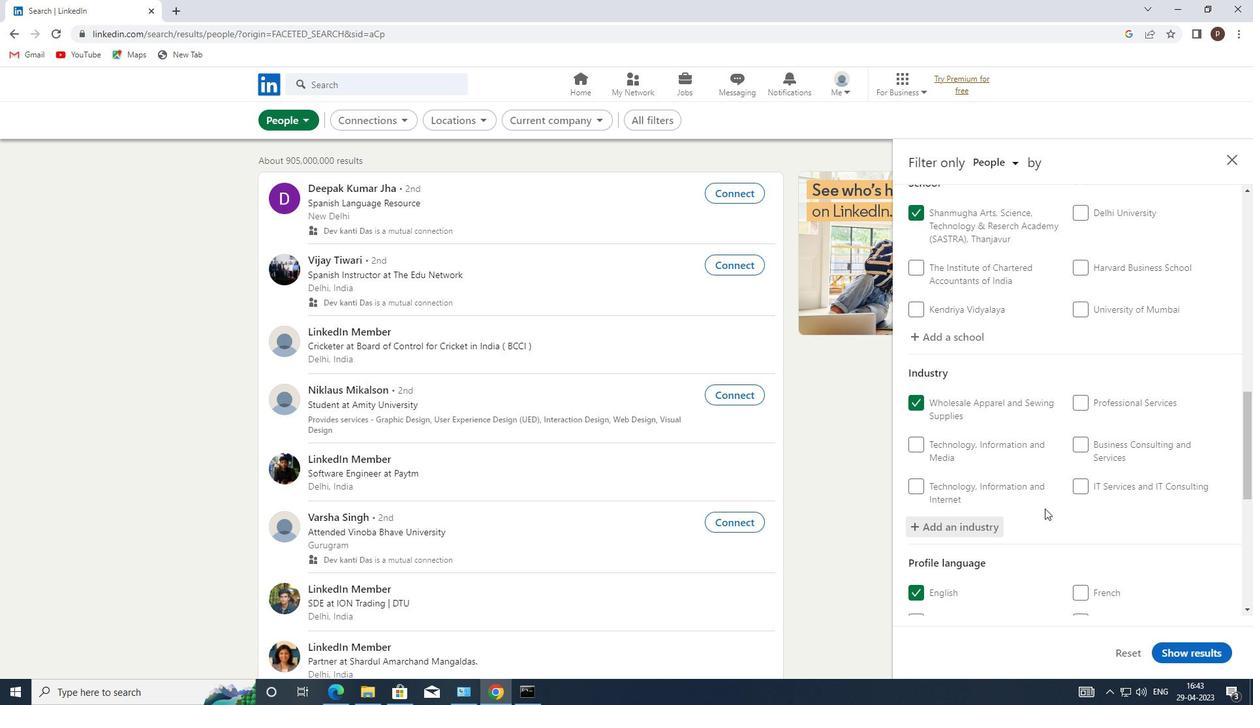 
Action: Mouse scrolled (1042, 508) with delta (0, 0)
Screenshot: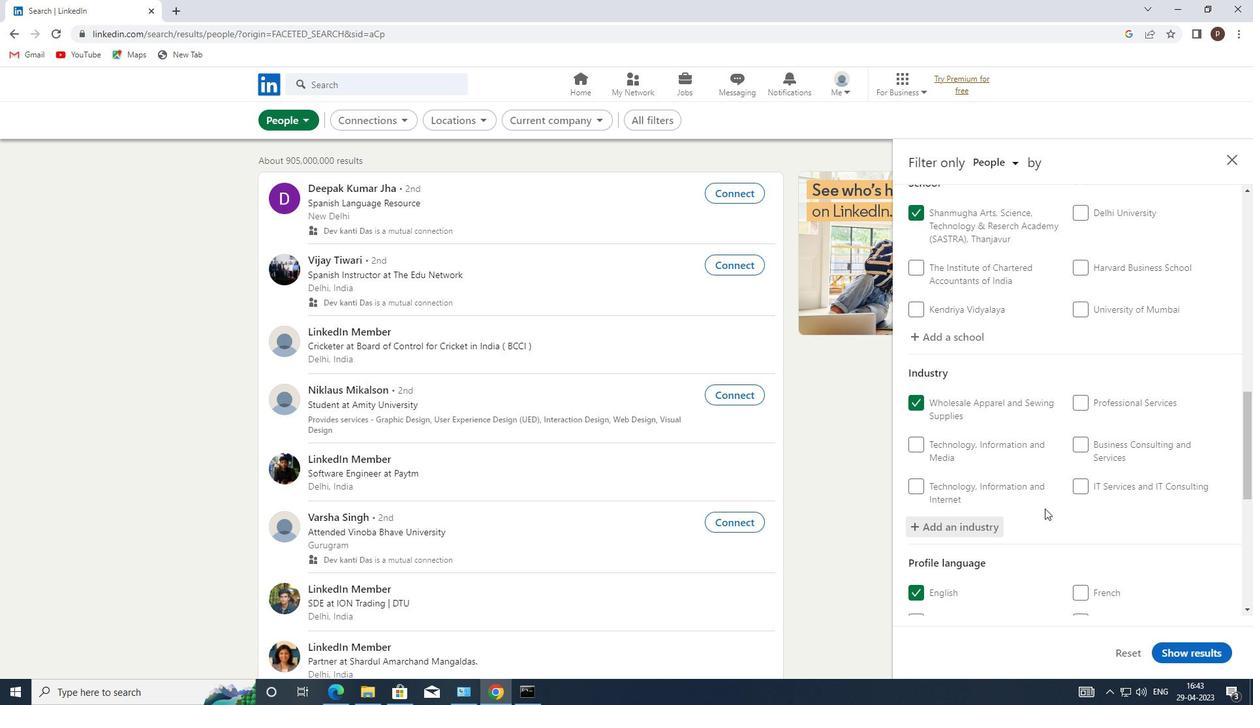 
Action: Mouse scrolled (1042, 508) with delta (0, 0)
Screenshot: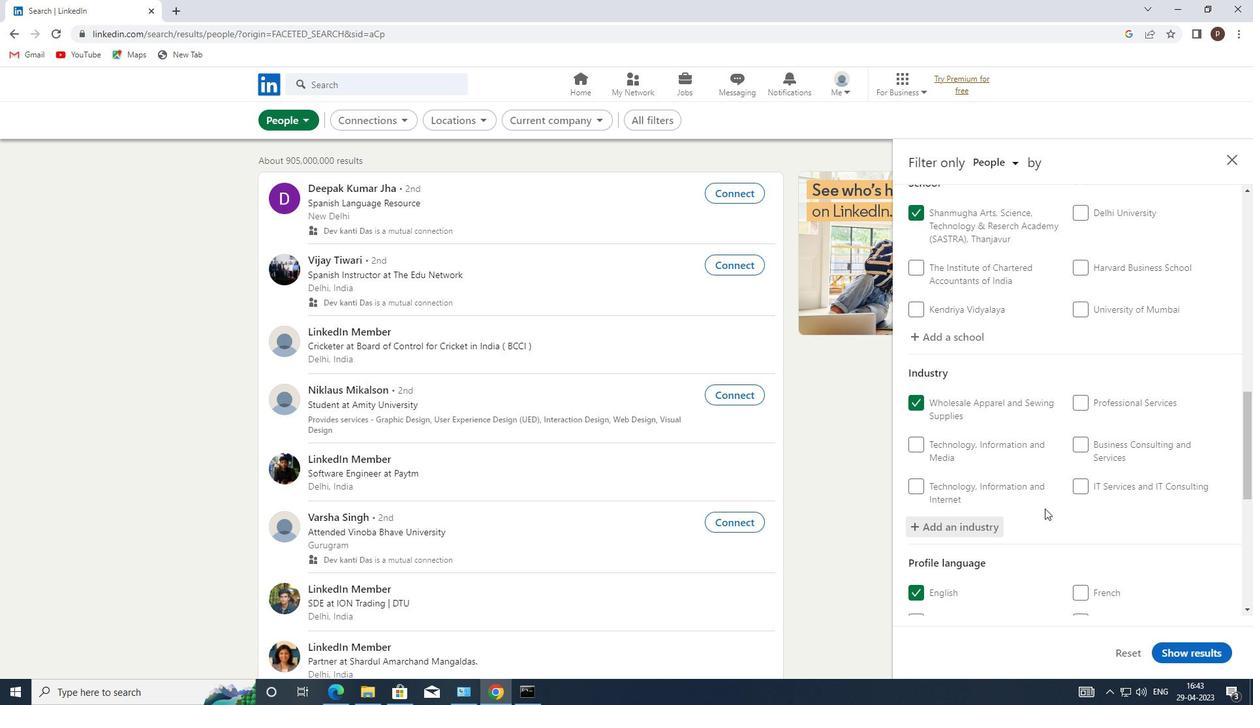 
Action: Mouse moved to (1040, 491)
Screenshot: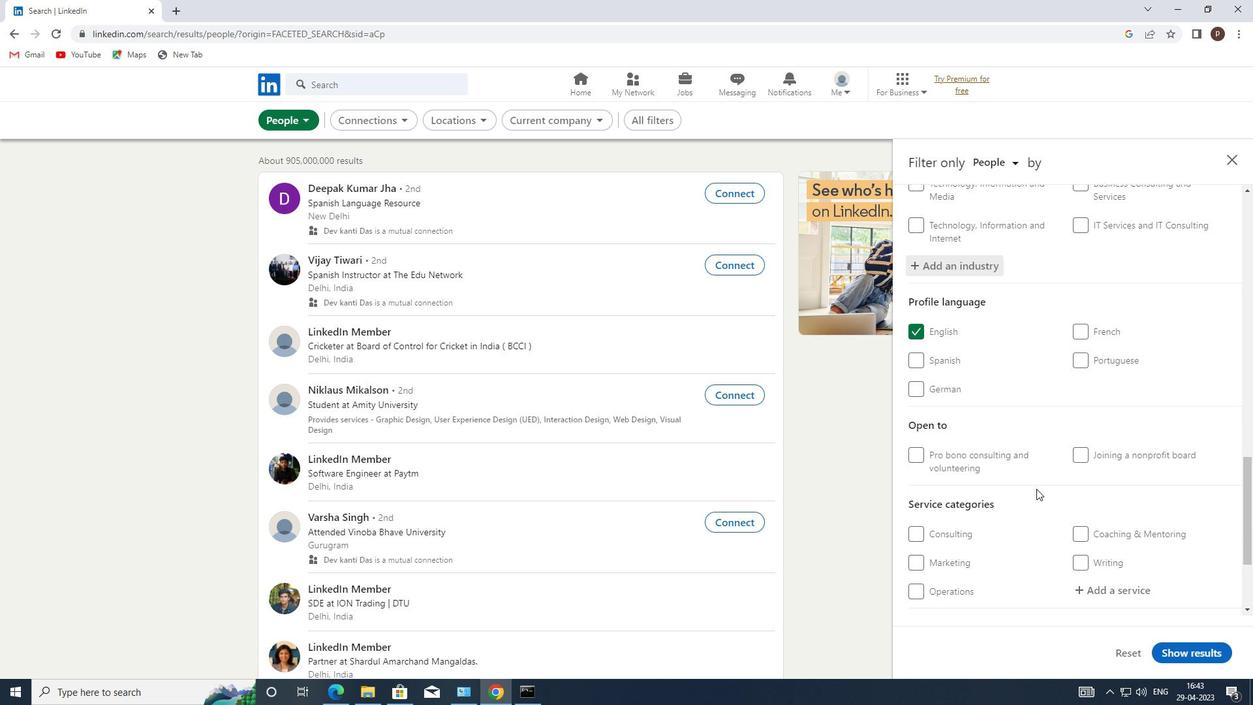 
Action: Mouse scrolled (1040, 490) with delta (0, 0)
Screenshot: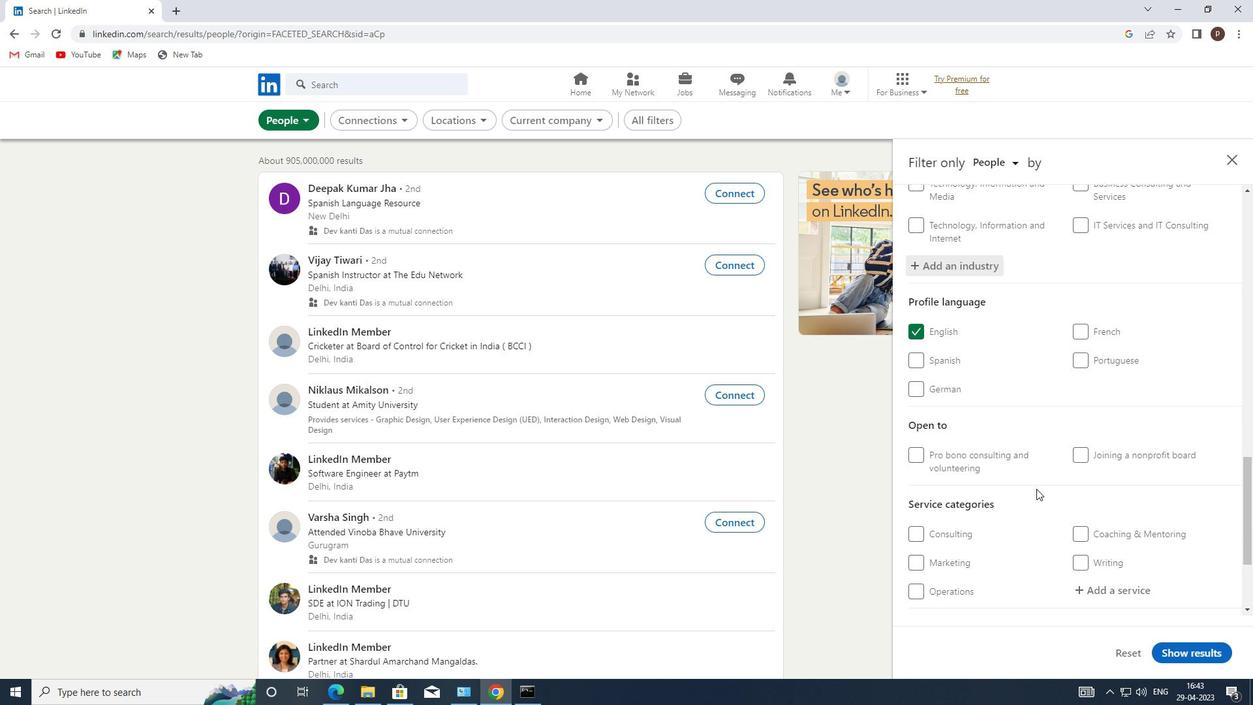 
Action: Mouse moved to (1040, 491)
Screenshot: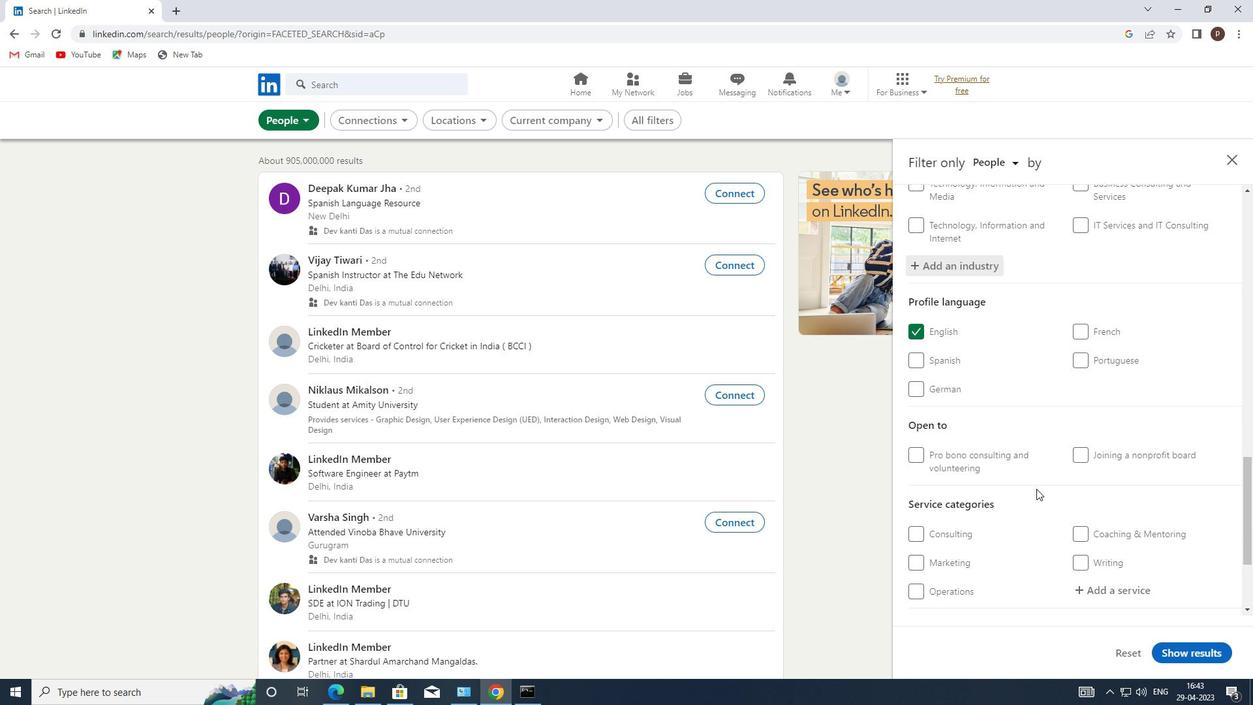 
Action: Mouse scrolled (1040, 491) with delta (0, 0)
Screenshot: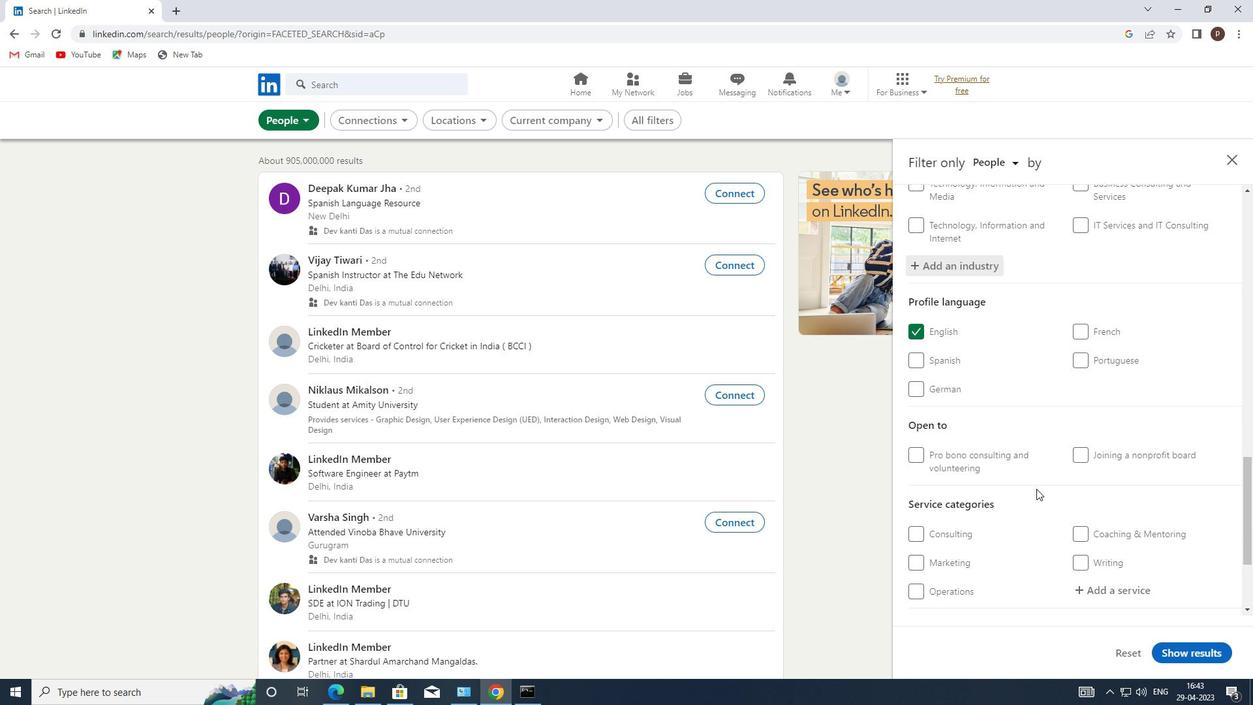 
Action: Mouse moved to (1104, 464)
Screenshot: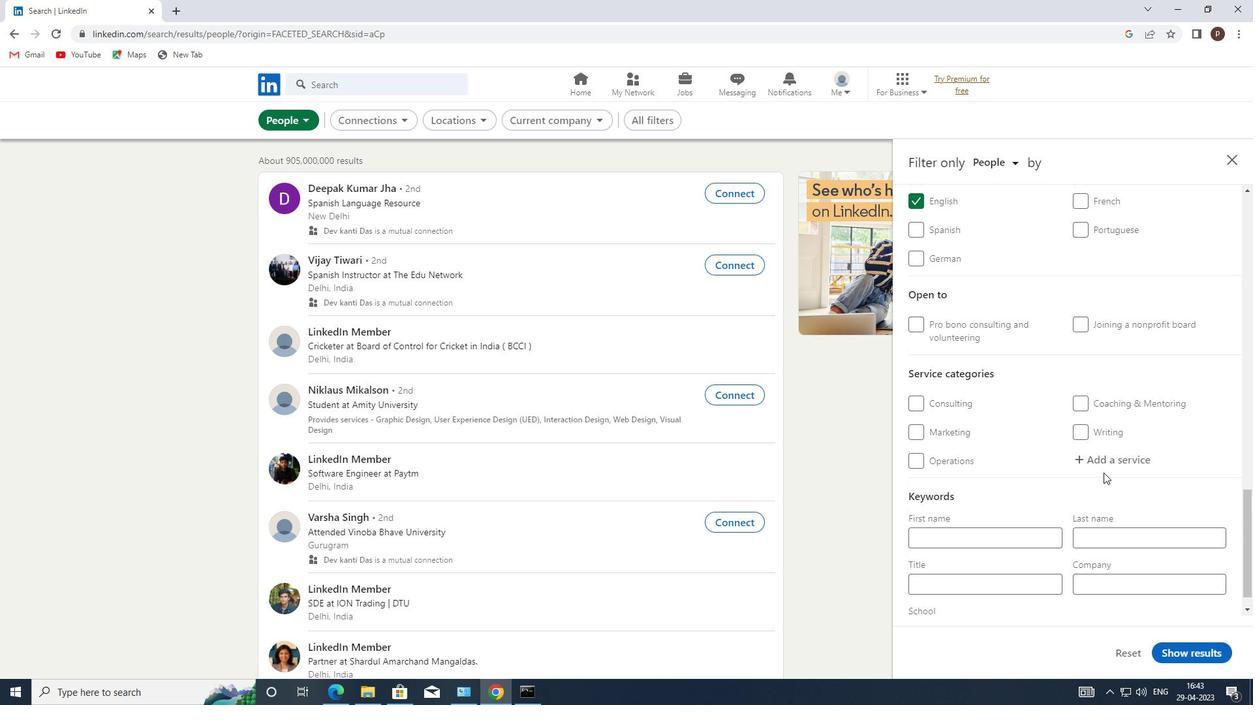 
Action: Mouse pressed left at (1104, 464)
Screenshot: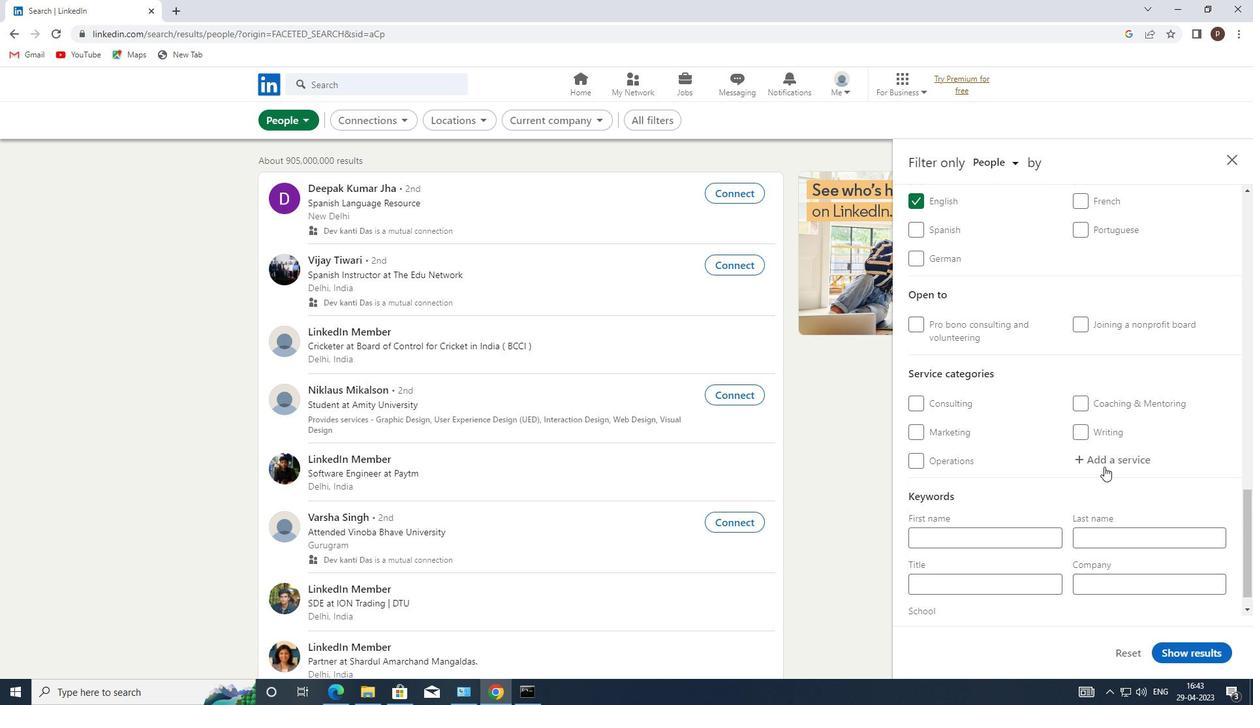 
Action: Key pressed <Key.caps_lock>P<Key.caps_lock>UBLIC<Key.space><Key.caps_lock>S<Key.caps_lock>P
Screenshot: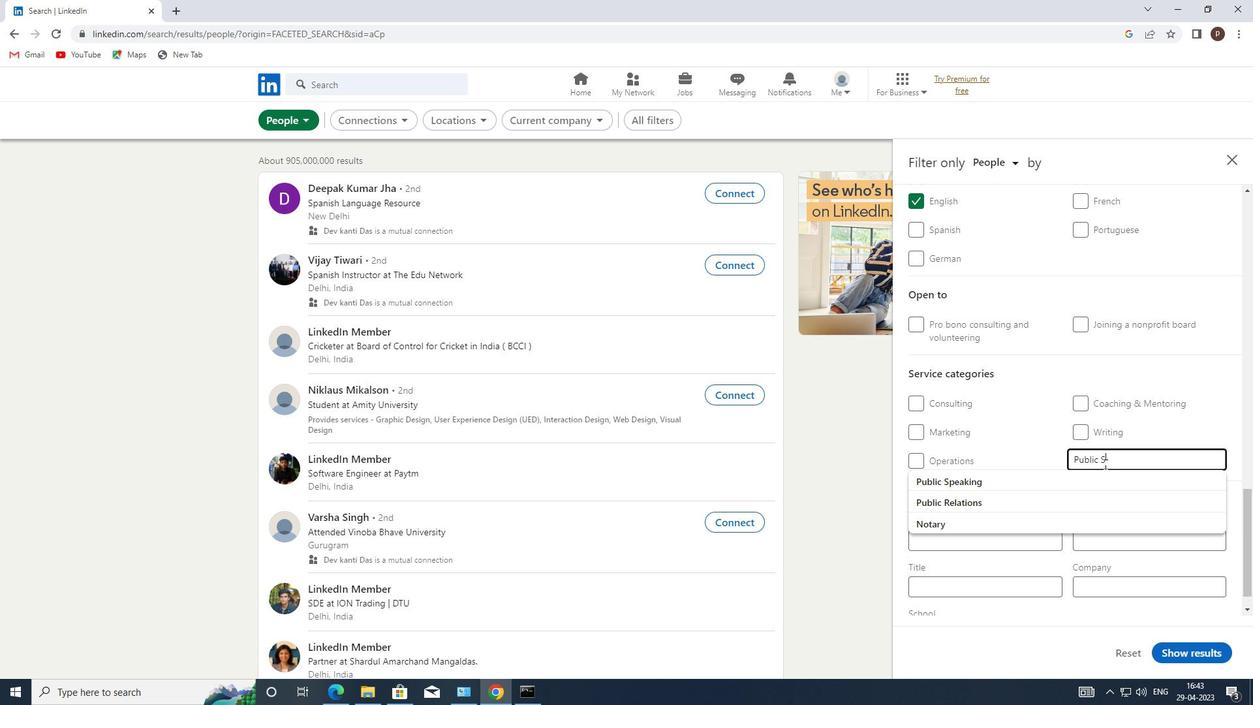 
Action: Mouse moved to (1020, 477)
Screenshot: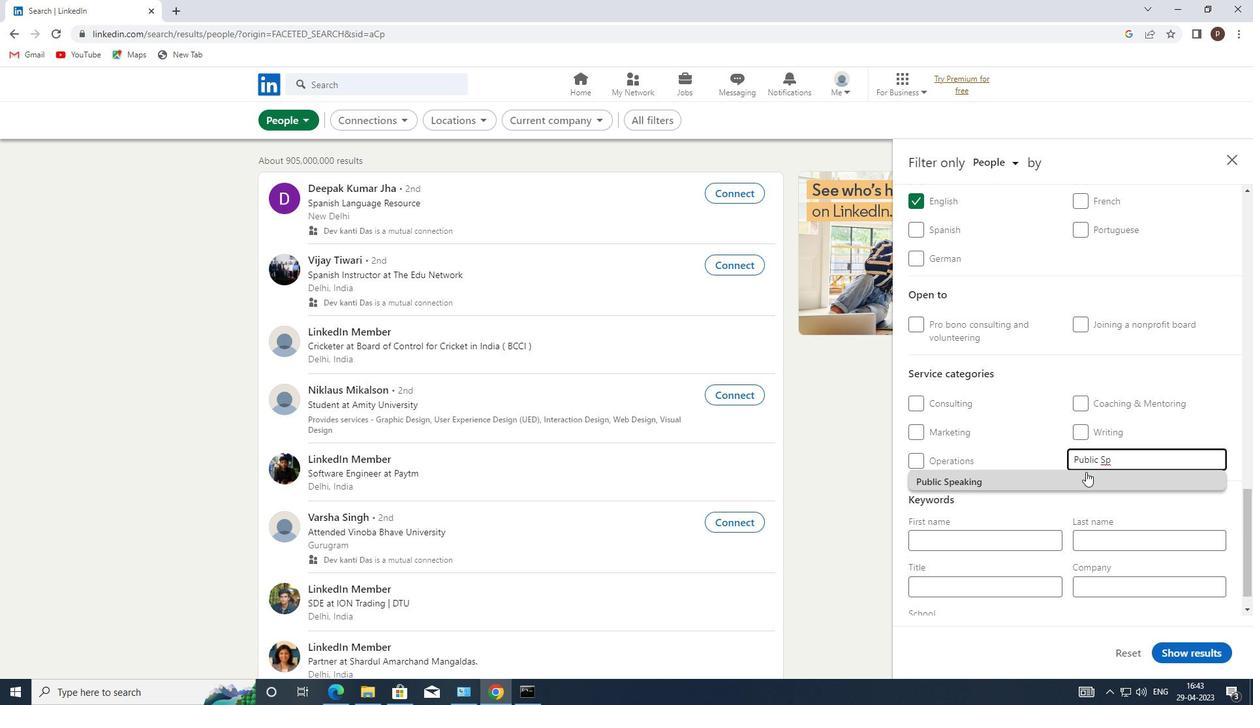 
Action: Mouse pressed left at (1020, 477)
Screenshot: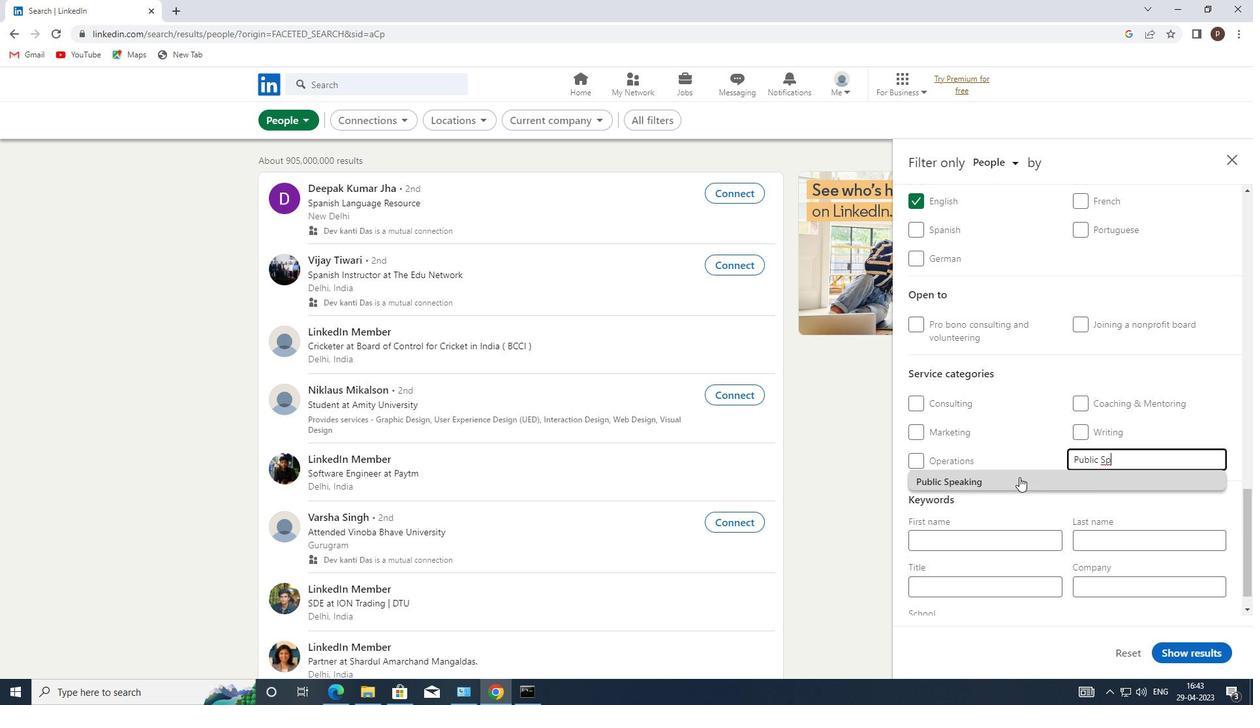 
Action: Mouse scrolled (1020, 476) with delta (0, 0)
Screenshot: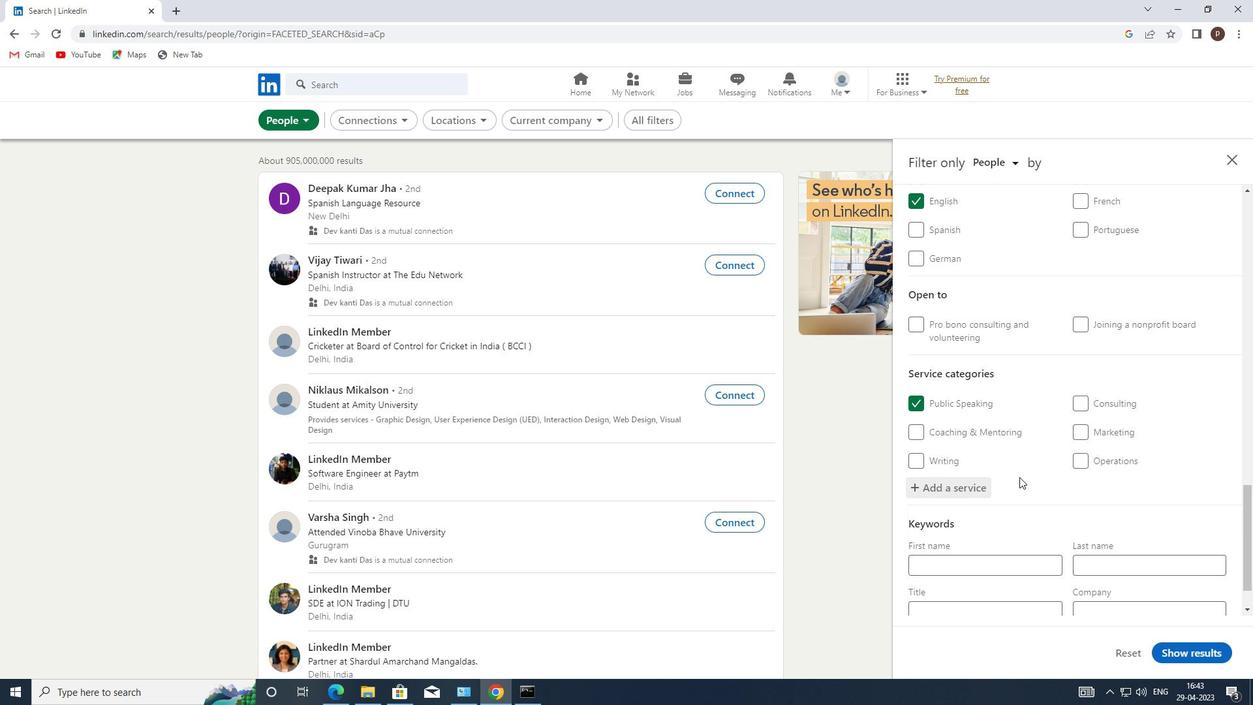 
Action: Mouse moved to (1020, 477)
Screenshot: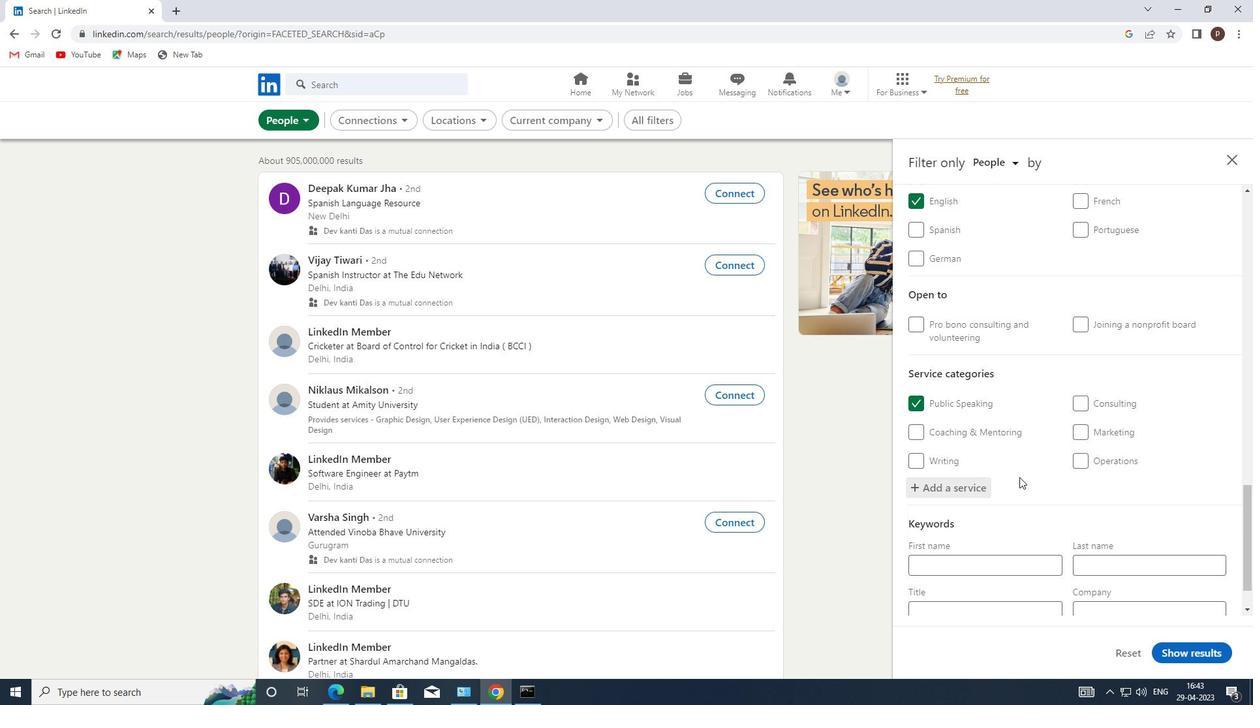 
Action: Mouse scrolled (1020, 476) with delta (0, 0)
Screenshot: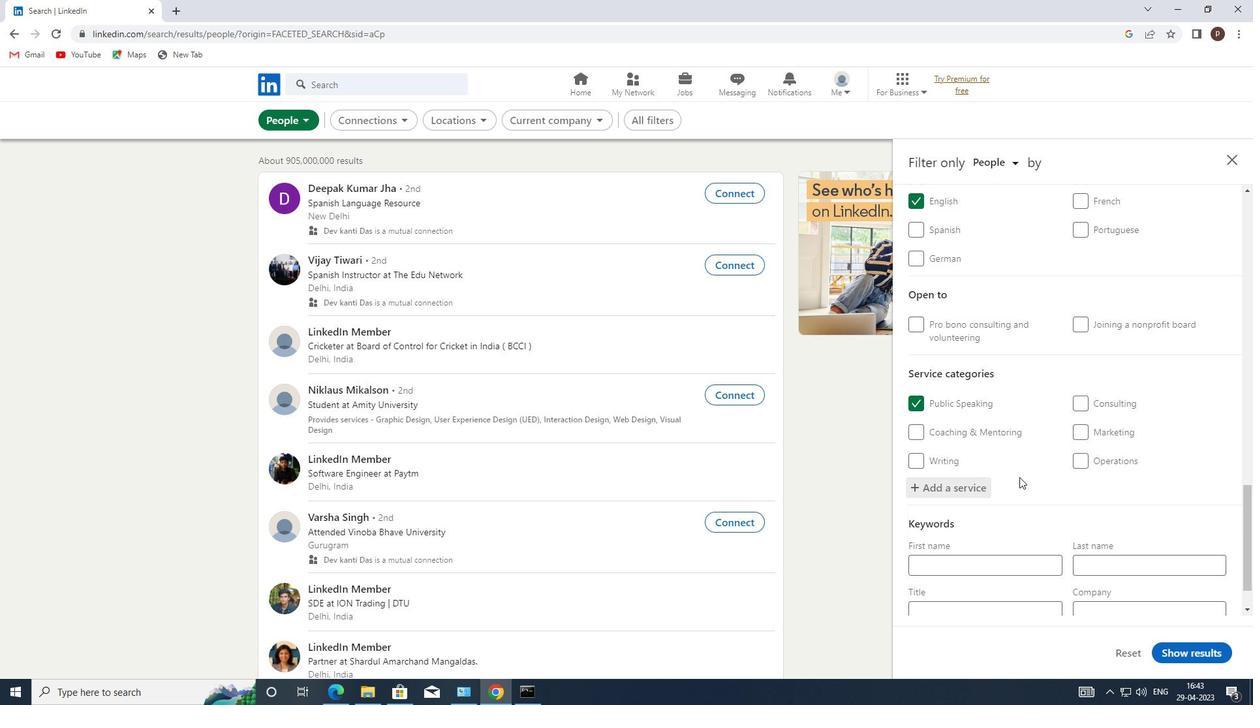 
Action: Mouse moved to (1019, 478)
Screenshot: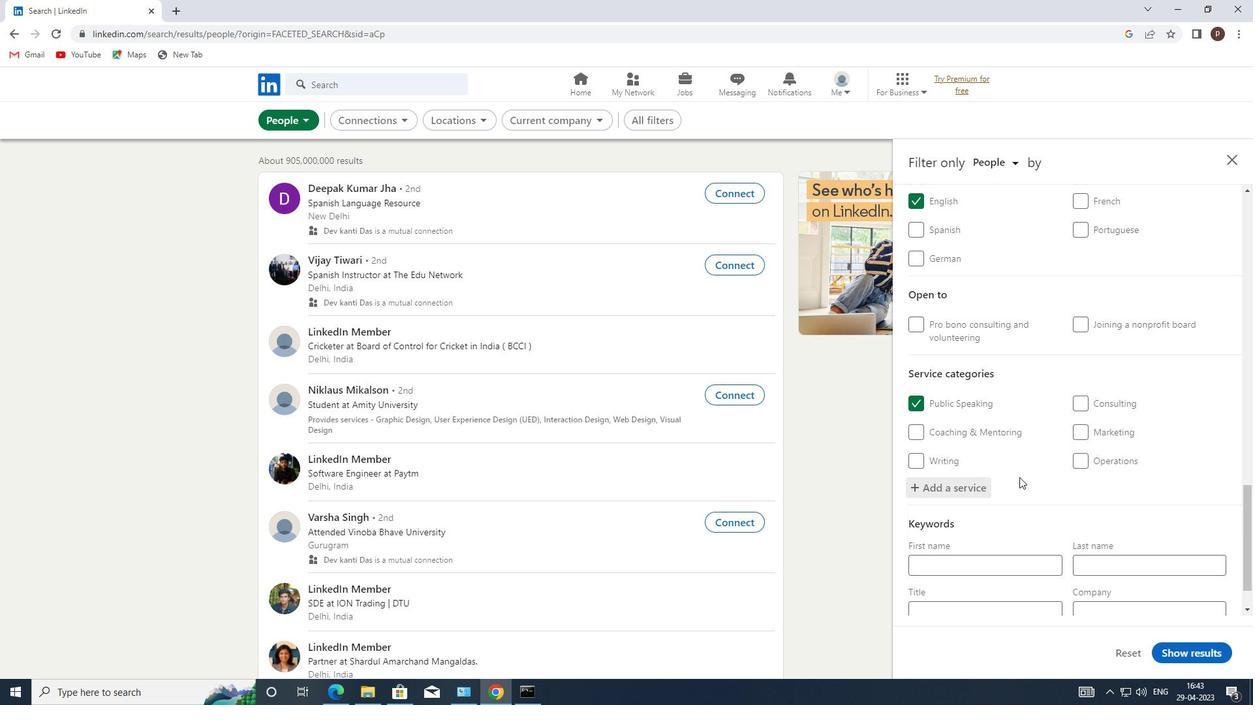 
Action: Mouse scrolled (1019, 478) with delta (0, 0)
Screenshot: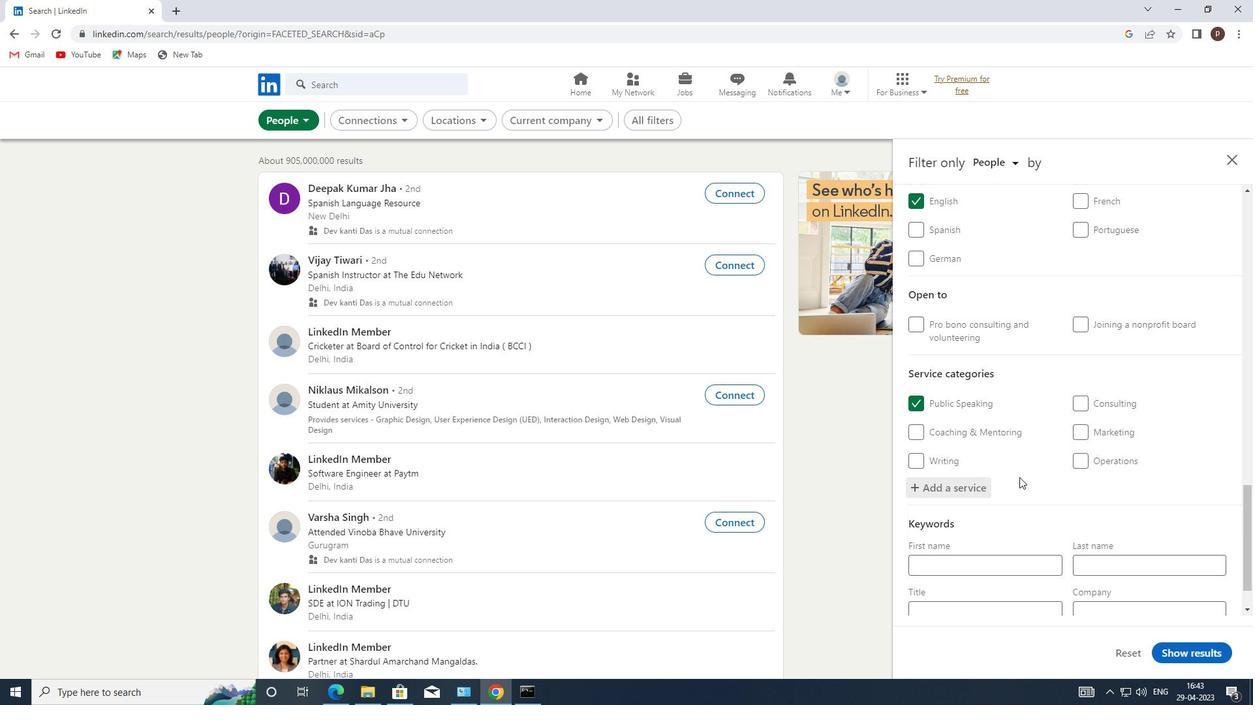 
Action: Mouse moved to (1019, 478)
Screenshot: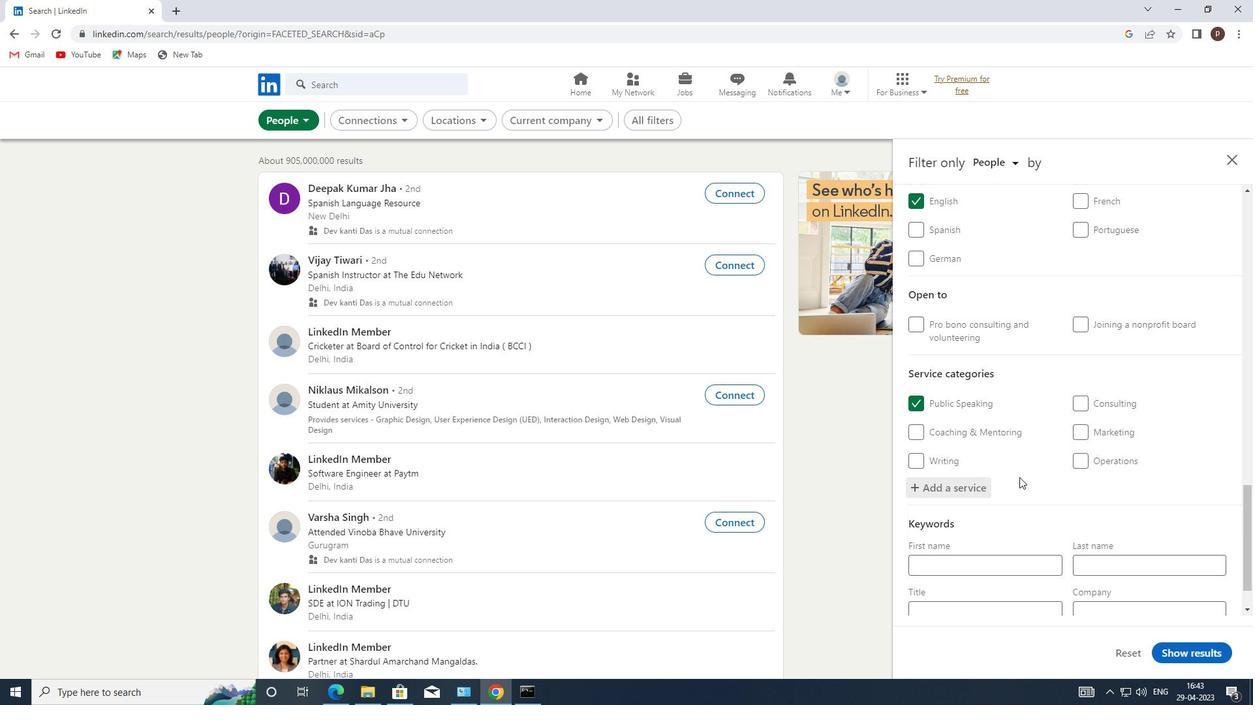 
Action: Mouse scrolled (1019, 478) with delta (0, 0)
Screenshot: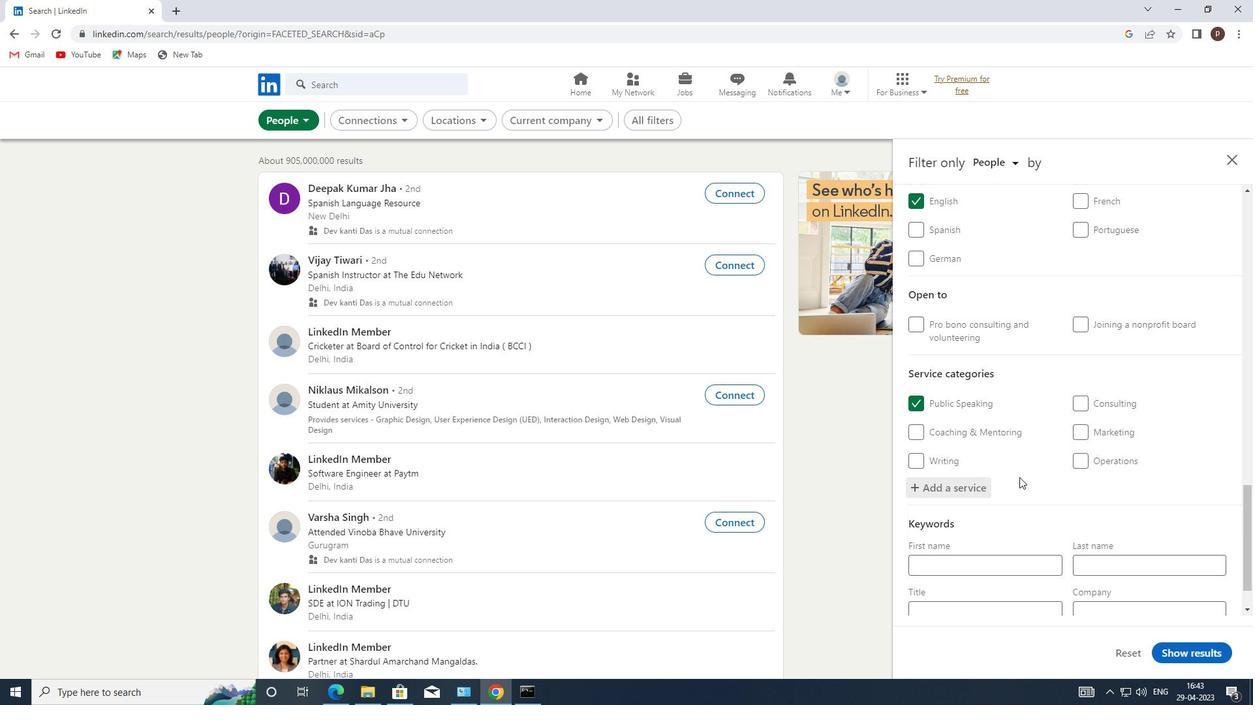
Action: Mouse moved to (956, 549)
Screenshot: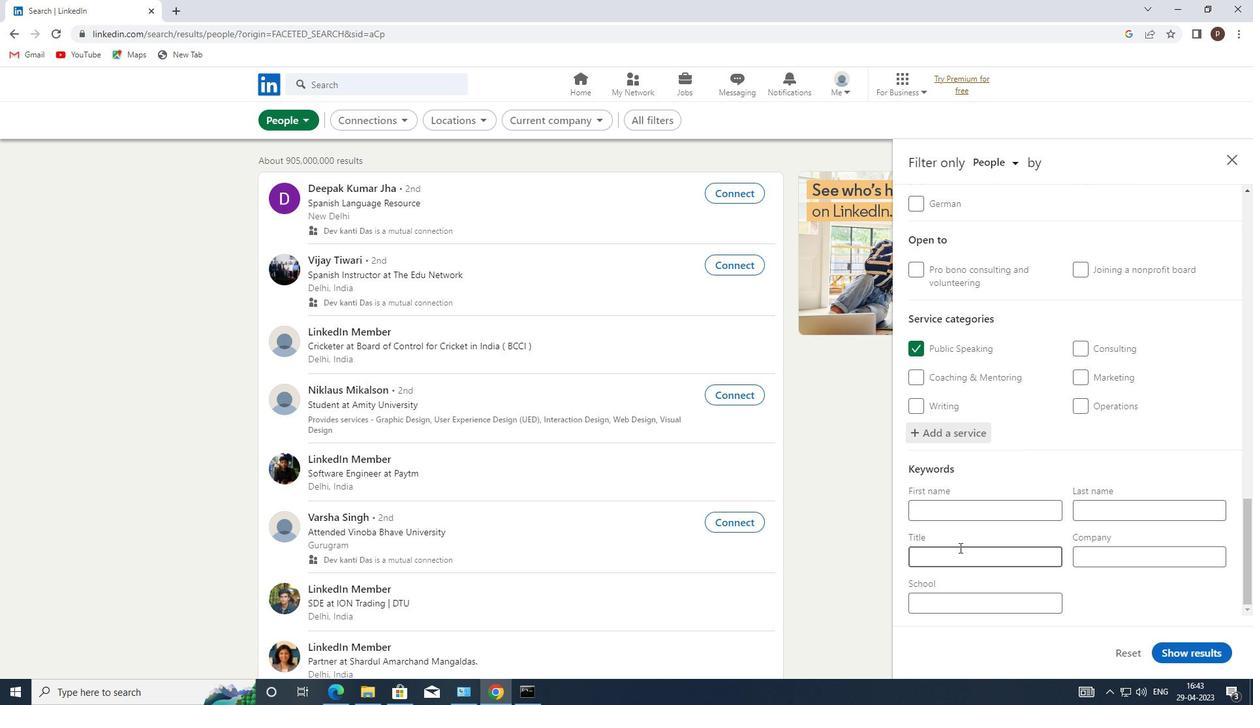 
Action: Mouse pressed left at (956, 549)
Screenshot: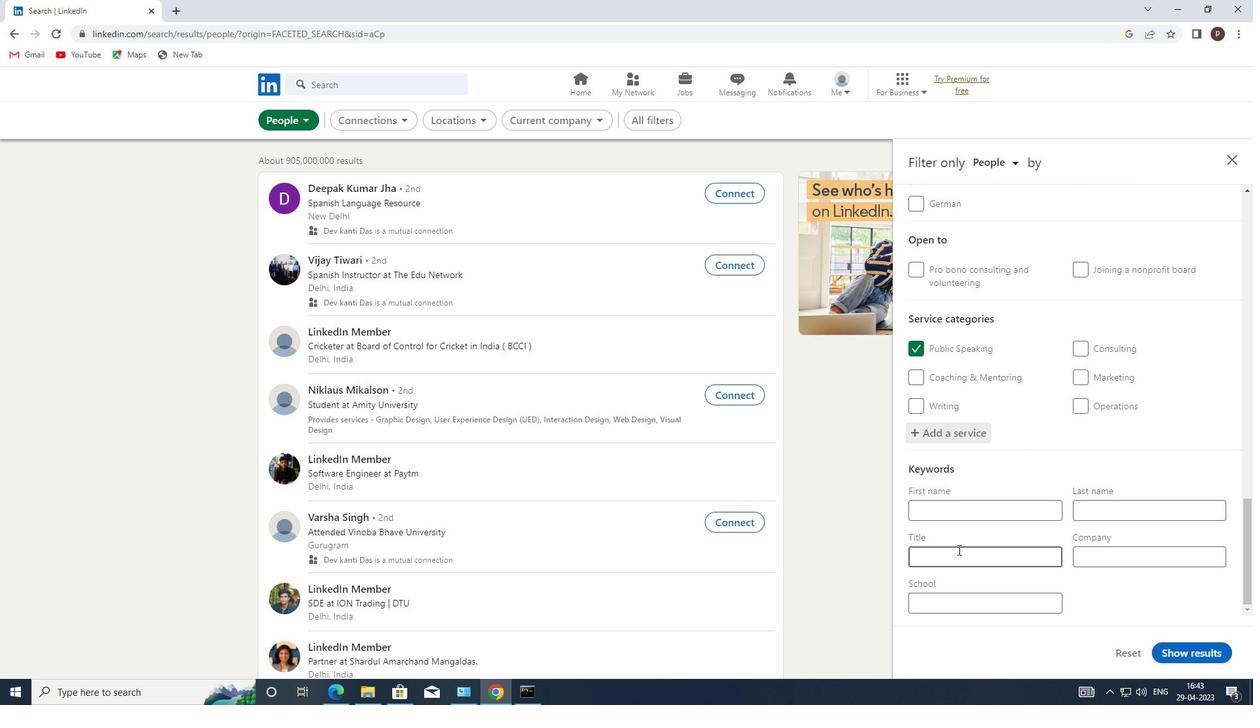 
Action: Key pressed <Key.caps_lock>P<Key.caps_lock>HYSICAL<Key.space><Key.caps_lock>T<Key.caps_lock>HERAPIST<Key.space>
Screenshot: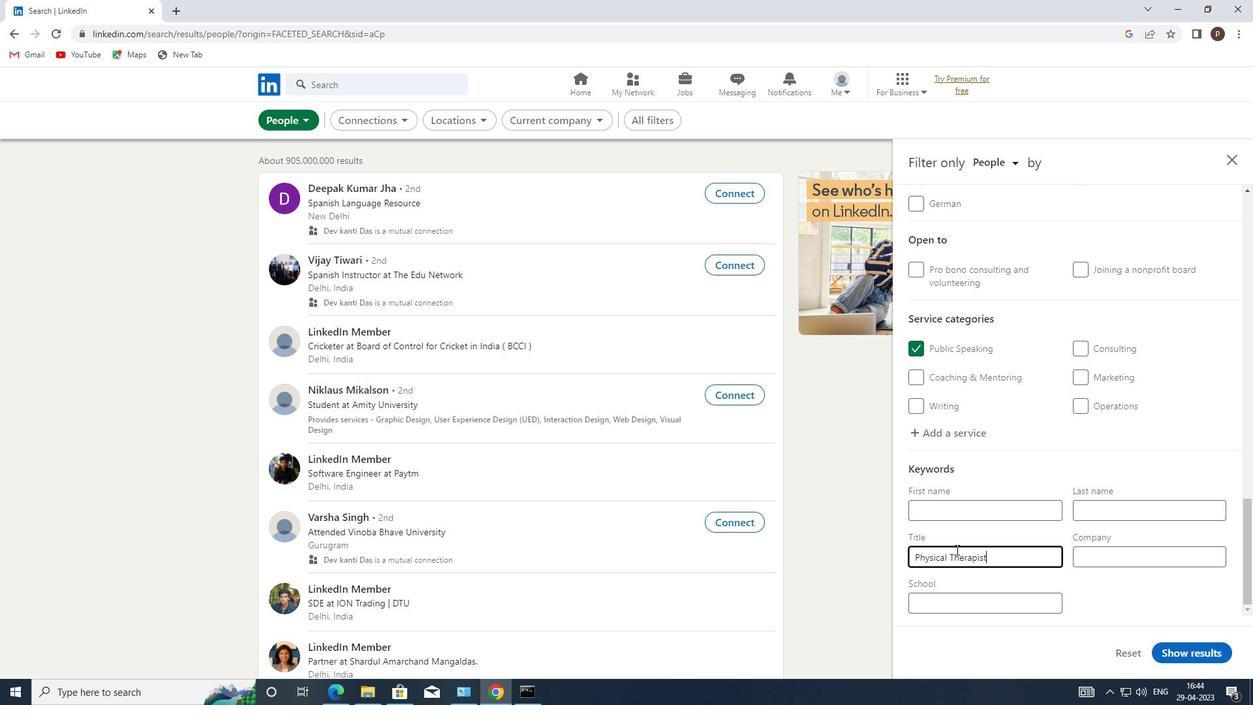 
Action: Mouse moved to (1176, 646)
Screenshot: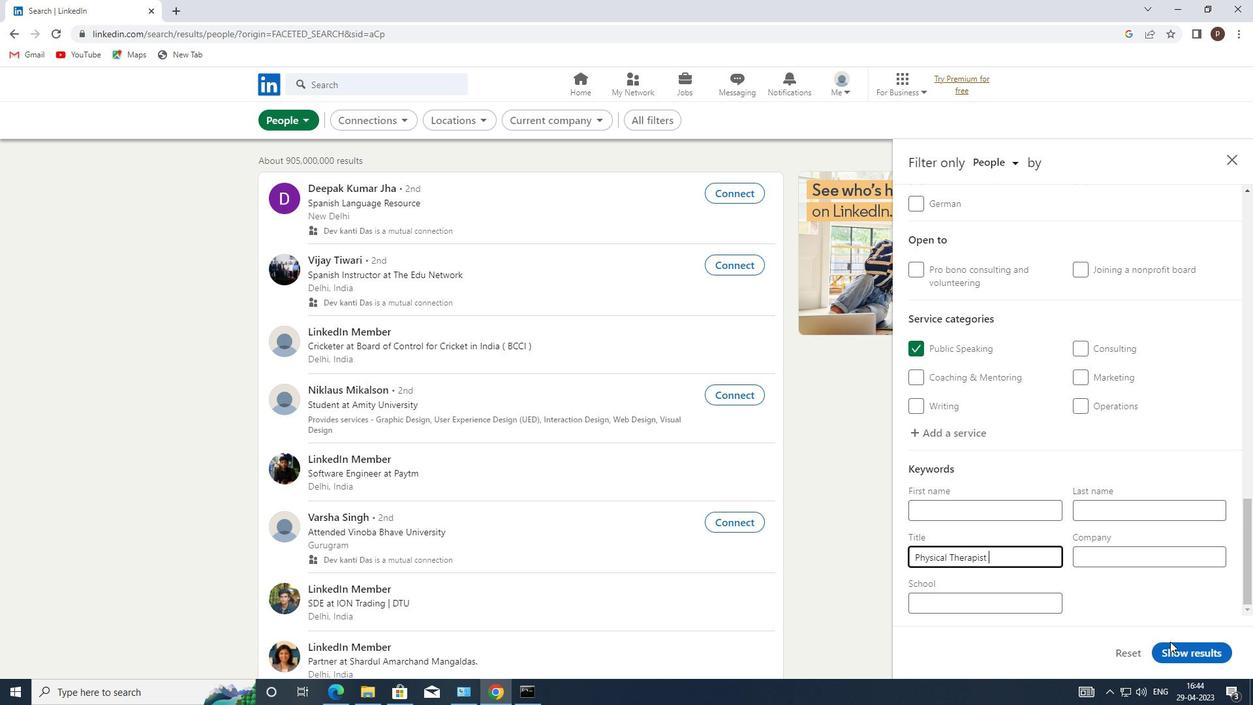 
Action: Mouse pressed left at (1176, 646)
Screenshot: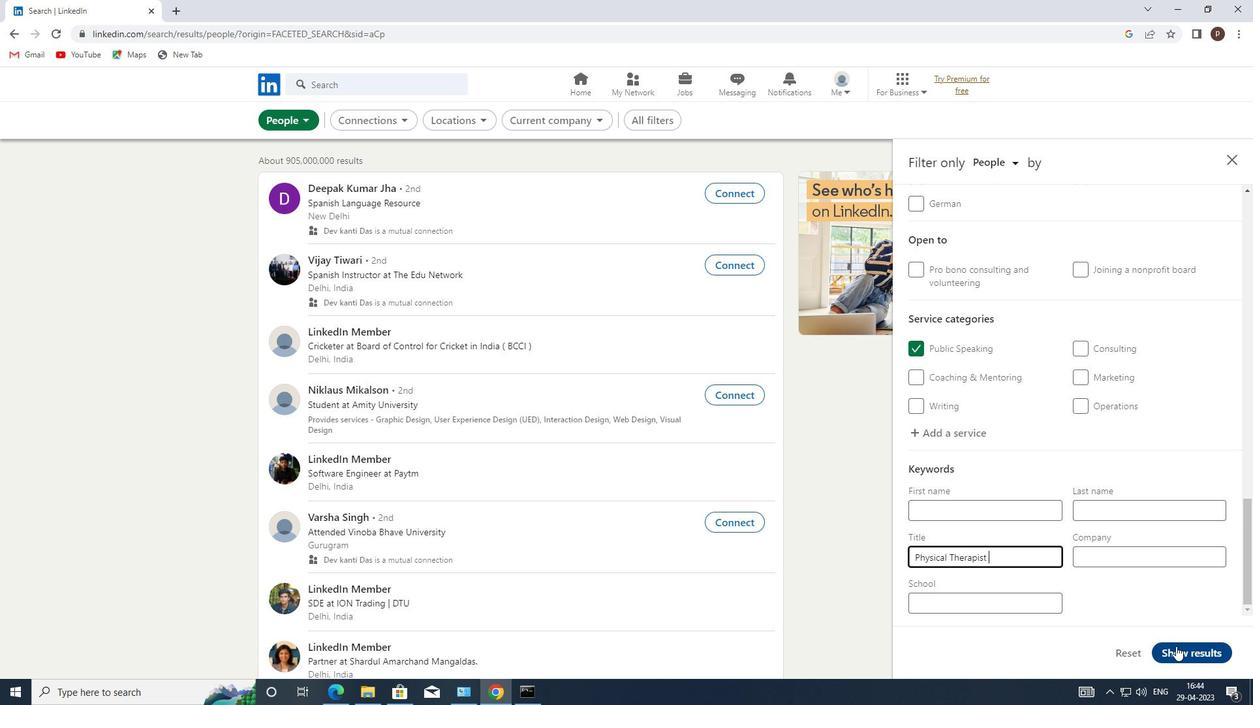 
